 Task: Reply to email with the signature Brittany Collins with the subject Request for a proposal from softage.1@softage.net with the message Could you provide an update on the progress of the inventory management system implementation? with CC to softage.7@softage.net with an attached document Partnership_agreement.pdf
Action: Mouse moved to (426, 543)
Screenshot: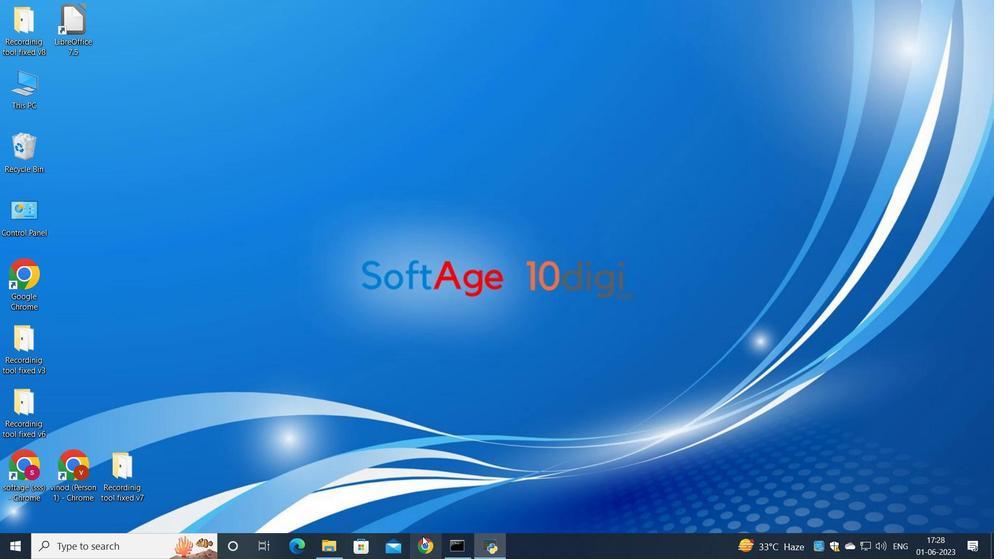 
Action: Mouse pressed left at (426, 543)
Screenshot: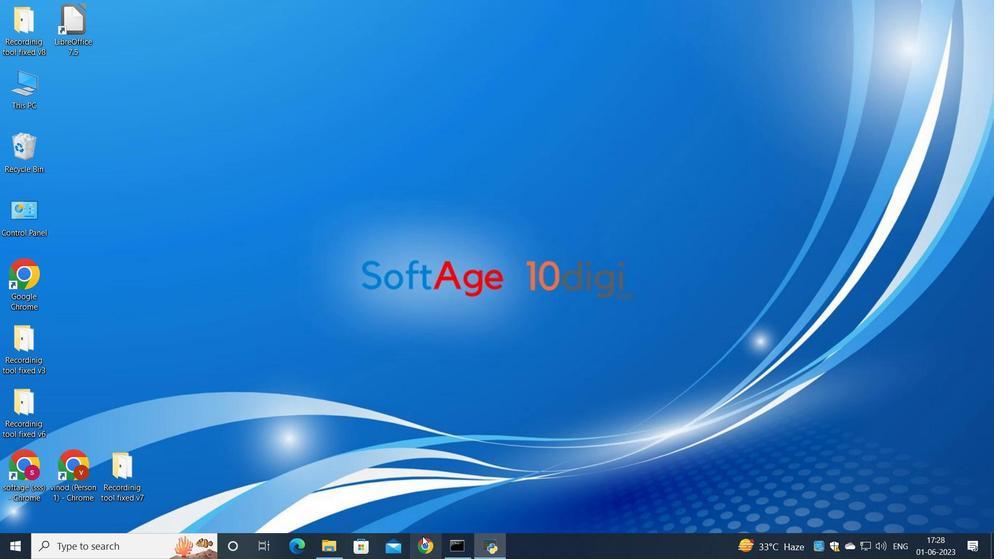 
Action: Mouse moved to (425, 340)
Screenshot: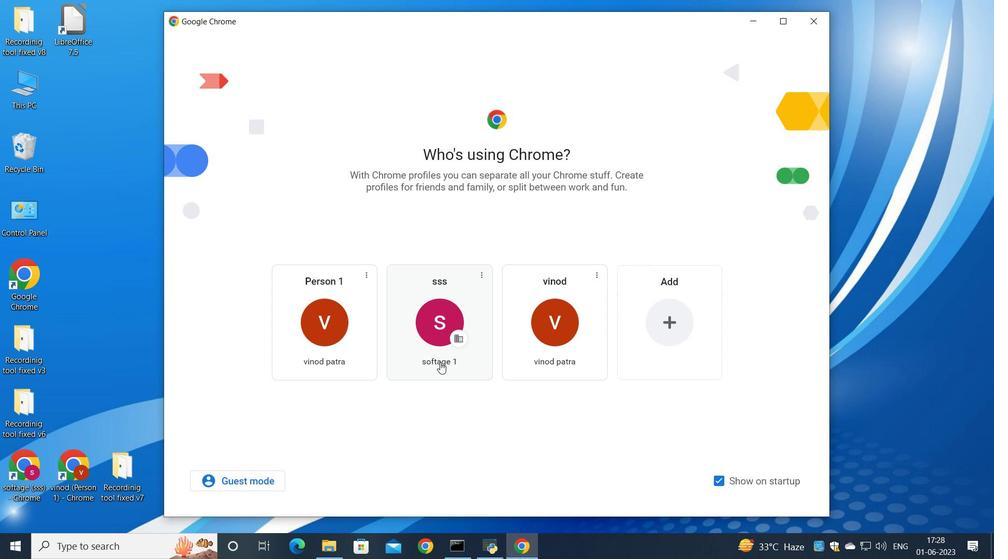 
Action: Mouse pressed left at (425, 340)
Screenshot: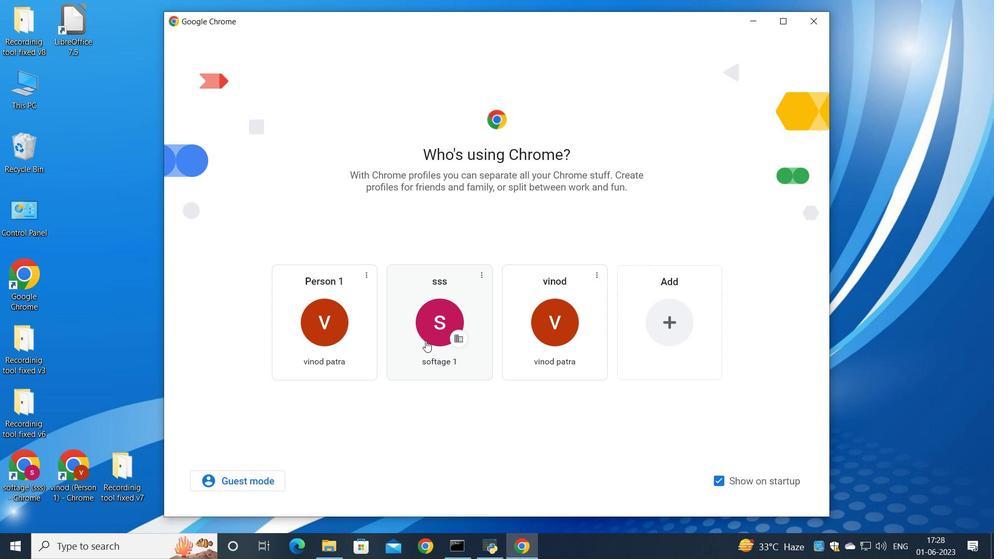 
Action: Mouse moved to (867, 90)
Screenshot: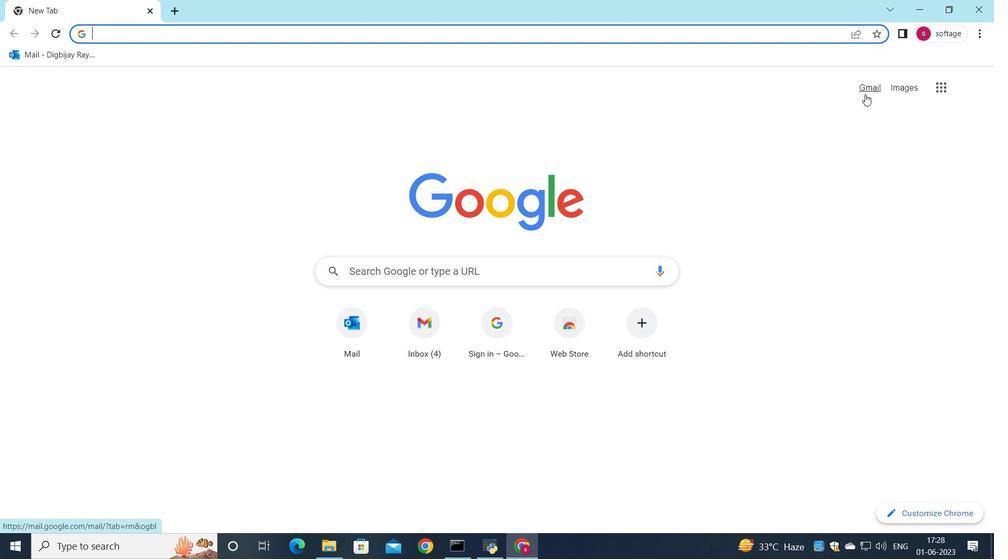 
Action: Mouse pressed left at (867, 90)
Screenshot: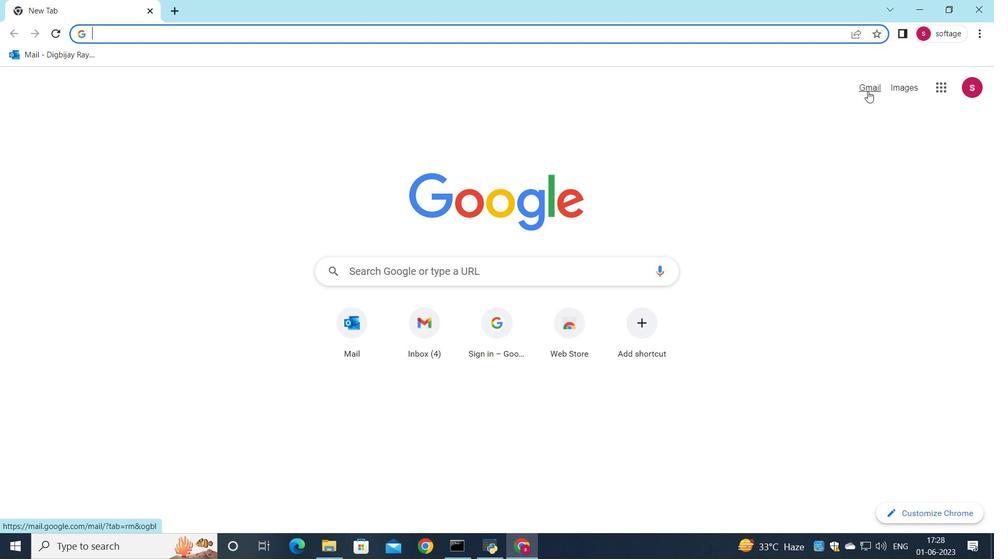 
Action: Mouse moved to (850, 93)
Screenshot: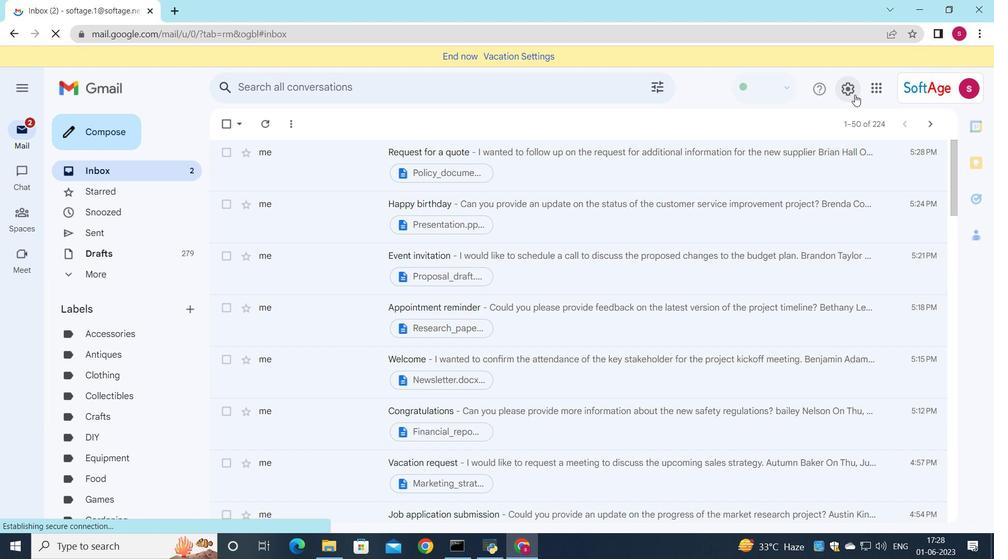
Action: Mouse pressed left at (850, 93)
Screenshot: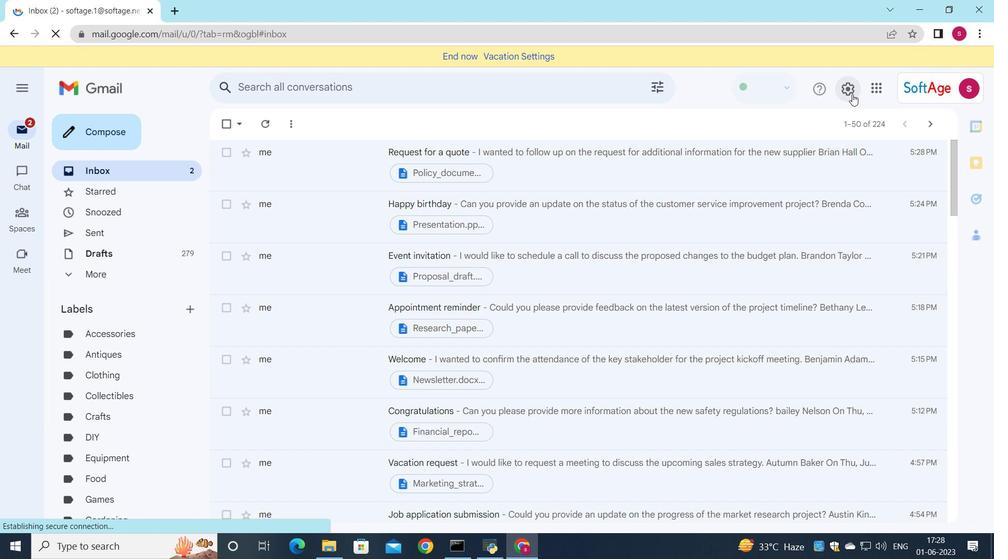 
Action: Mouse moved to (867, 153)
Screenshot: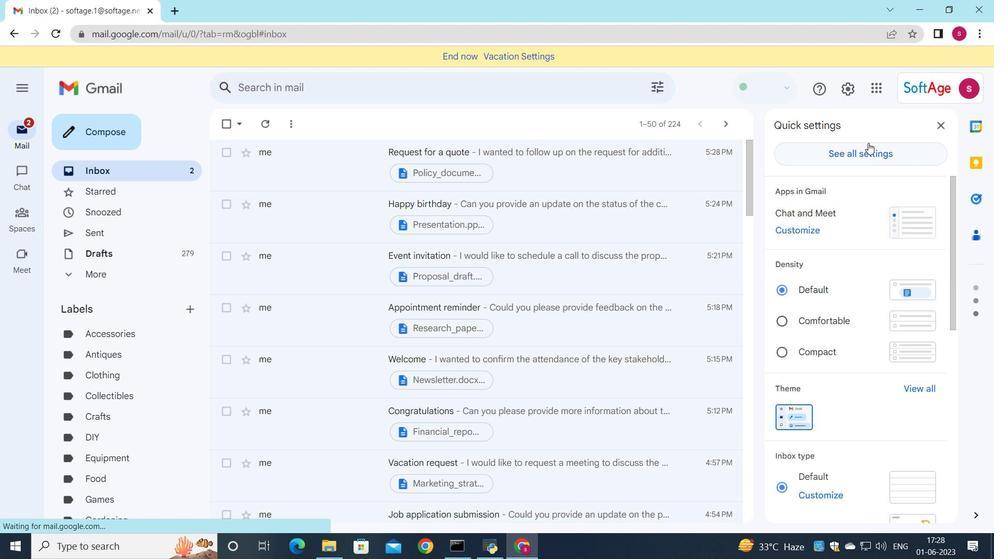 
Action: Mouse pressed left at (867, 153)
Screenshot: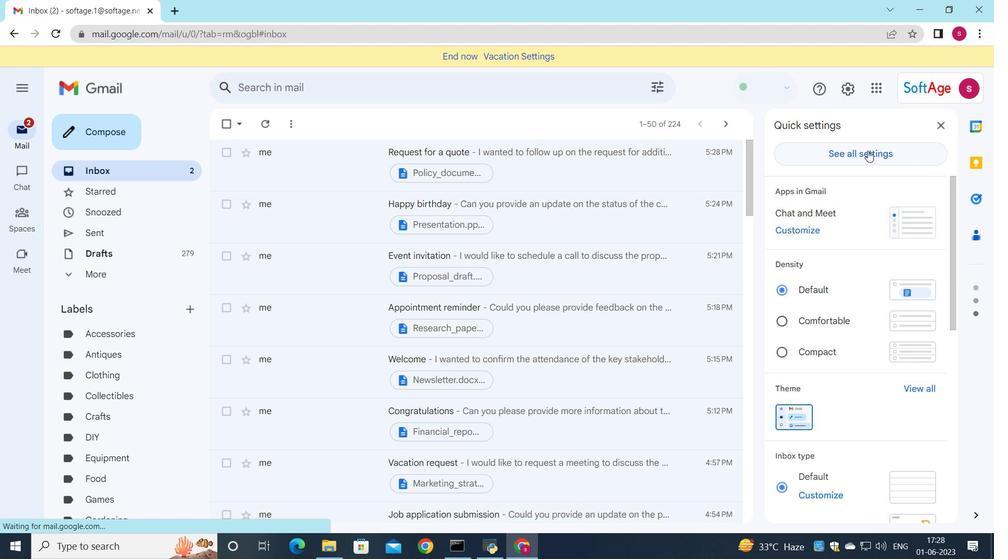 
Action: Mouse moved to (608, 206)
Screenshot: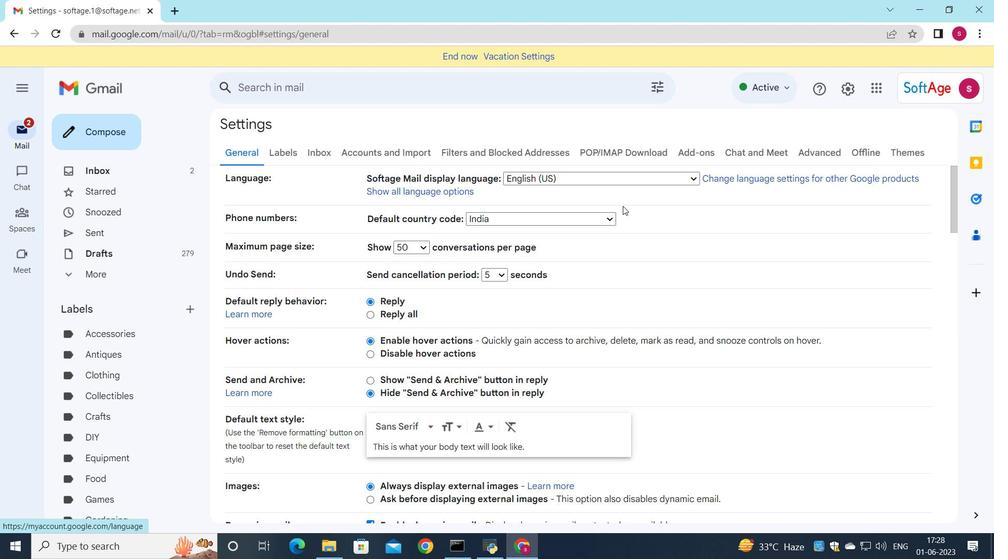 
Action: Mouse scrolled (608, 206) with delta (0, 0)
Screenshot: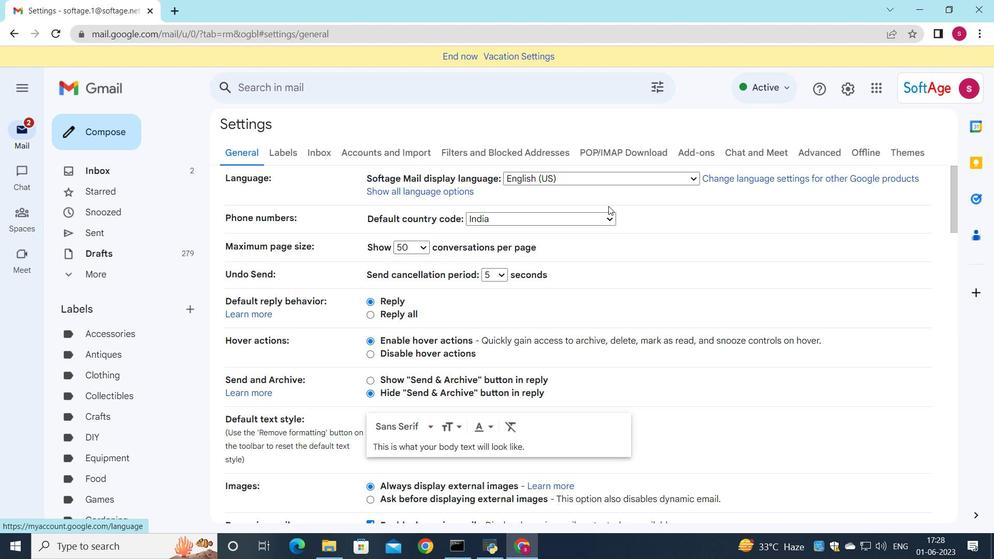 
Action: Mouse scrolled (608, 206) with delta (0, 0)
Screenshot: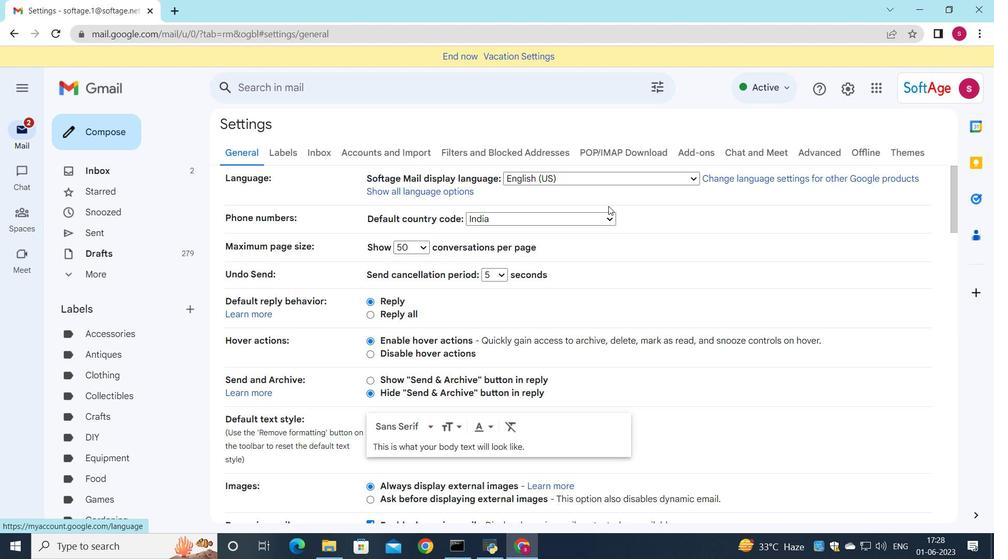 
Action: Mouse scrolled (608, 206) with delta (0, 0)
Screenshot: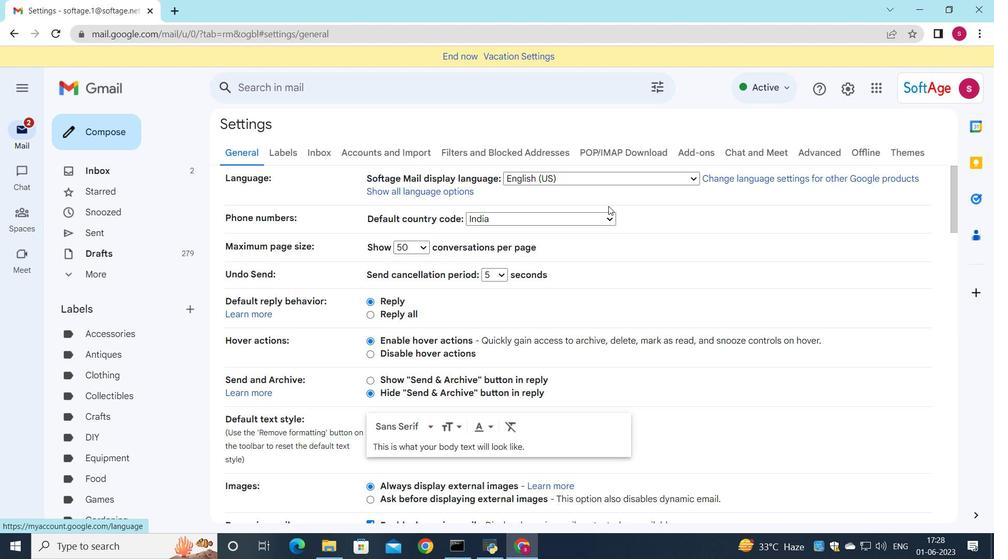 
Action: Mouse scrolled (608, 206) with delta (0, 0)
Screenshot: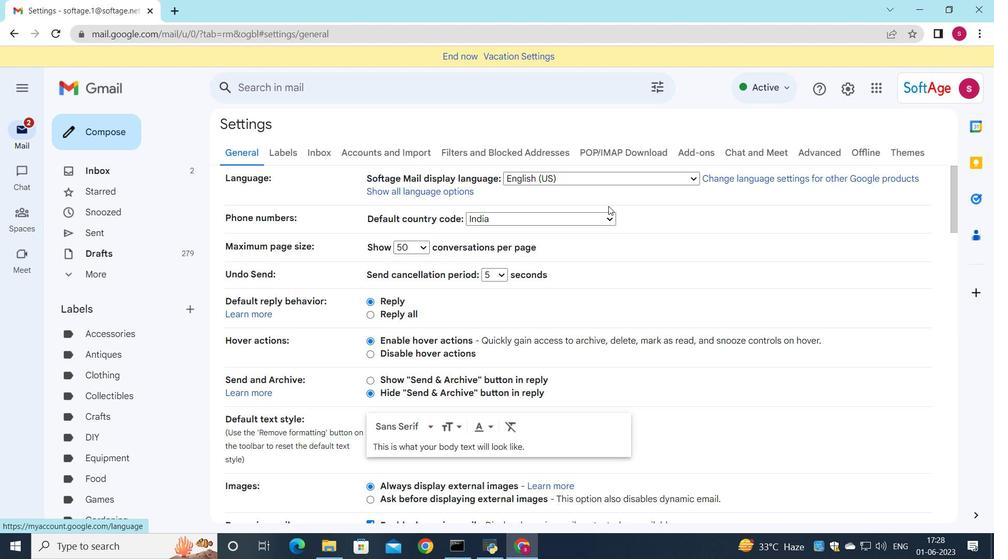 
Action: Mouse scrolled (608, 206) with delta (0, 0)
Screenshot: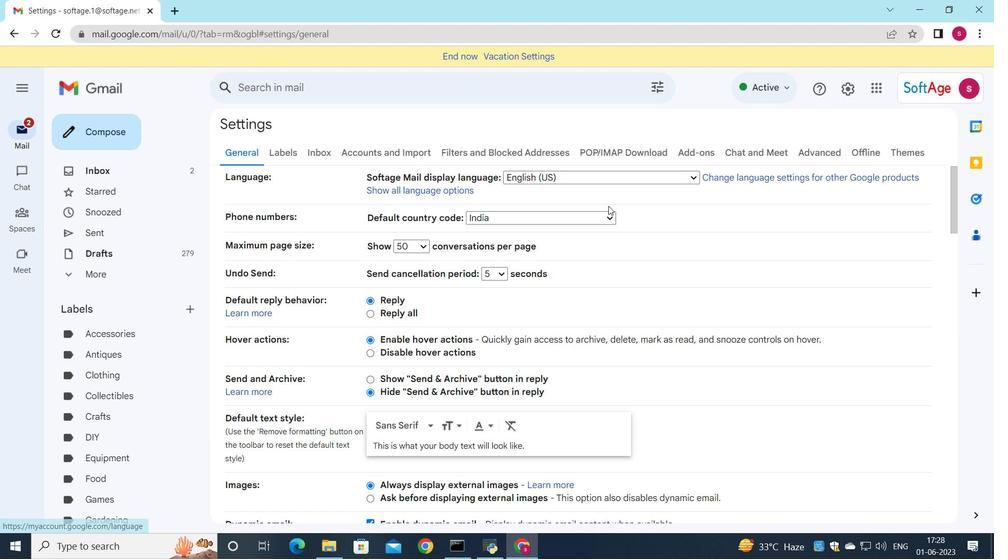 
Action: Mouse scrolled (608, 206) with delta (0, 0)
Screenshot: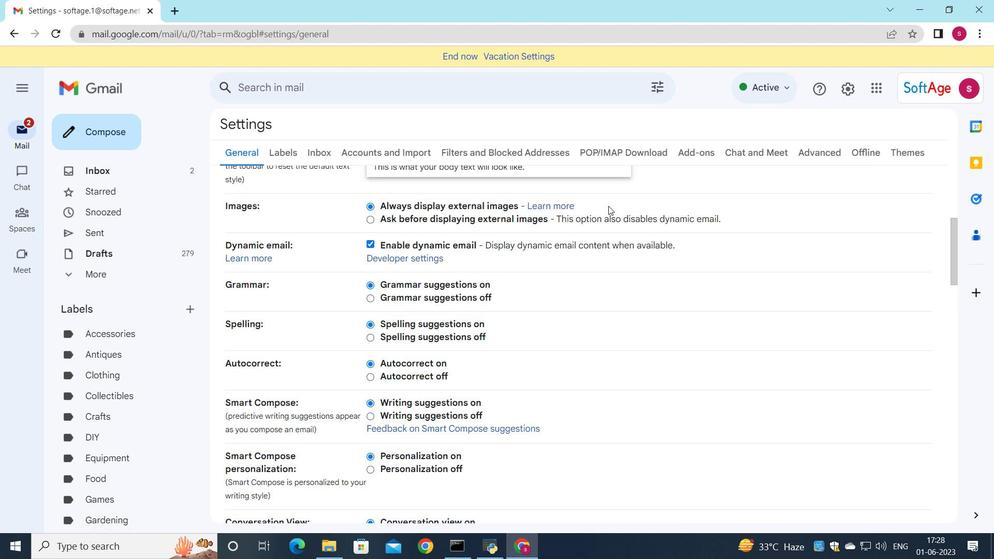 
Action: Mouse scrolled (608, 206) with delta (0, 0)
Screenshot: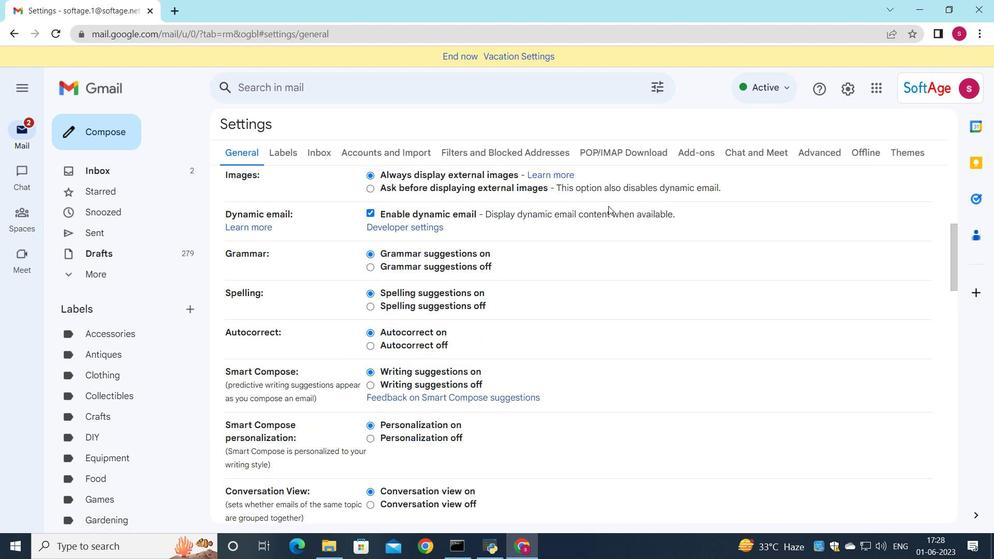 
Action: Mouse scrolled (608, 206) with delta (0, 0)
Screenshot: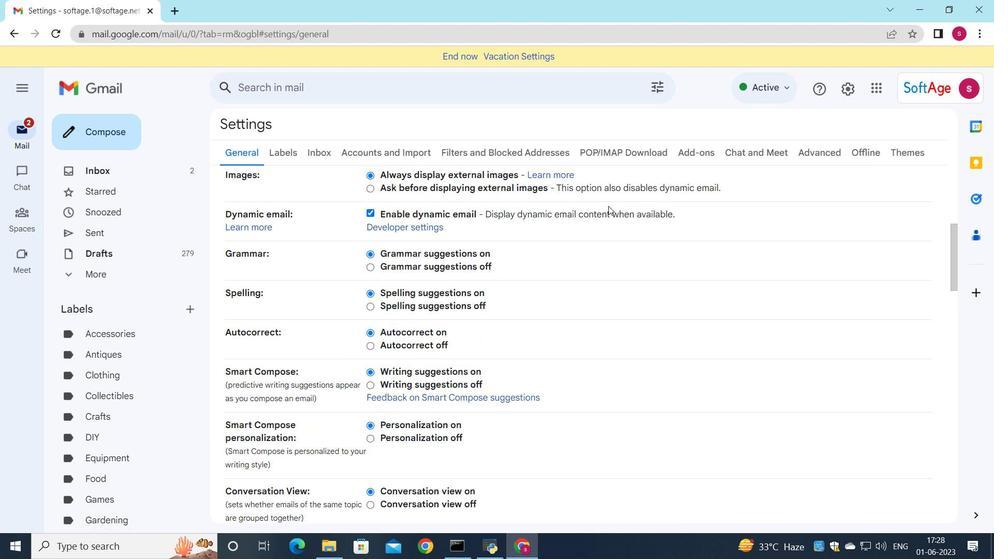 
Action: Mouse scrolled (608, 206) with delta (0, 0)
Screenshot: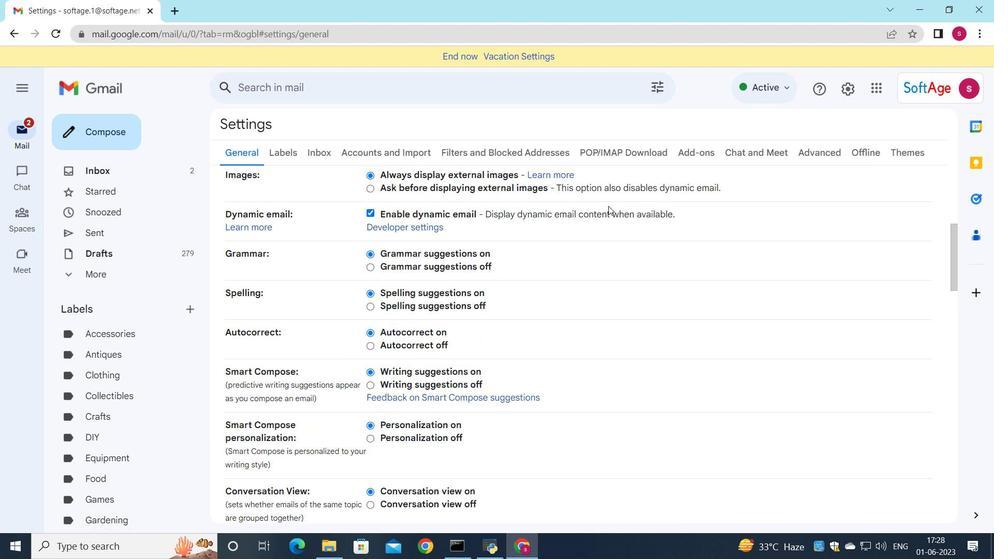 
Action: Mouse scrolled (608, 206) with delta (0, 0)
Screenshot: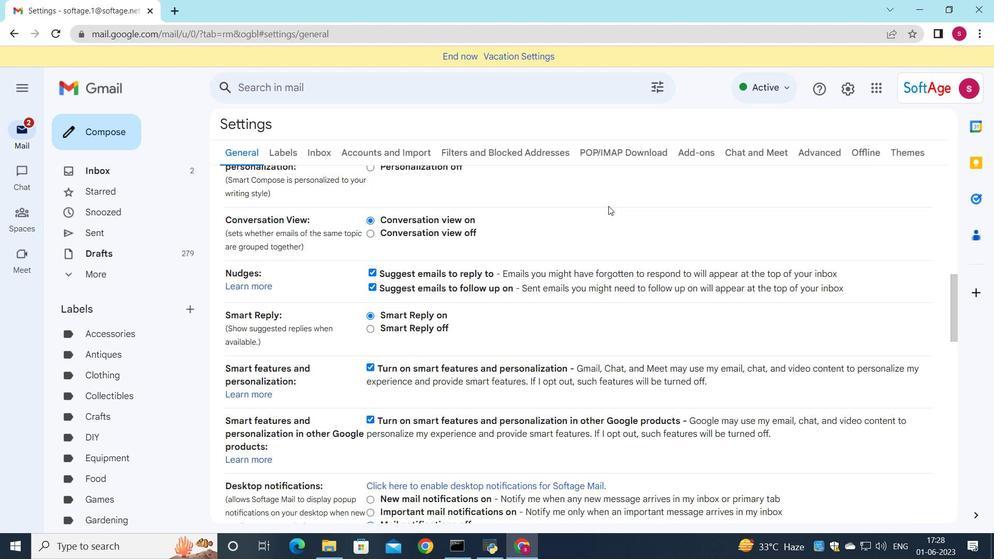 
Action: Mouse scrolled (608, 206) with delta (0, 0)
Screenshot: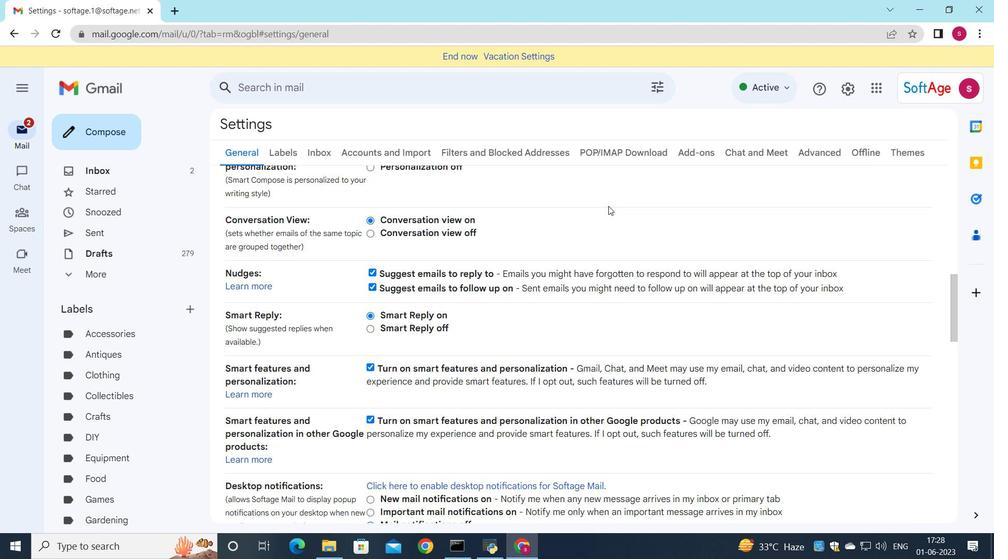 
Action: Mouse scrolled (608, 206) with delta (0, 0)
Screenshot: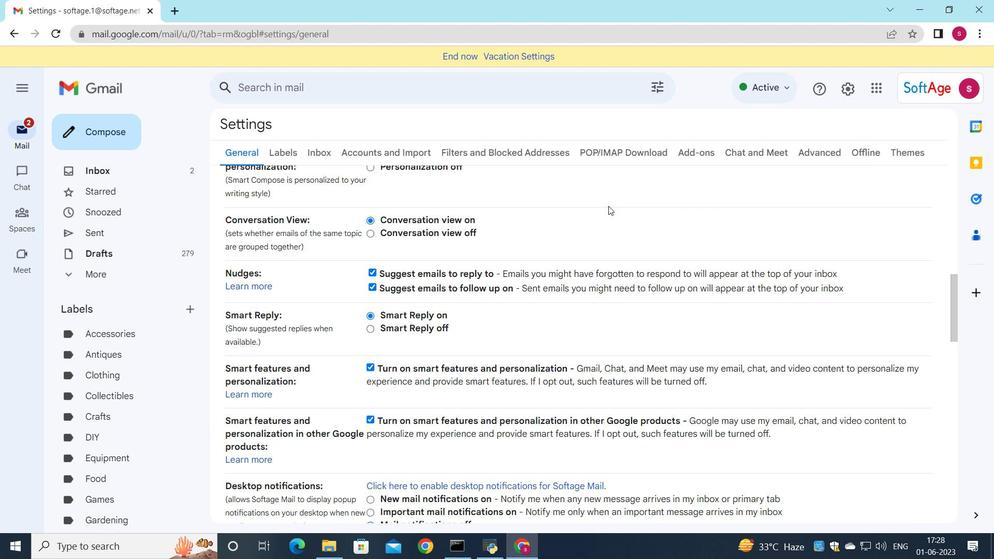 
Action: Mouse scrolled (608, 206) with delta (0, 0)
Screenshot: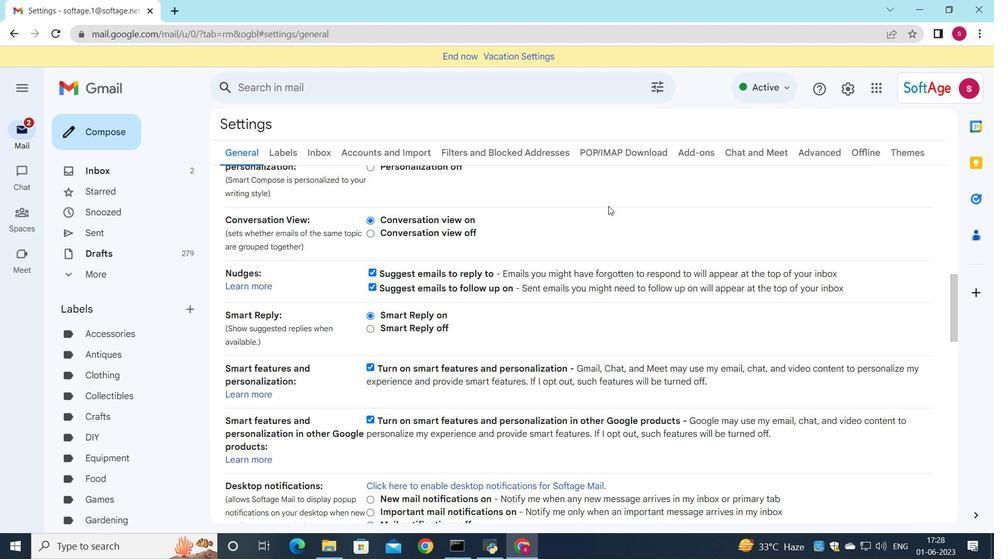 
Action: Mouse moved to (604, 211)
Screenshot: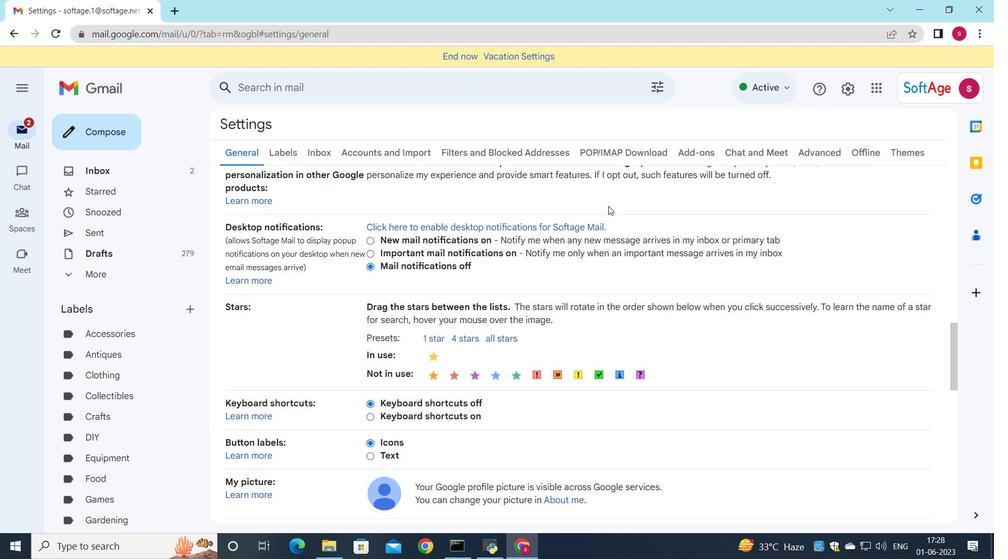 
Action: Mouse scrolled (604, 211) with delta (0, 0)
Screenshot: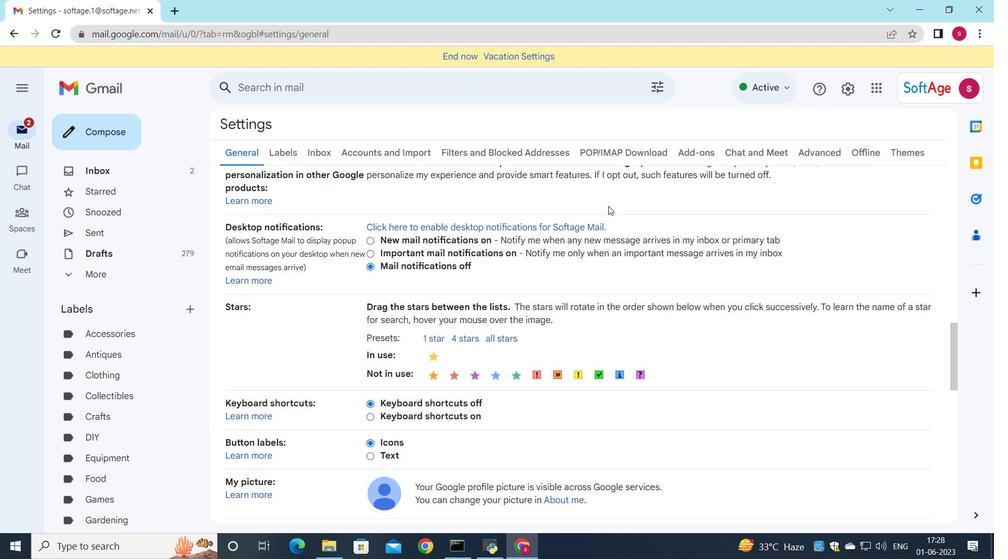 
Action: Mouse moved to (603, 214)
Screenshot: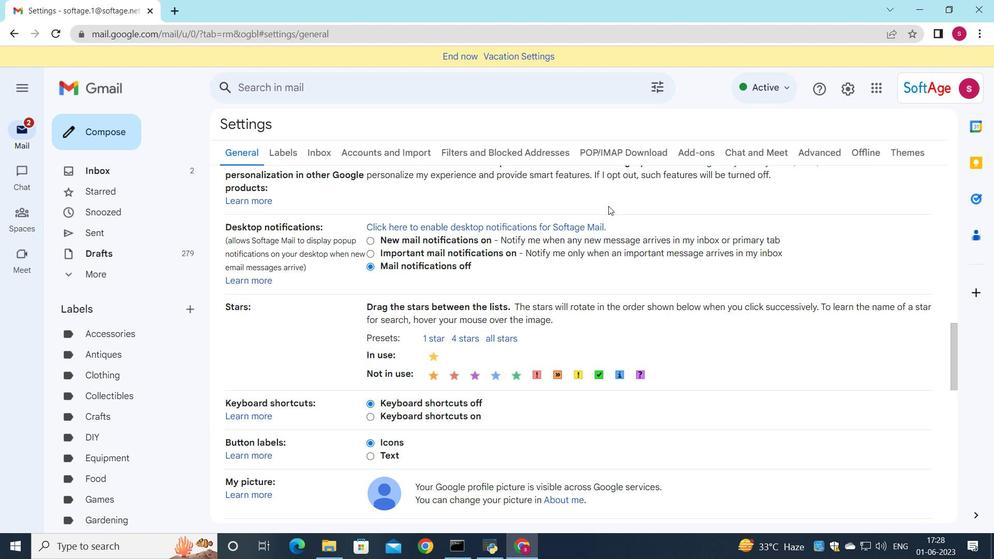 
Action: Mouse scrolled (603, 213) with delta (0, 0)
Screenshot: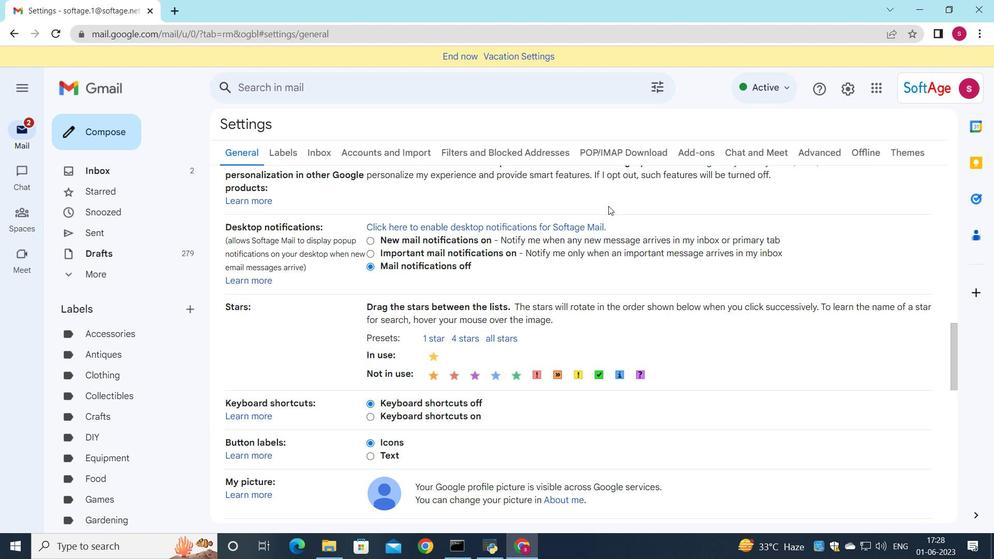 
Action: Mouse moved to (602, 215)
Screenshot: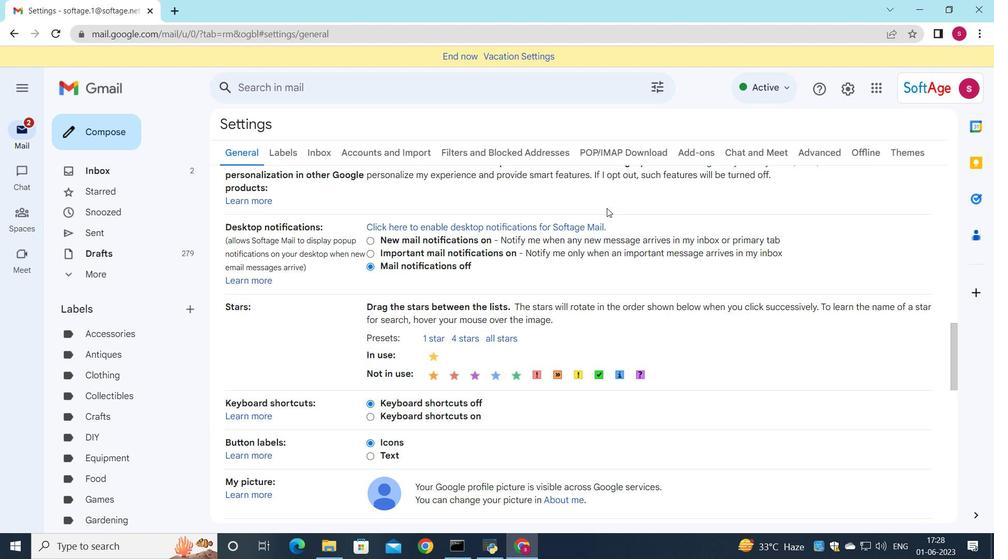 
Action: Mouse scrolled (602, 215) with delta (0, 0)
Screenshot: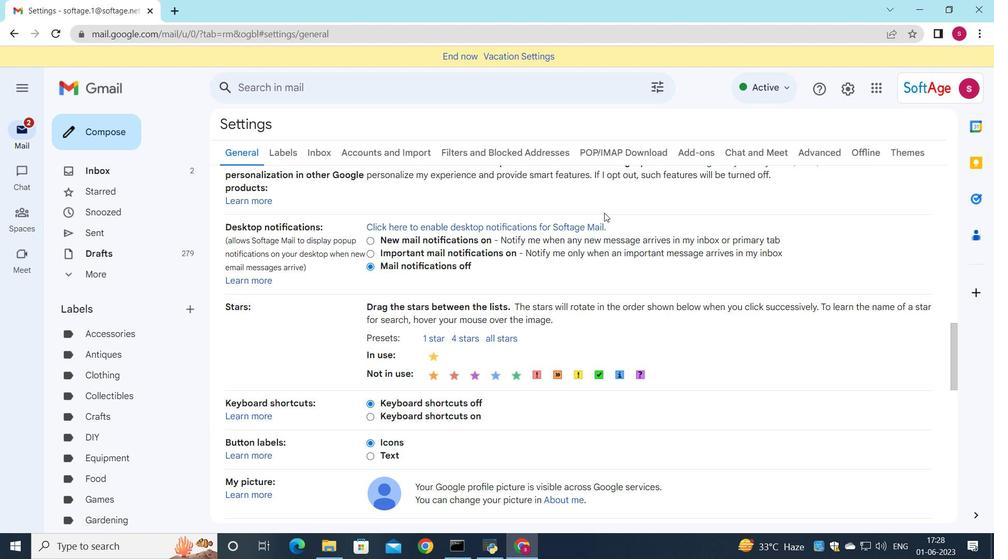 
Action: Mouse moved to (599, 219)
Screenshot: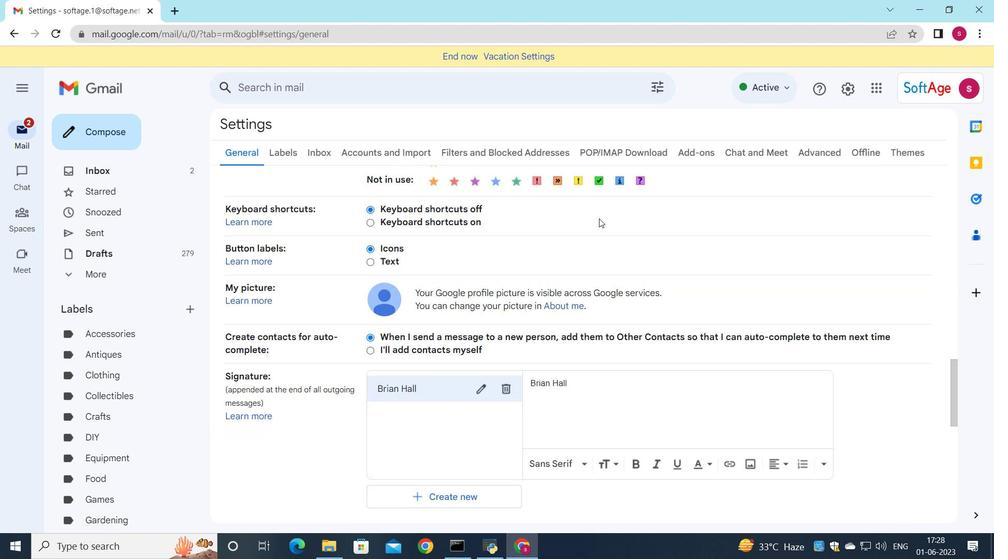 
Action: Mouse scrolled (599, 218) with delta (0, 0)
Screenshot: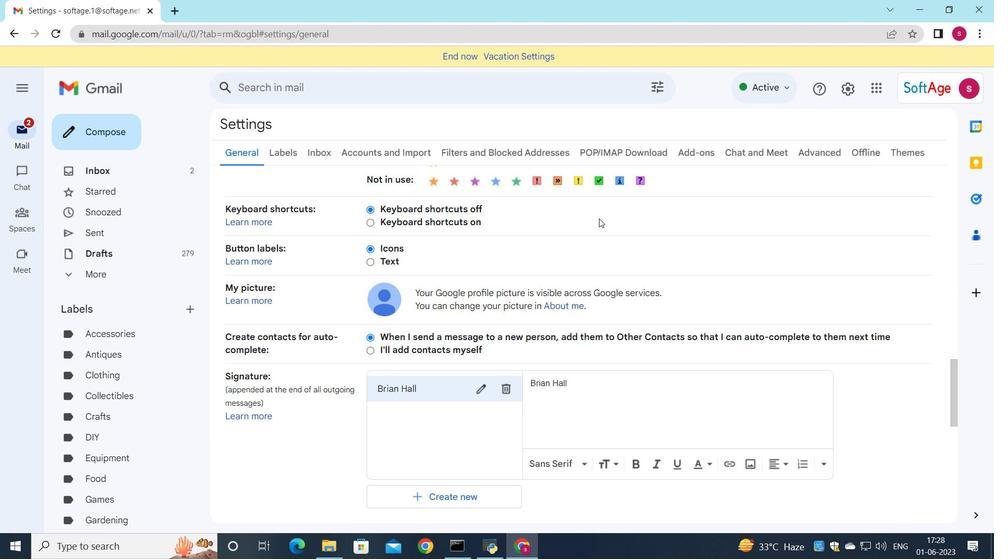 
Action: Mouse scrolled (599, 218) with delta (0, 0)
Screenshot: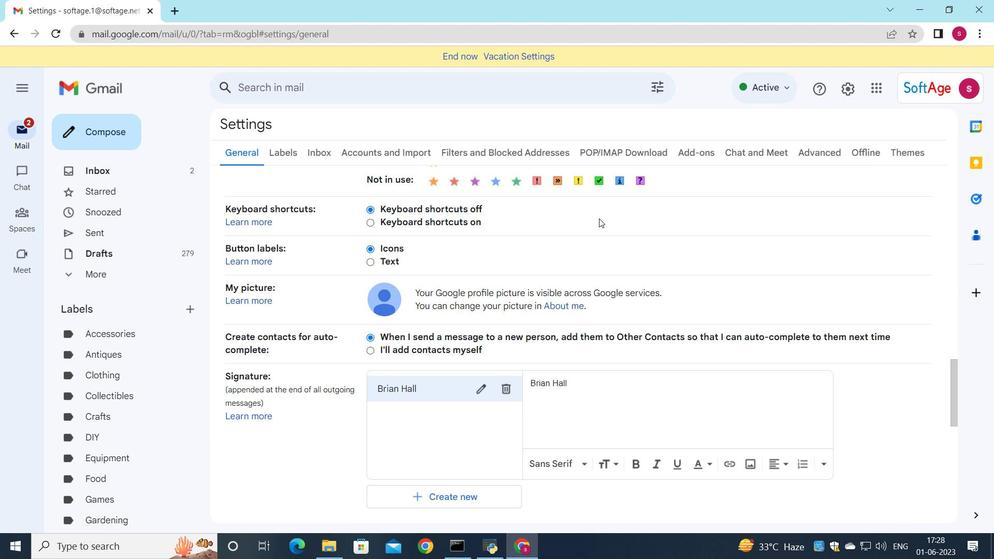 
Action: Mouse moved to (596, 223)
Screenshot: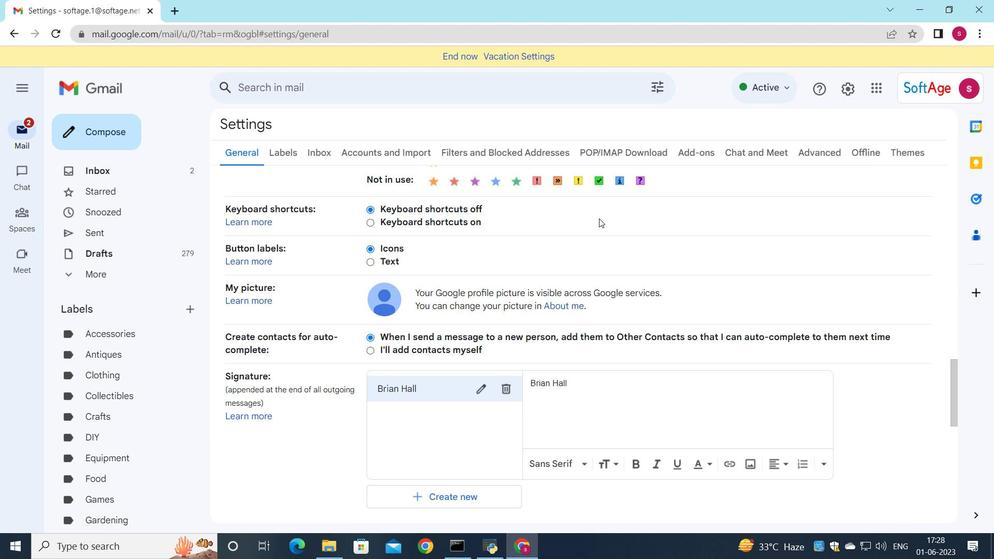 
Action: Mouse scrolled (596, 222) with delta (0, 0)
Screenshot: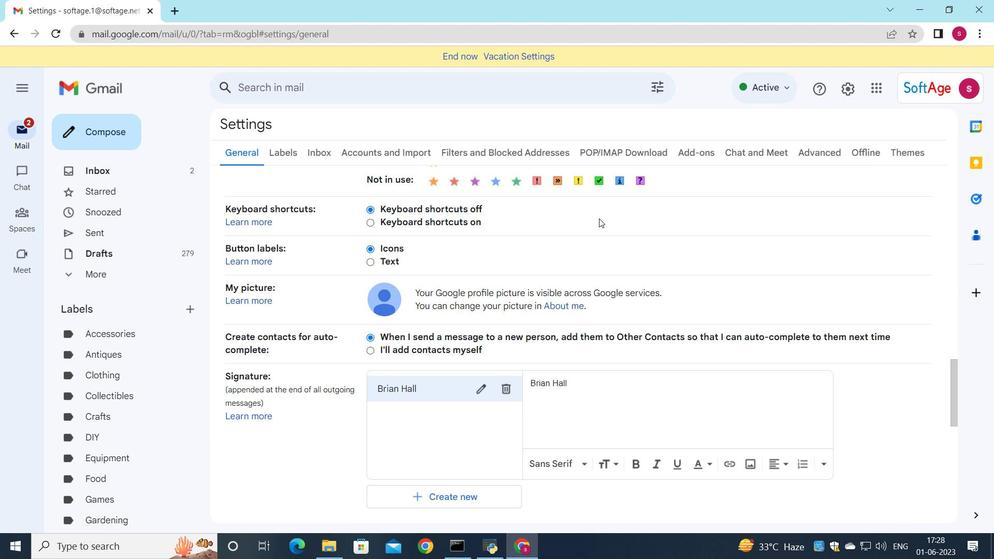 
Action: Mouse moved to (507, 194)
Screenshot: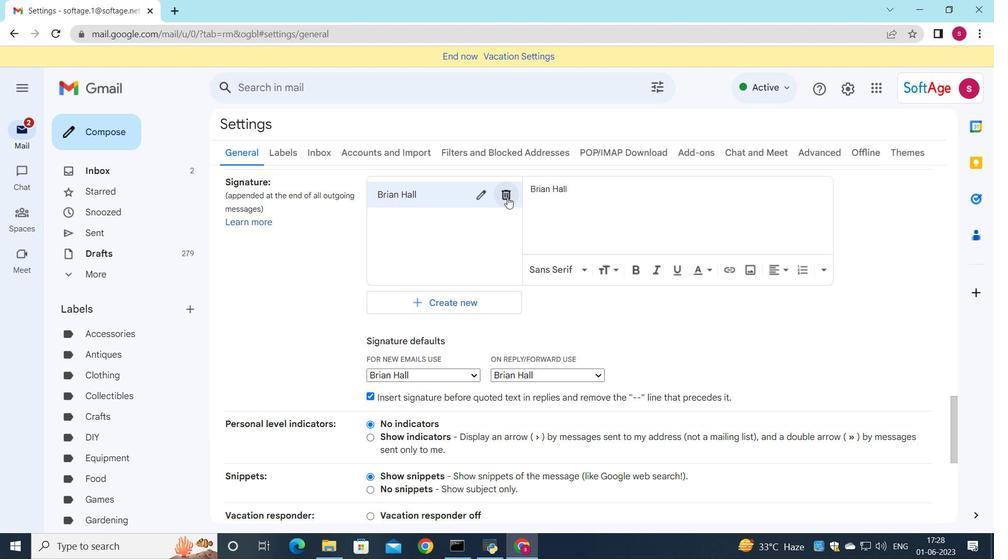 
Action: Mouse pressed left at (507, 194)
Screenshot: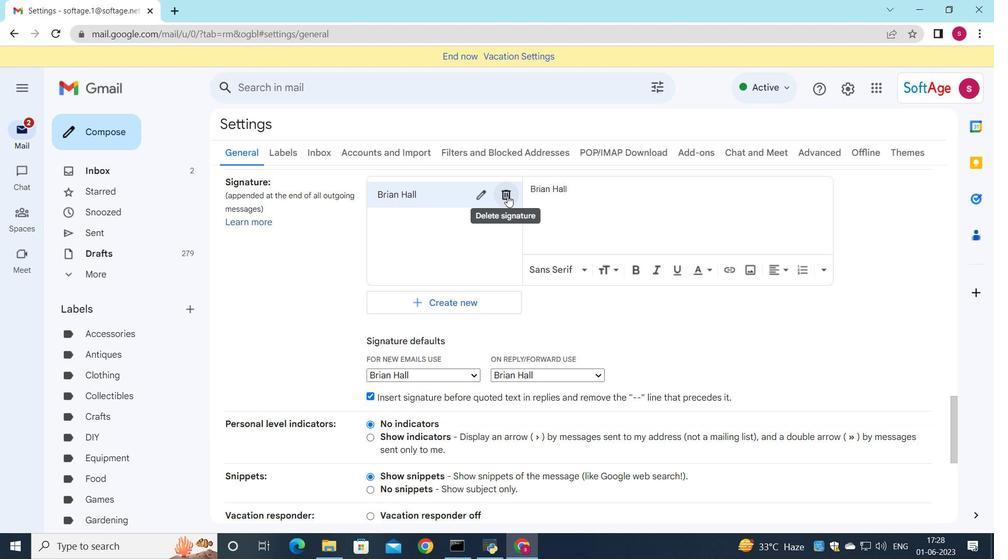 
Action: Mouse moved to (592, 314)
Screenshot: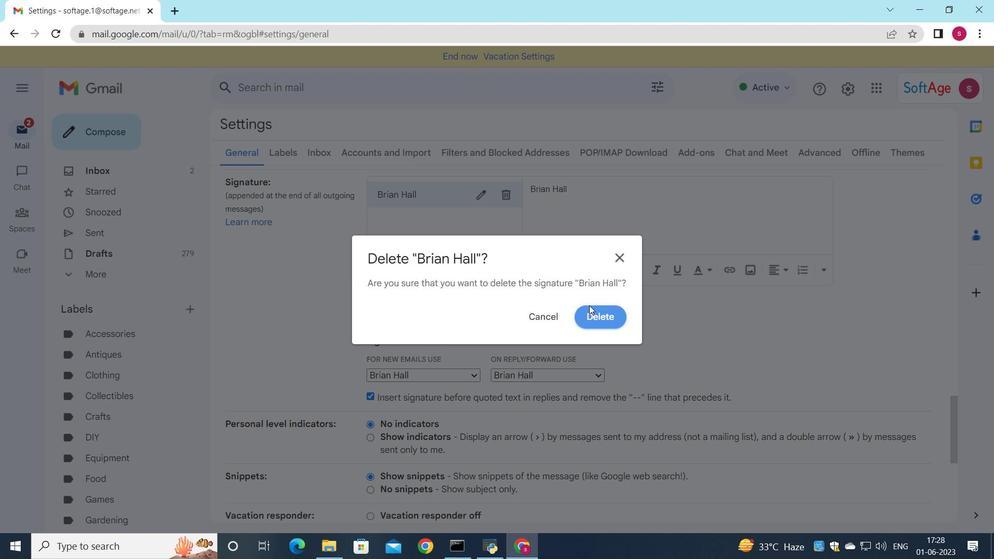 
Action: Mouse pressed left at (592, 314)
Screenshot: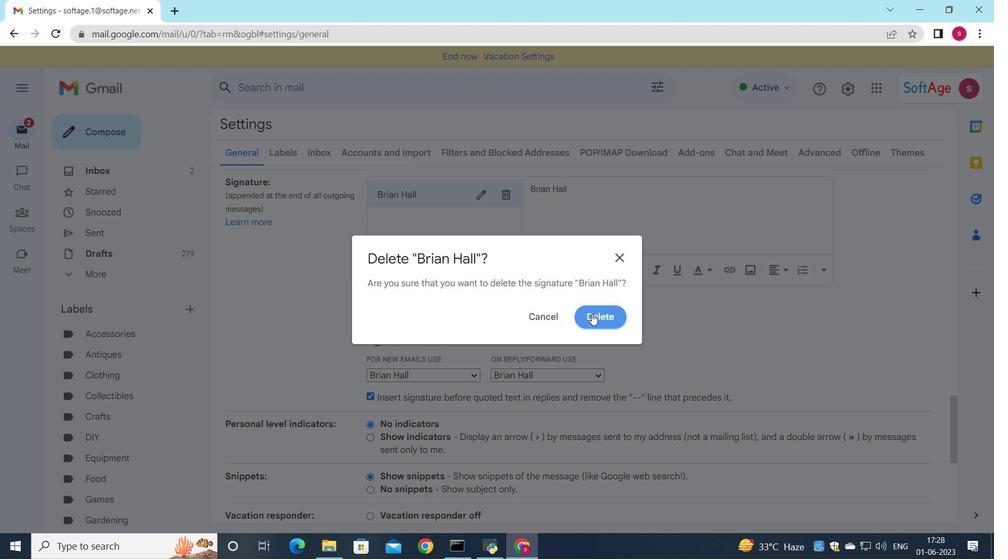 
Action: Mouse moved to (446, 208)
Screenshot: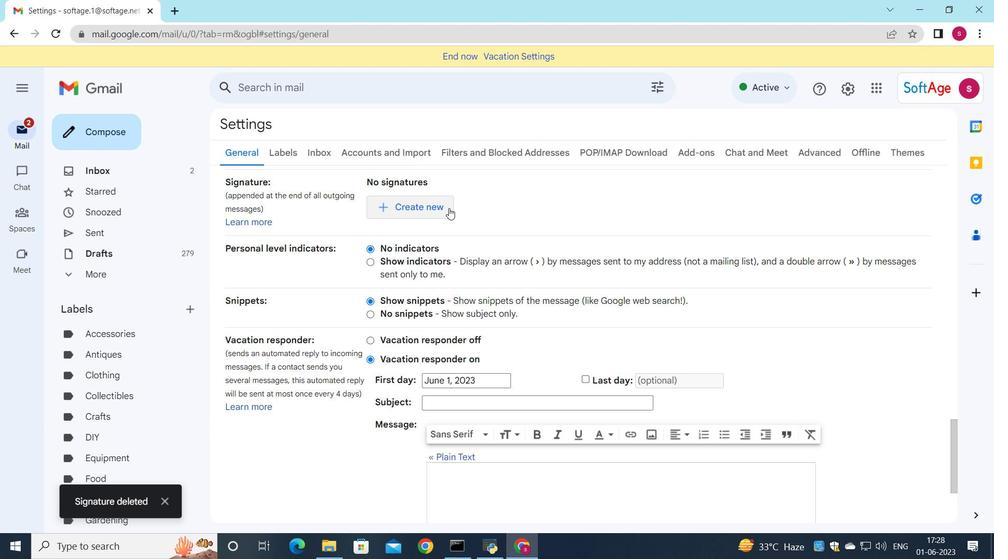 
Action: Mouse pressed left at (446, 208)
Screenshot: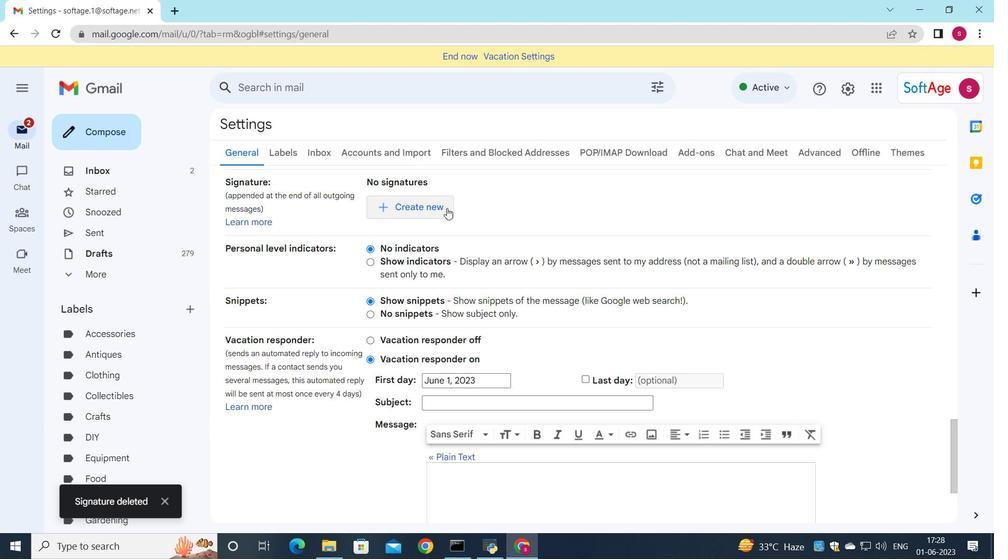 
Action: Mouse moved to (595, 263)
Screenshot: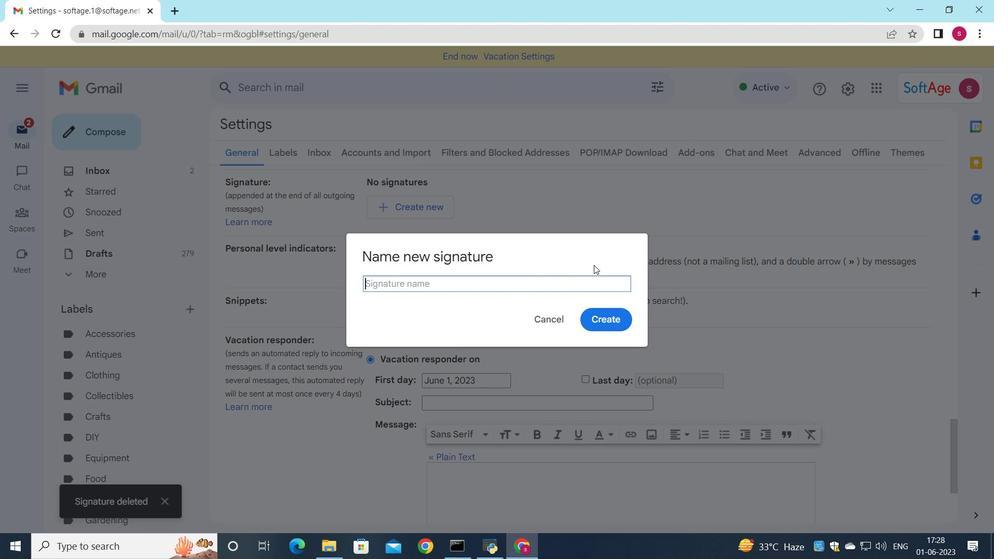 
Action: Key pressed <Key.shift>Brittany<Key.space><Key.shift>Collins
Screenshot: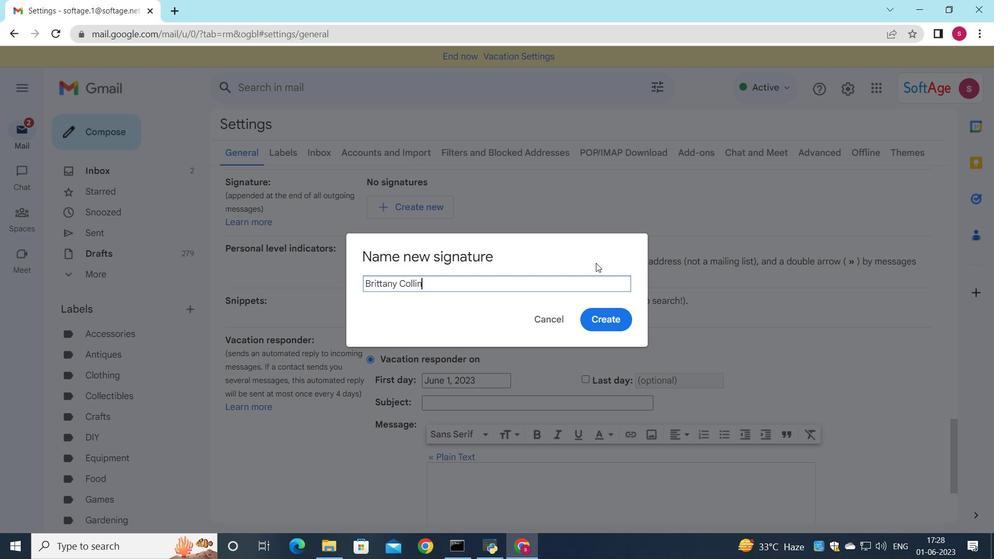 
Action: Mouse moved to (610, 315)
Screenshot: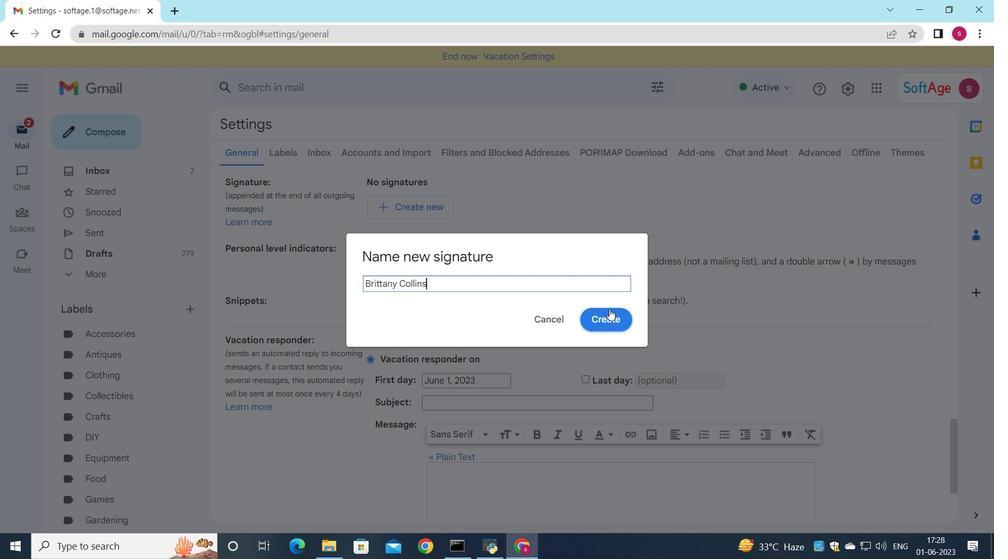 
Action: Mouse pressed left at (610, 315)
Screenshot: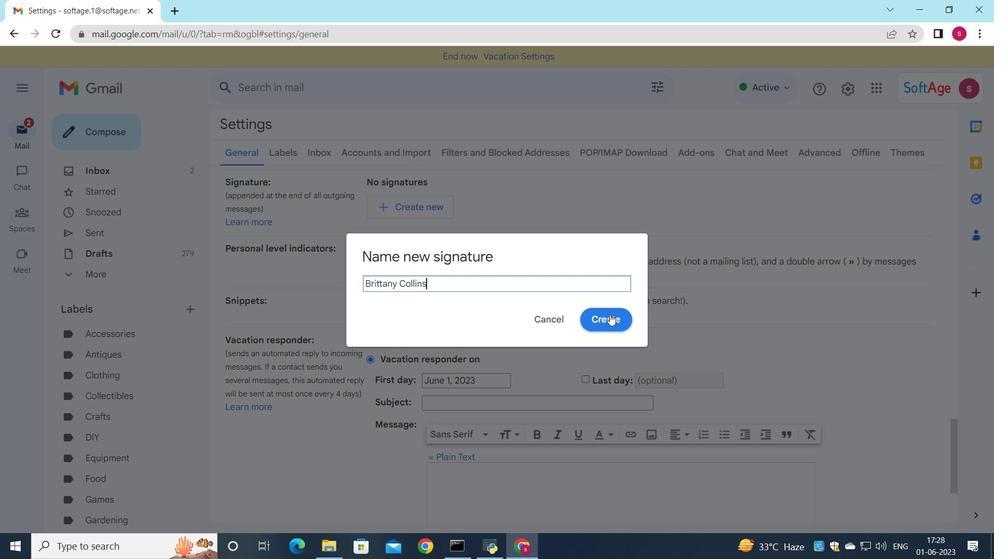 
Action: Mouse moved to (613, 209)
Screenshot: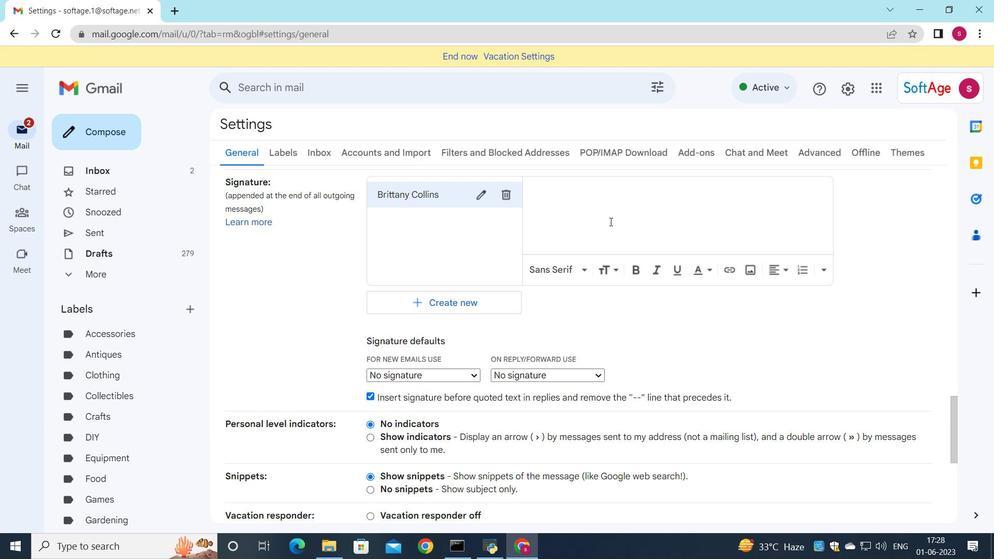 
Action: Mouse pressed left at (613, 209)
Screenshot: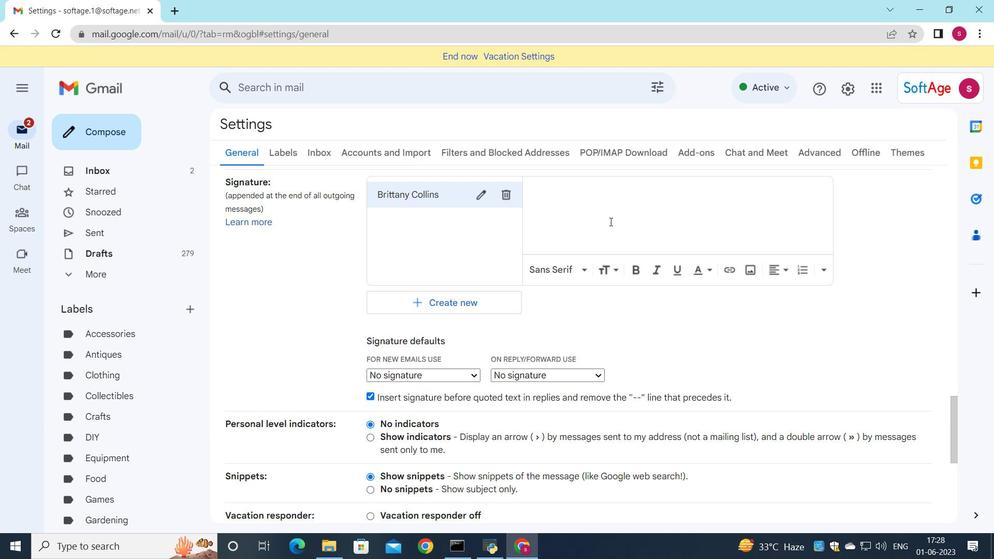 
Action: Key pressed <Key.shift>Brittany<Key.space><Key.shift>Collins
Screenshot: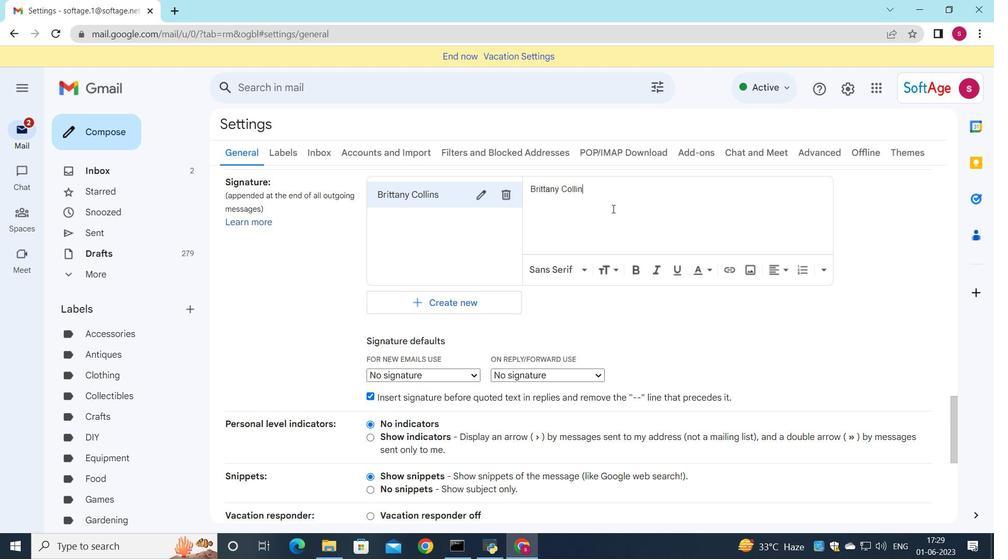 
Action: Mouse moved to (461, 369)
Screenshot: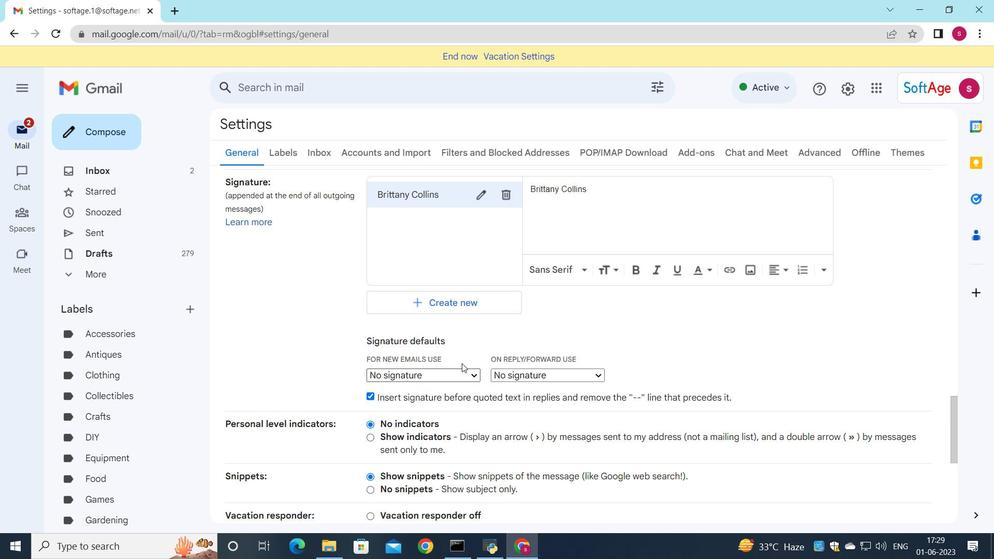 
Action: Mouse pressed left at (461, 369)
Screenshot: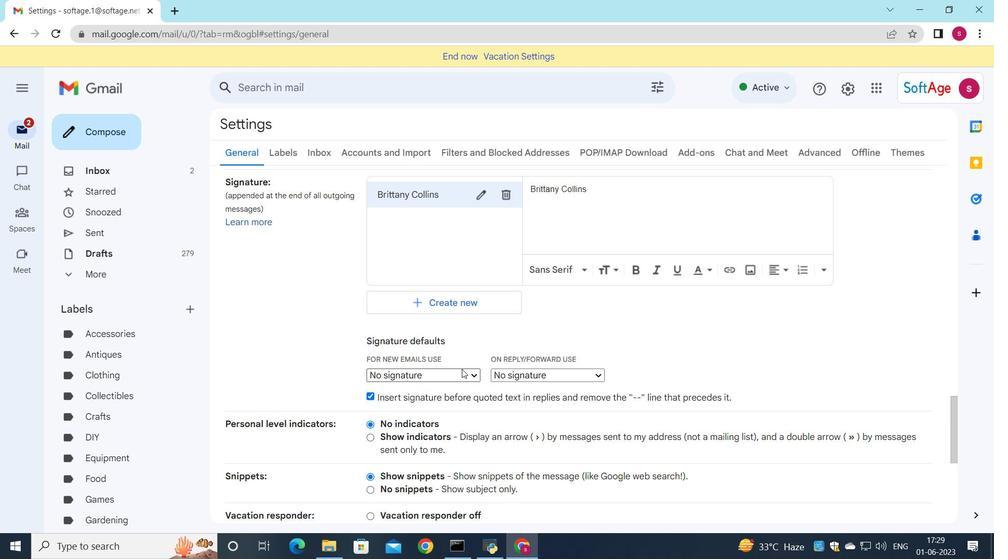 
Action: Mouse moved to (453, 399)
Screenshot: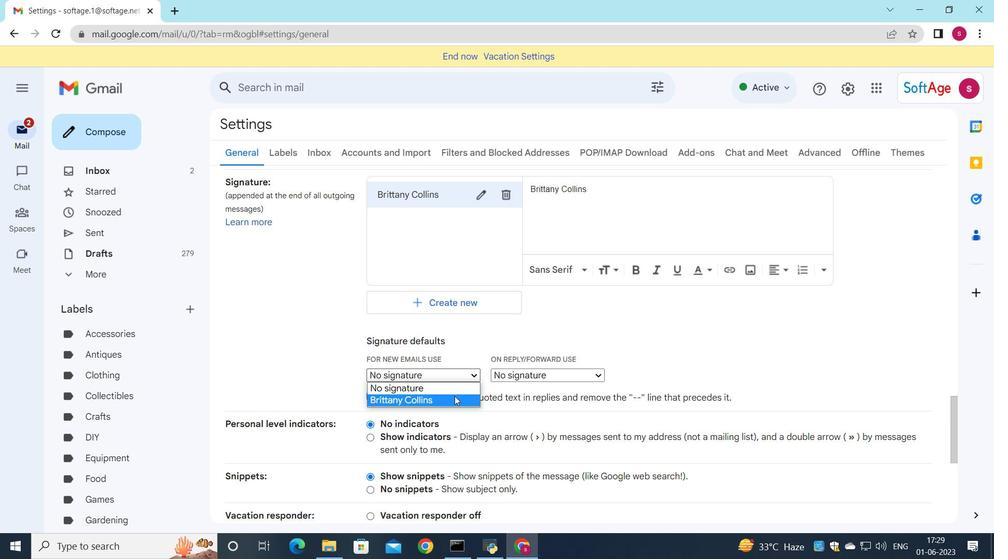 
Action: Mouse pressed left at (453, 399)
Screenshot: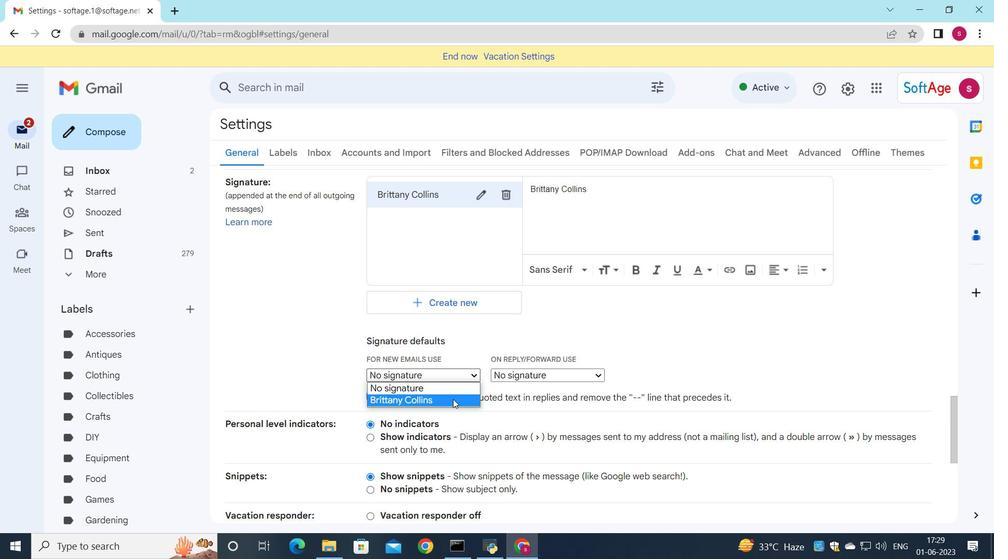 
Action: Mouse moved to (501, 373)
Screenshot: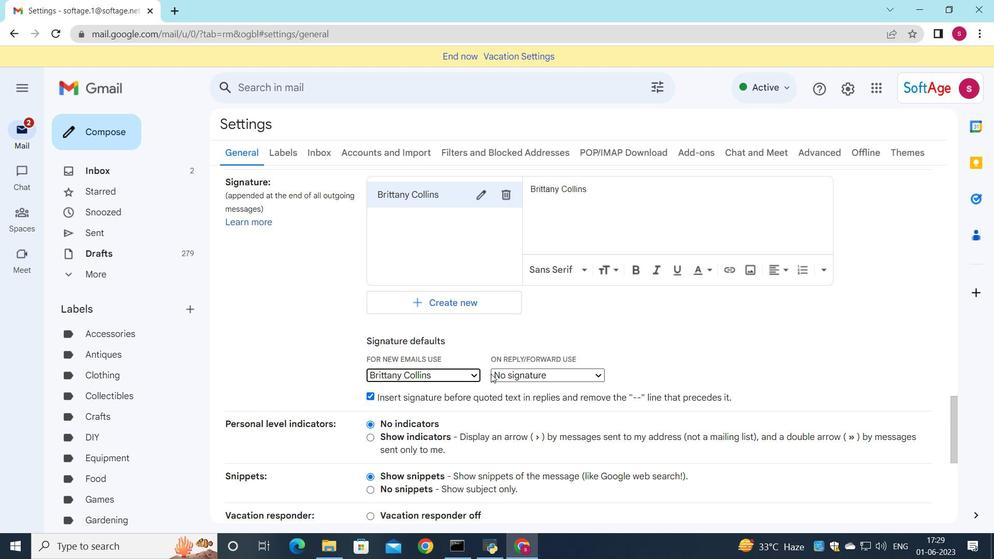 
Action: Mouse pressed left at (501, 373)
Screenshot: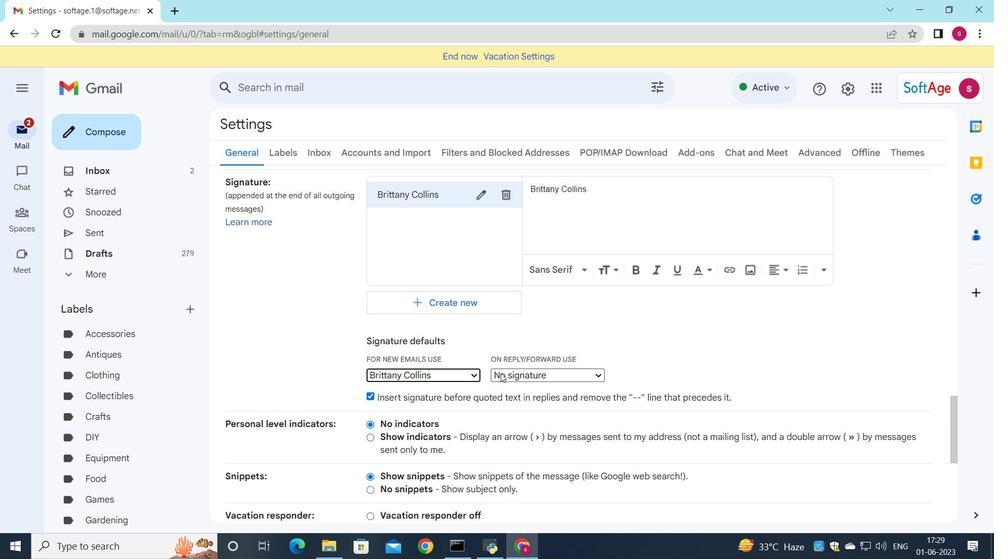 
Action: Mouse moved to (500, 396)
Screenshot: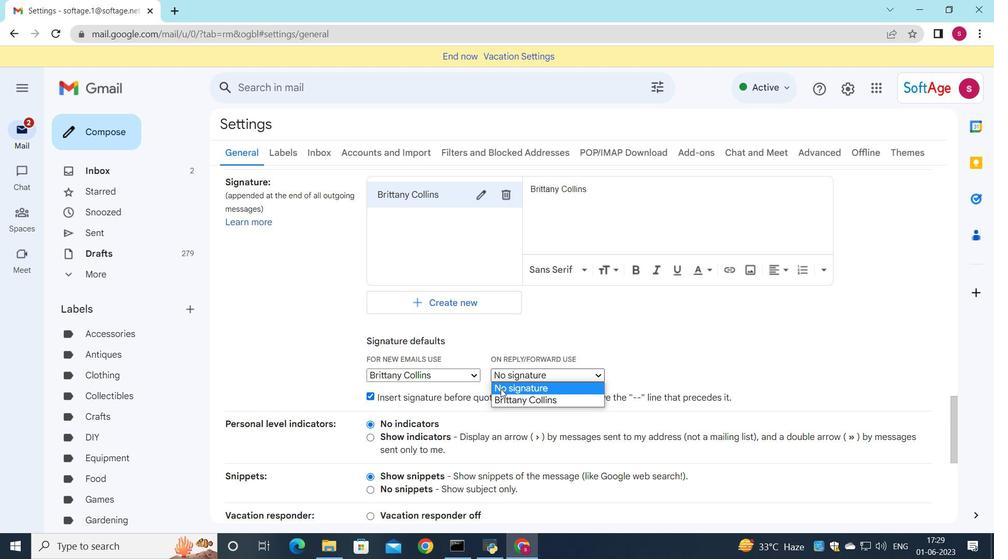 
Action: Mouse pressed left at (500, 396)
Screenshot: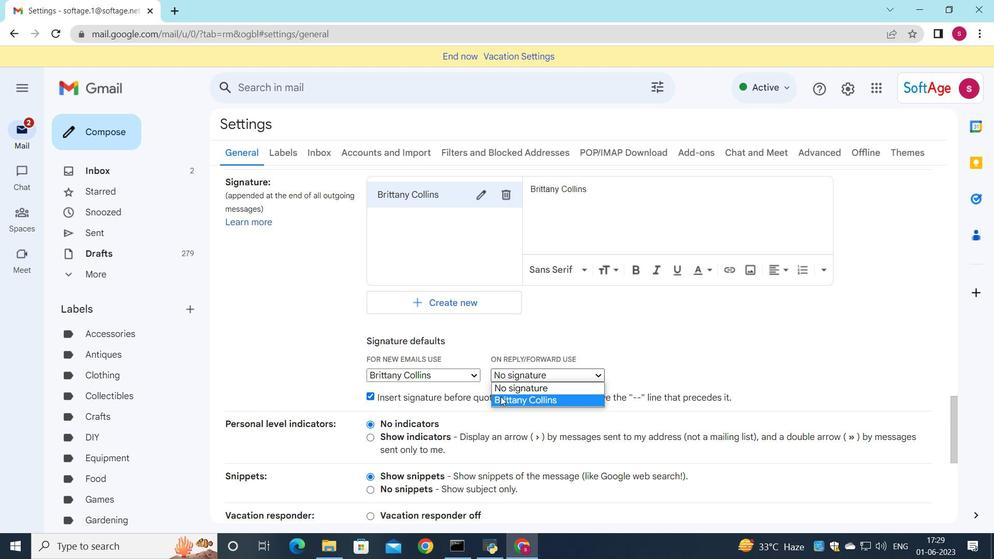 
Action: Mouse moved to (514, 363)
Screenshot: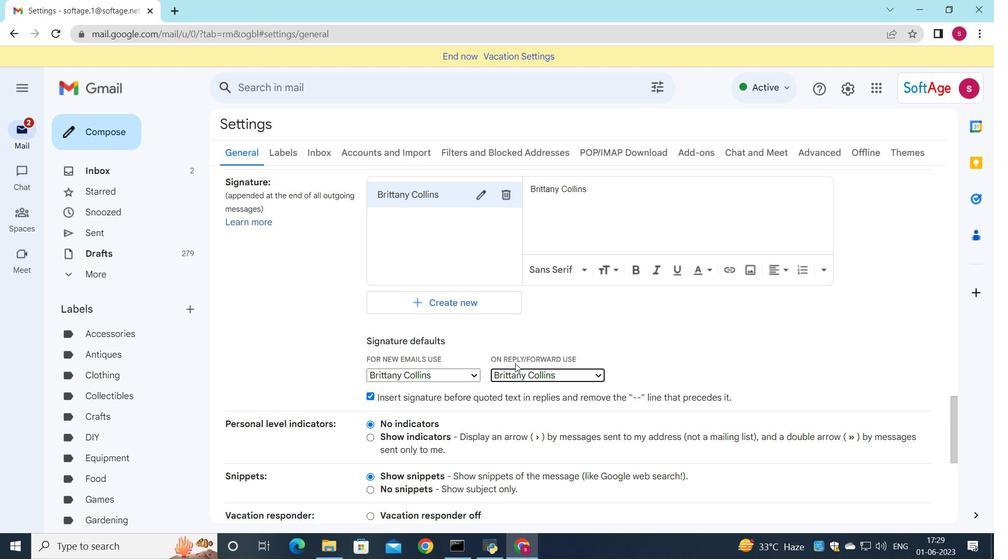 
Action: Mouse scrolled (514, 362) with delta (0, 0)
Screenshot: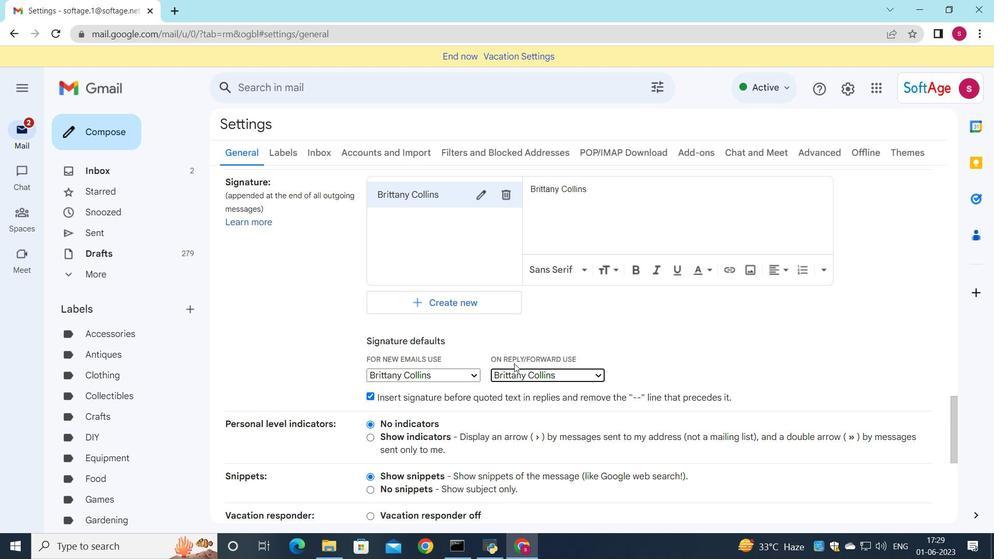 
Action: Mouse scrolled (514, 362) with delta (0, 0)
Screenshot: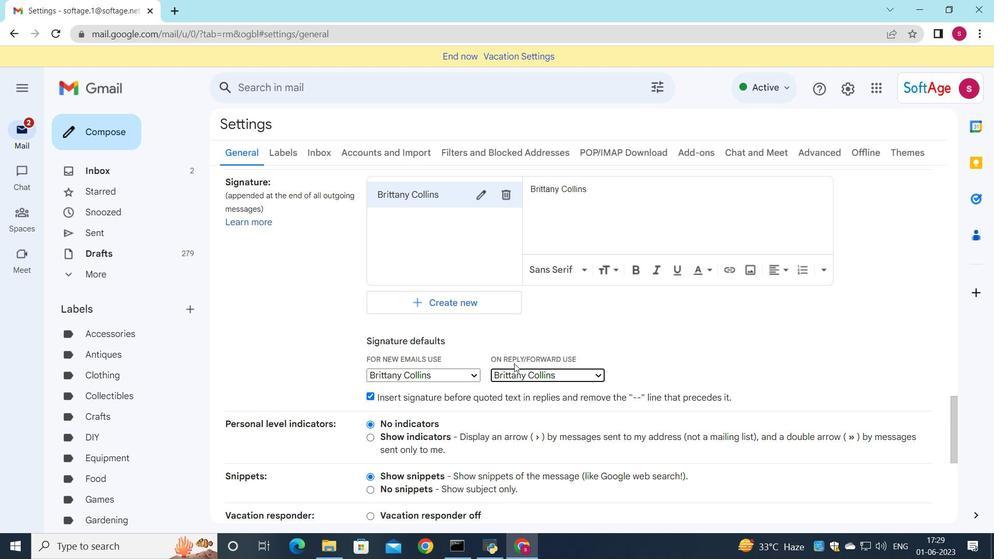 
Action: Mouse scrolled (514, 362) with delta (0, 0)
Screenshot: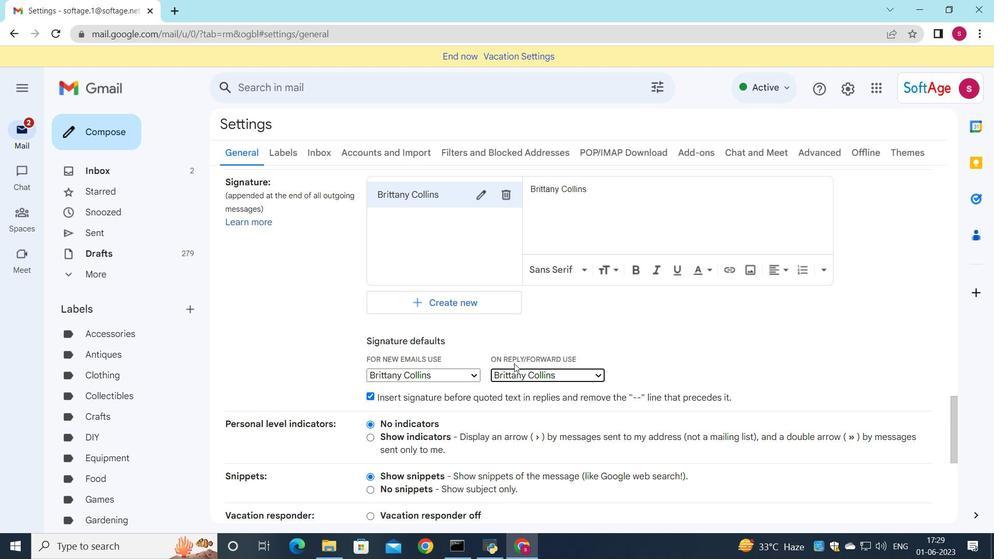 
Action: Mouse scrolled (514, 362) with delta (0, 0)
Screenshot: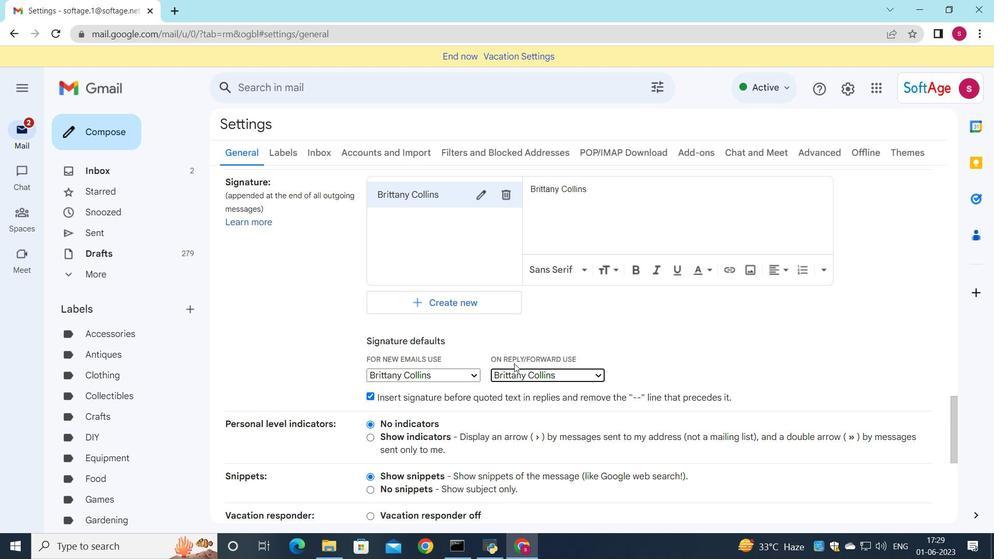 
Action: Mouse scrolled (514, 362) with delta (0, 0)
Screenshot: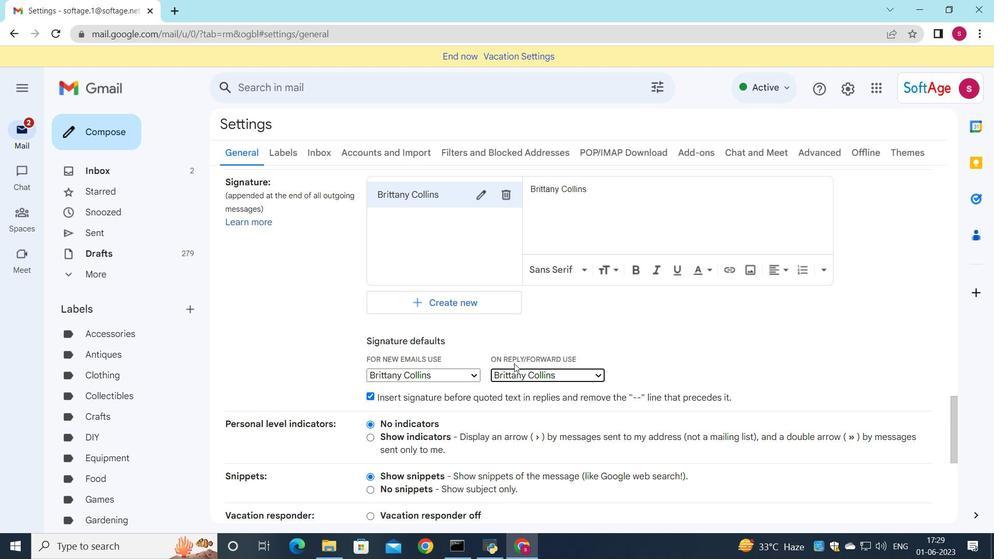 
Action: Mouse moved to (509, 357)
Screenshot: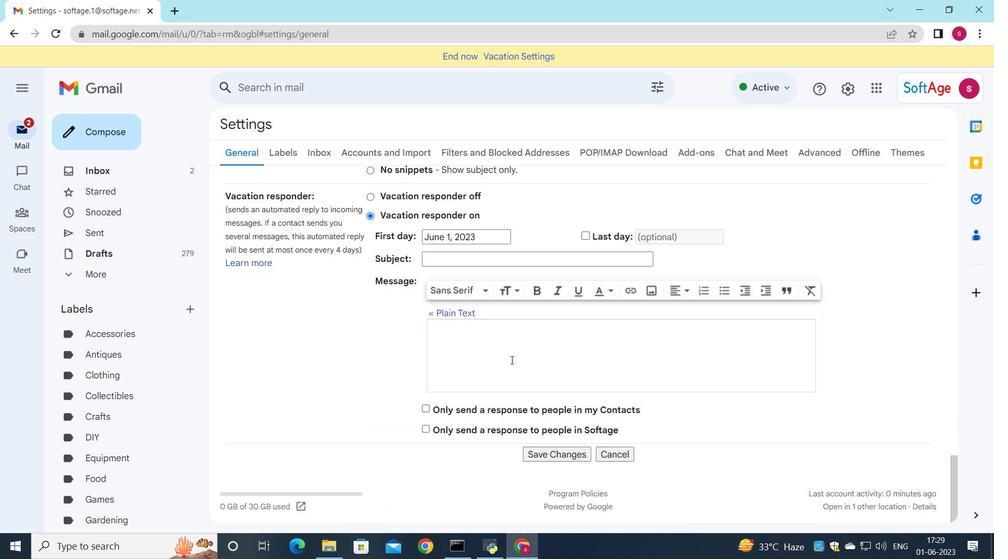 
Action: Mouse scrolled (509, 356) with delta (0, 0)
Screenshot: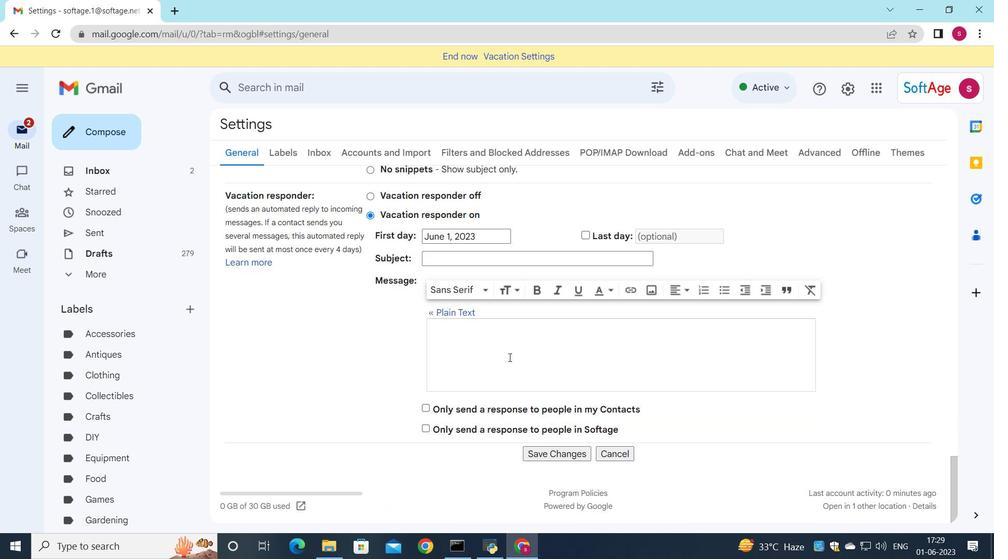 
Action: Mouse scrolled (509, 356) with delta (0, 0)
Screenshot: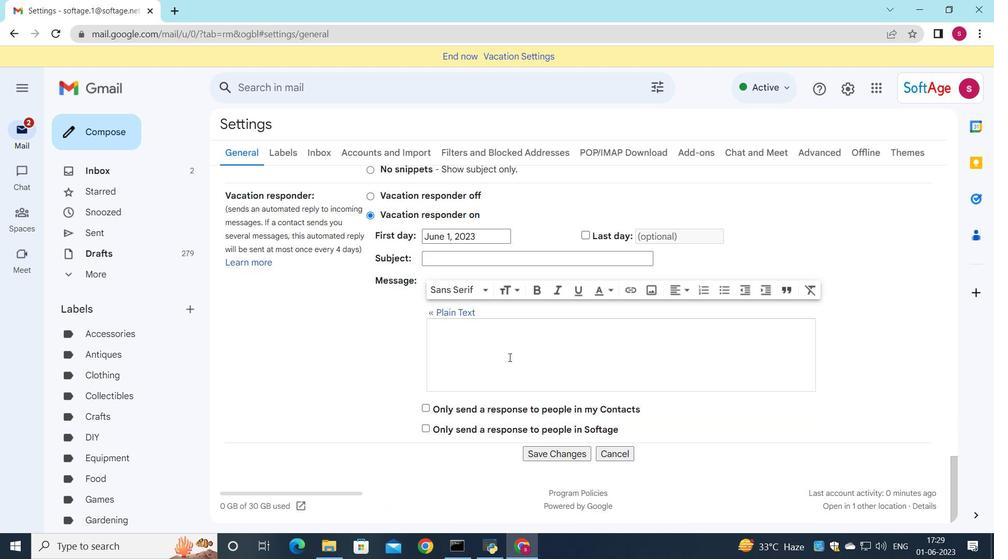 
Action: Mouse scrolled (509, 356) with delta (0, 0)
Screenshot: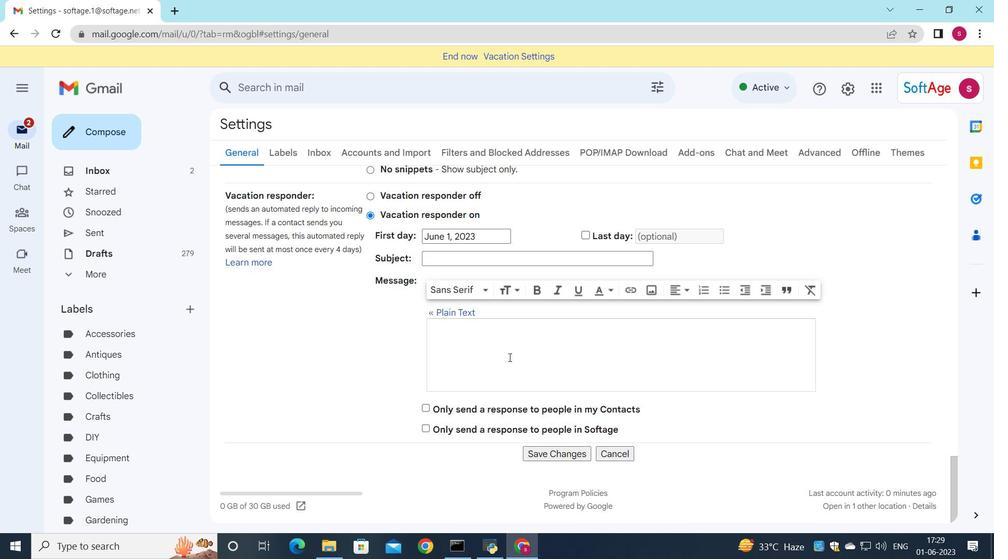 
Action: Mouse moved to (509, 357)
Screenshot: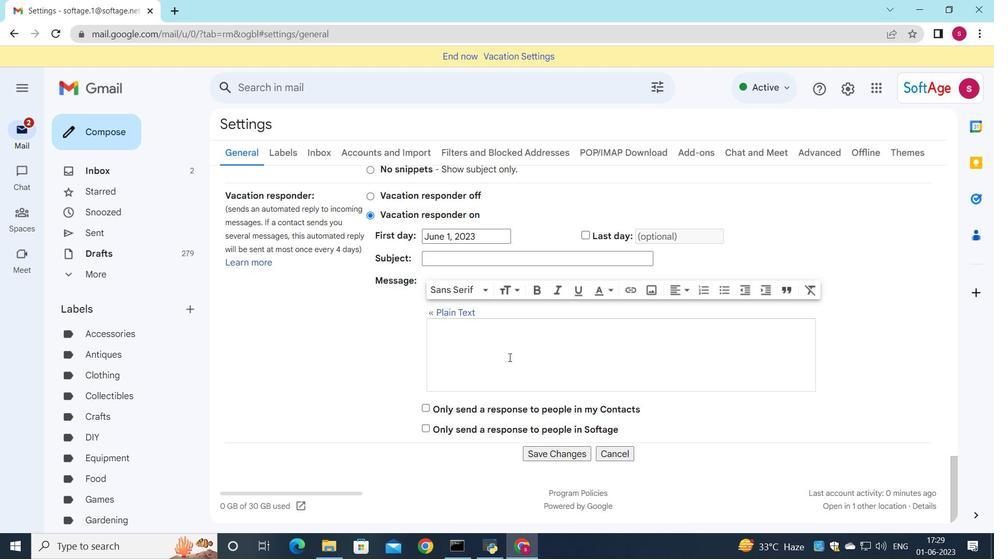 
Action: Mouse scrolled (509, 356) with delta (0, 0)
Screenshot: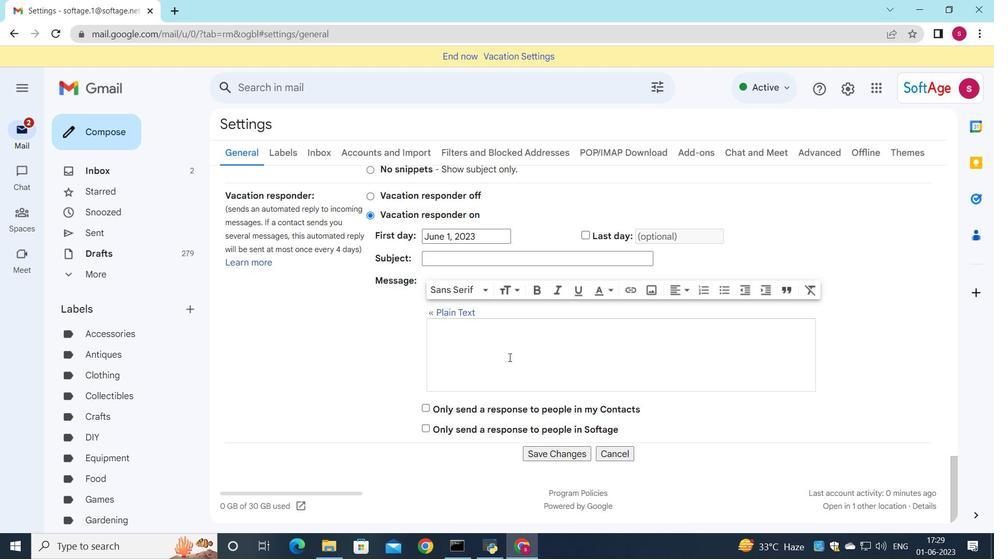 
Action: Mouse moved to (541, 453)
Screenshot: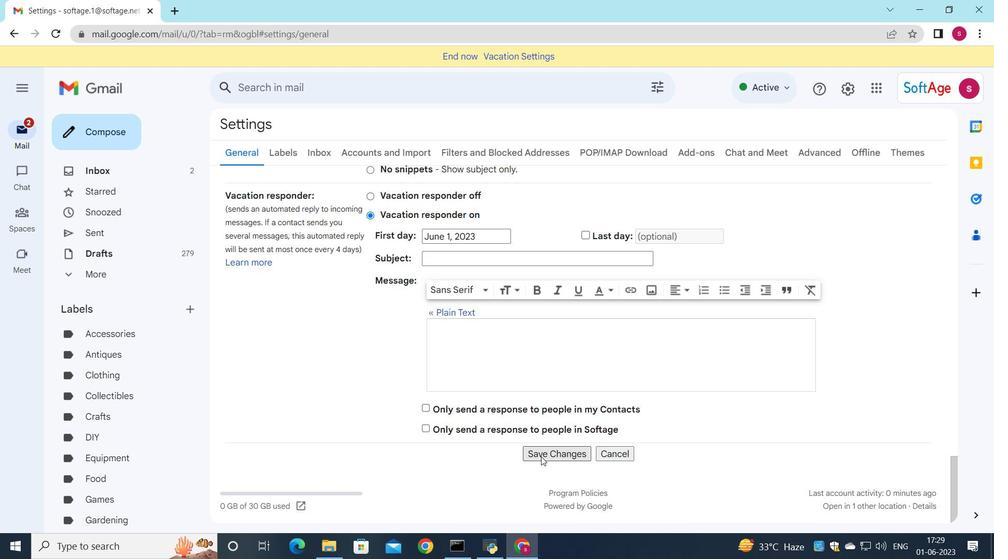 
Action: Mouse pressed left at (541, 453)
Screenshot: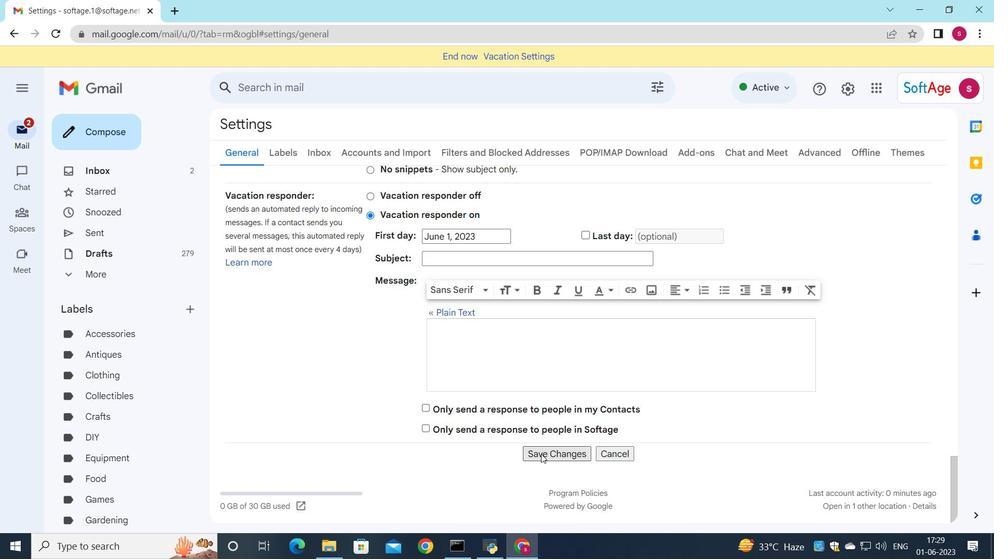 
Action: Mouse moved to (448, 401)
Screenshot: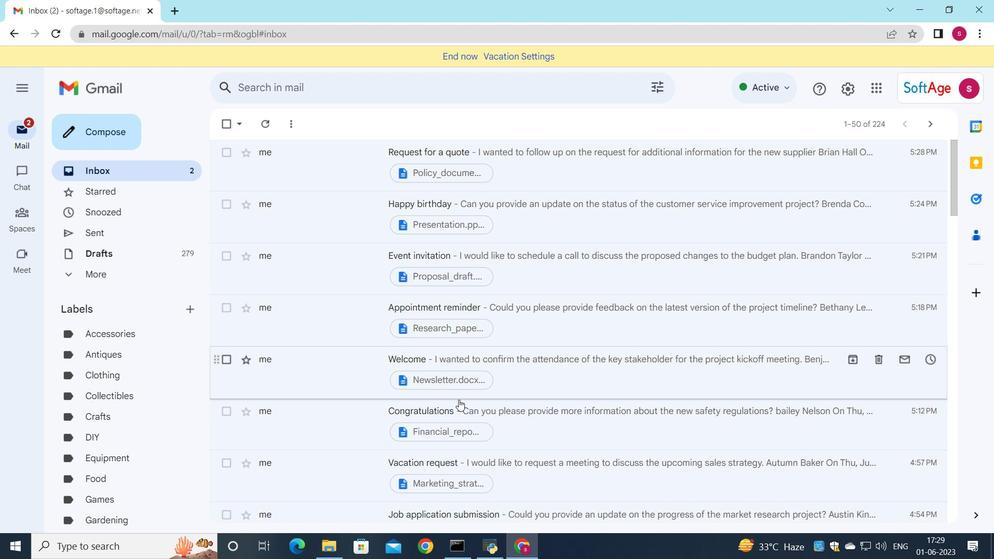 
Action: Mouse scrolled (448, 401) with delta (0, 0)
Screenshot: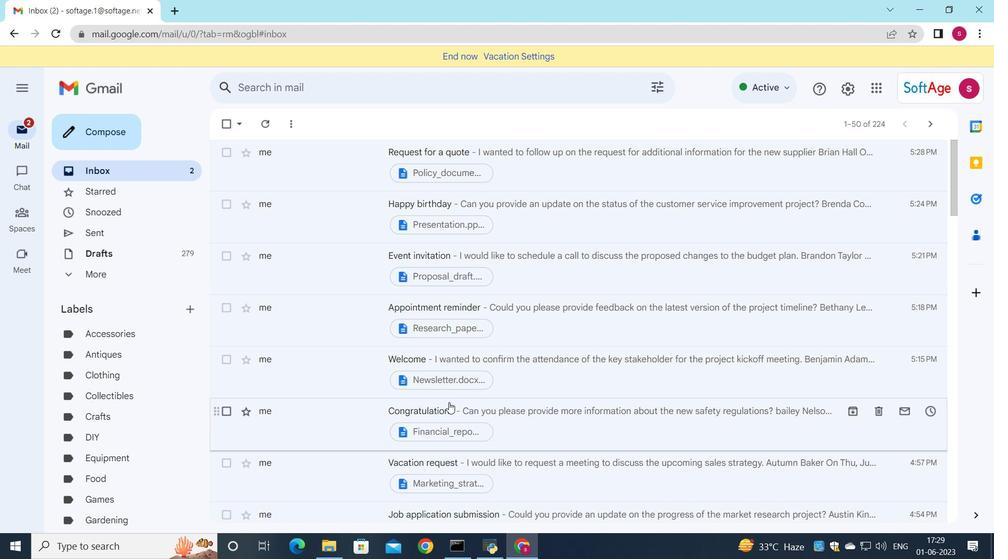 
Action: Mouse scrolled (448, 401) with delta (0, 0)
Screenshot: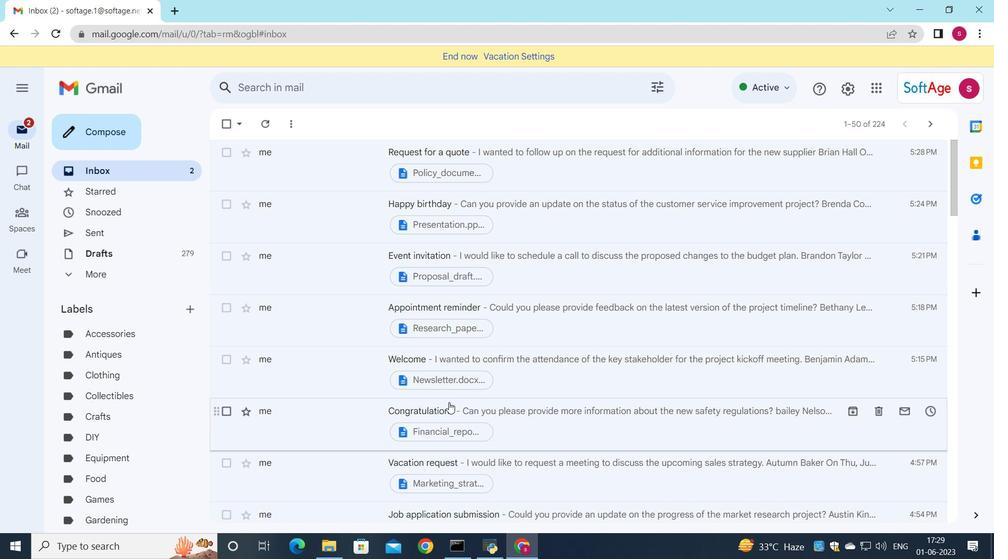 
Action: Mouse scrolled (448, 401) with delta (0, 0)
Screenshot: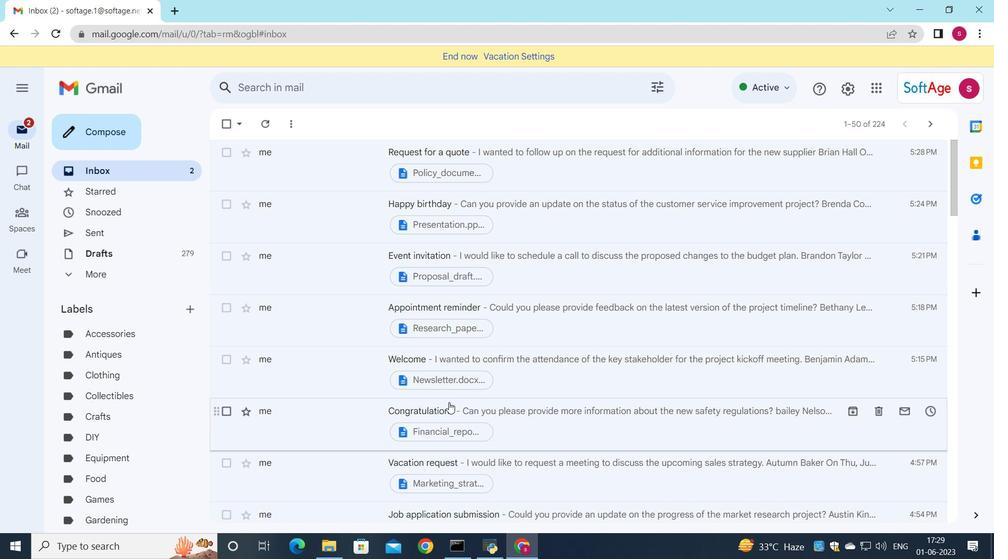 
Action: Mouse scrolled (448, 401) with delta (0, 0)
Screenshot: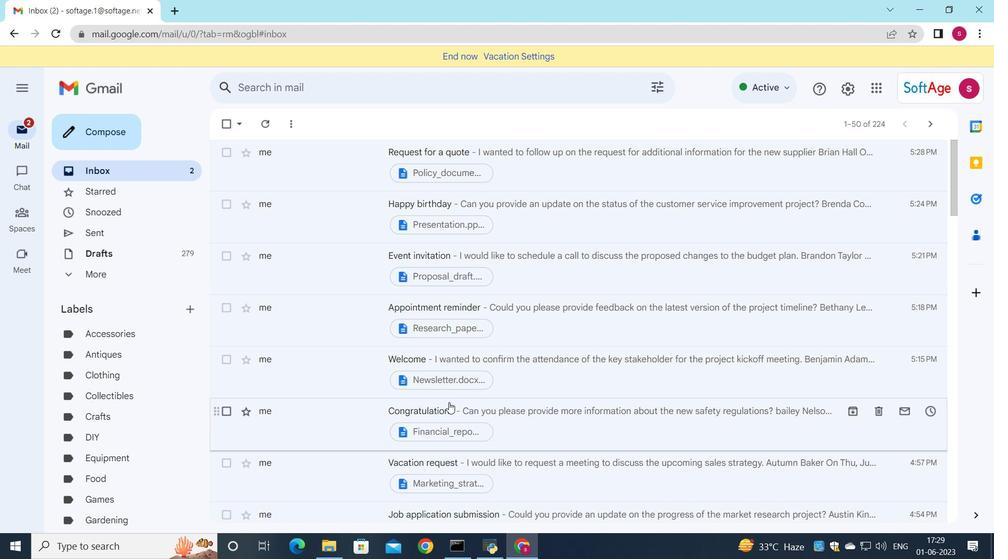
Action: Mouse moved to (422, 366)
Screenshot: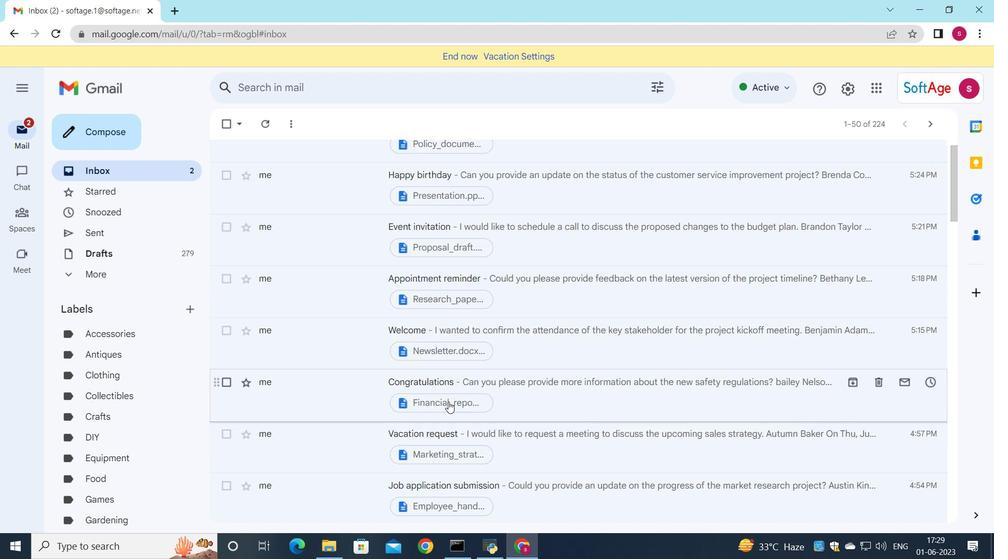 
Action: Mouse scrolled (422, 366) with delta (0, 0)
Screenshot: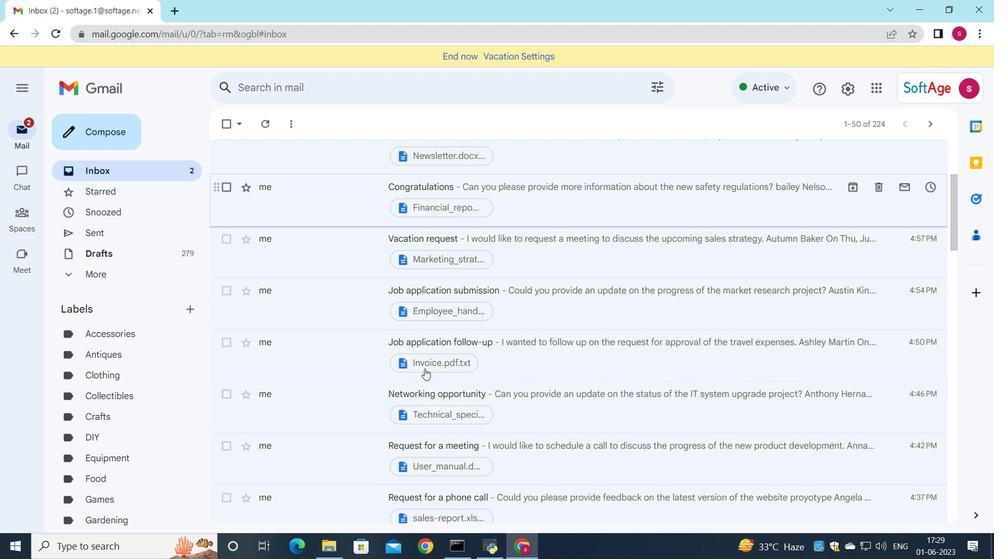 
Action: Mouse scrolled (422, 366) with delta (0, 0)
Screenshot: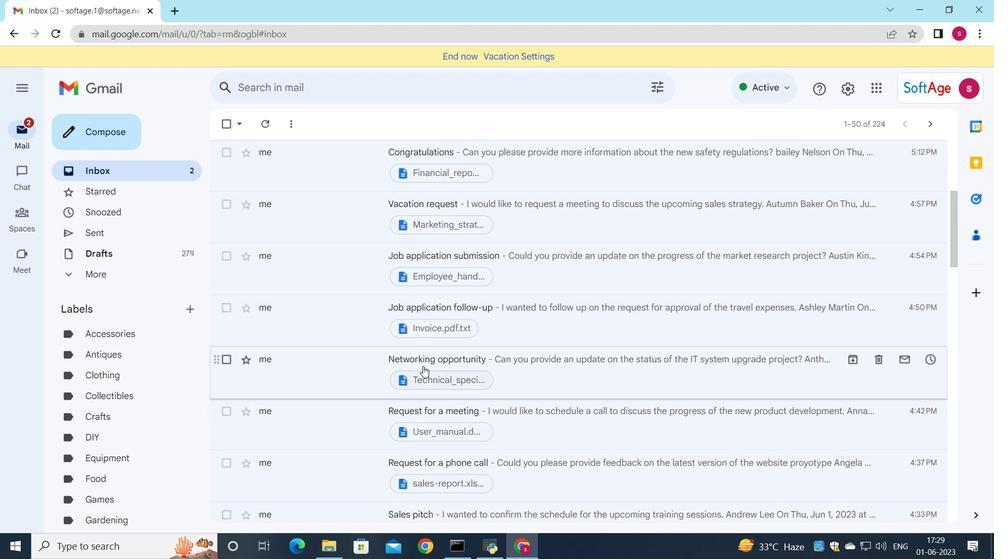 
Action: Mouse scrolled (422, 366) with delta (0, 0)
Screenshot: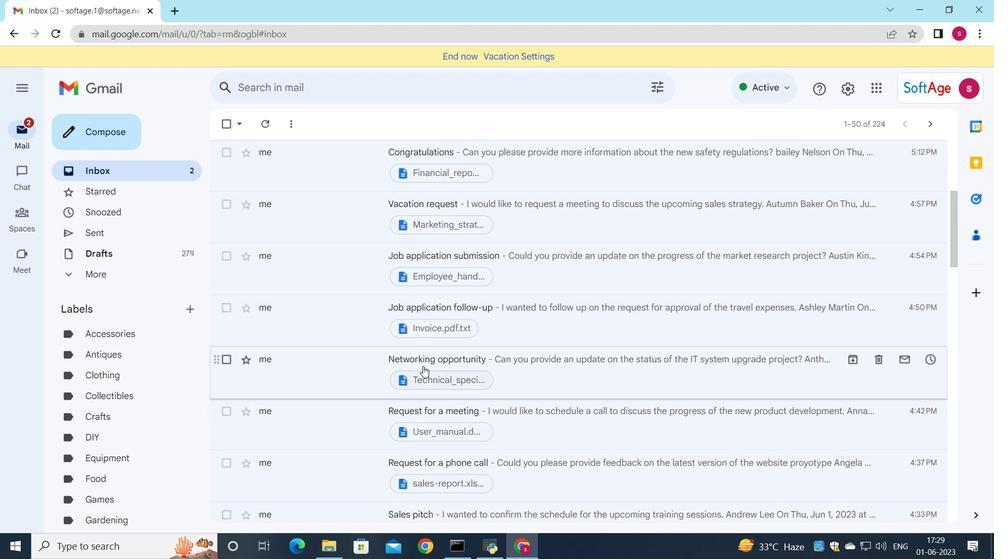 
Action: Mouse moved to (421, 362)
Screenshot: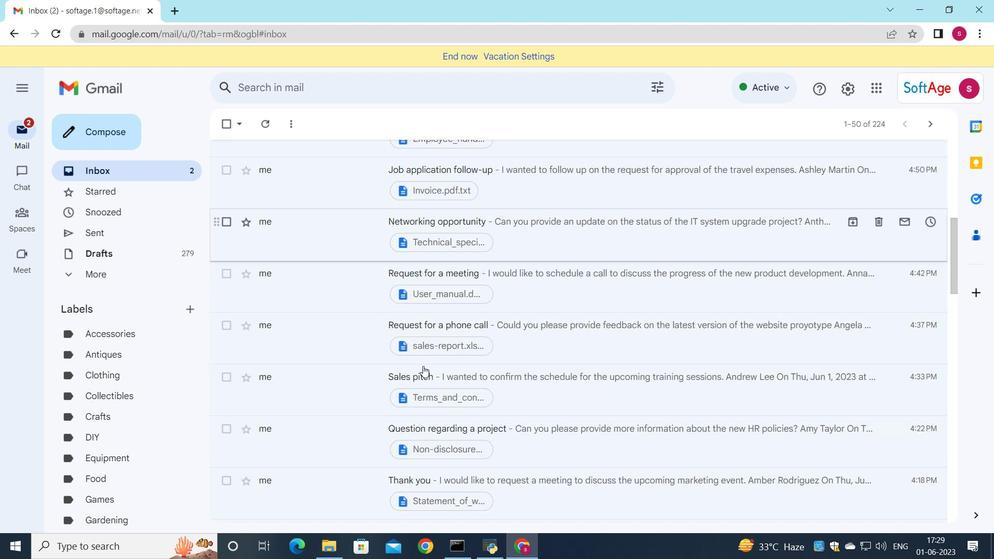 
Action: Mouse scrolled (421, 362) with delta (0, 0)
Screenshot: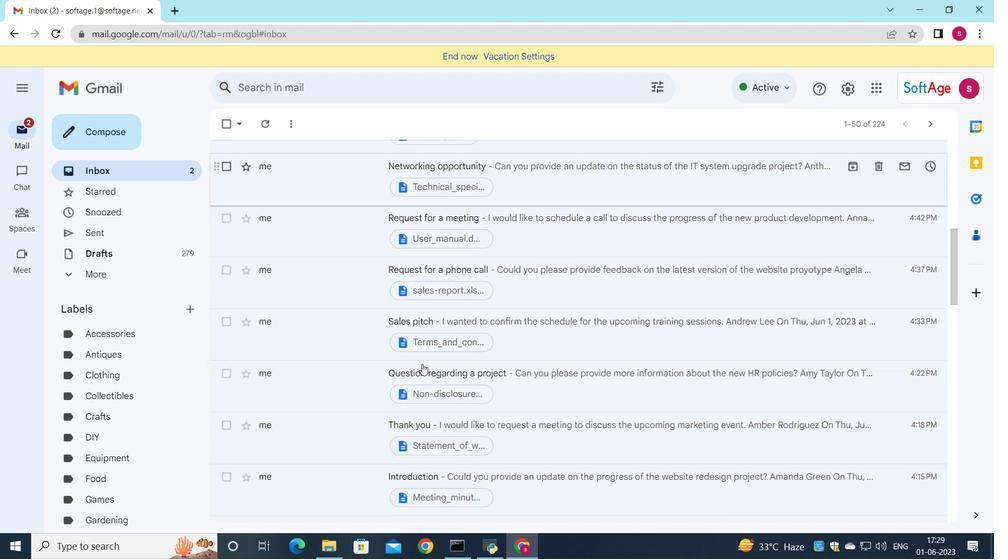 
Action: Mouse scrolled (421, 362) with delta (0, 0)
Screenshot: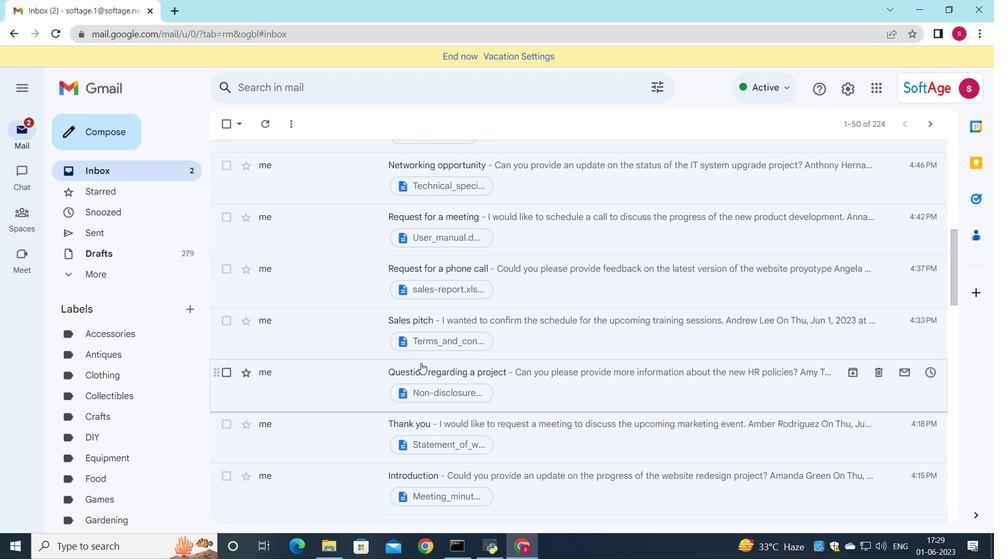
Action: Mouse scrolled (421, 362) with delta (0, 0)
Screenshot: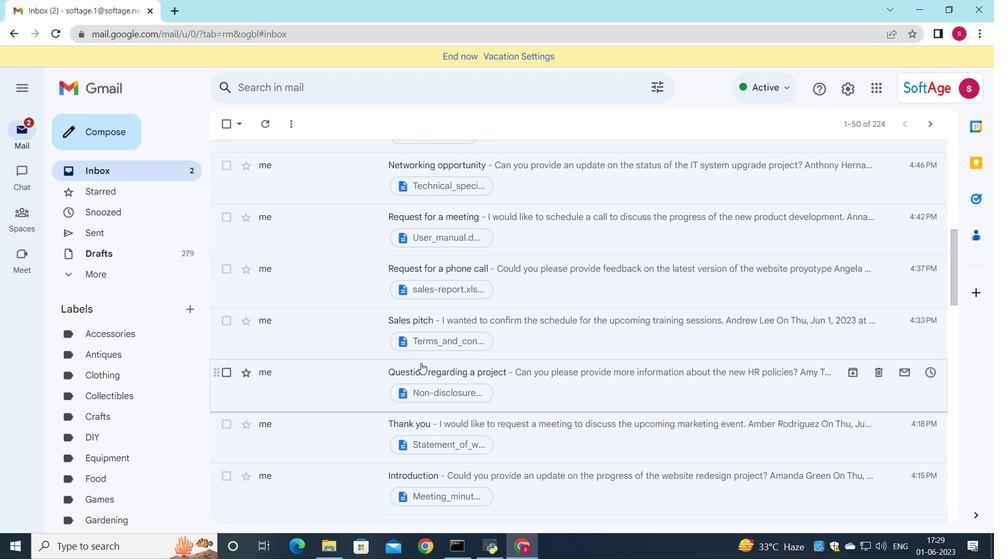 
Action: Mouse scrolled (421, 362) with delta (0, 0)
Screenshot: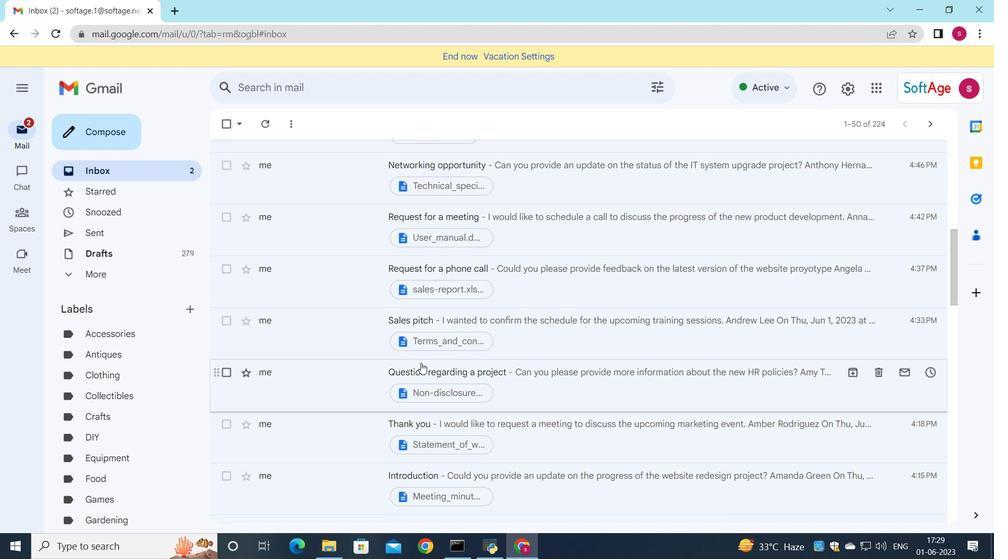 
Action: Mouse scrolled (421, 362) with delta (0, 0)
Screenshot: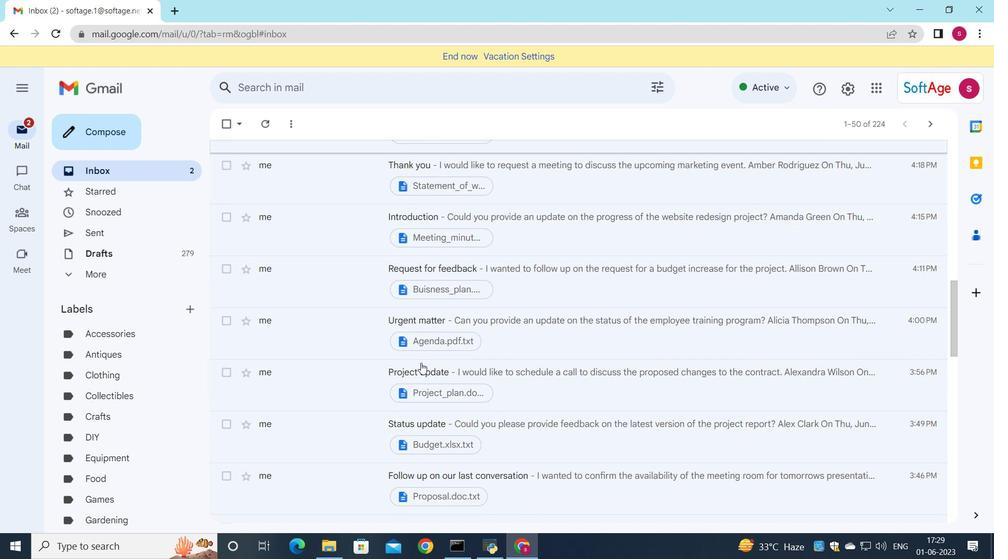 
Action: Mouse scrolled (421, 362) with delta (0, 0)
Screenshot: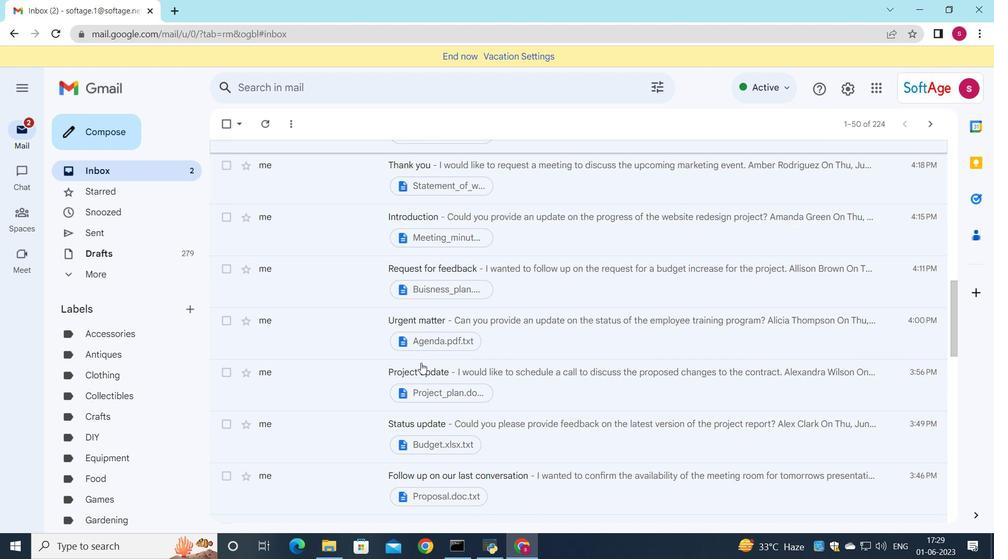 
Action: Mouse scrolled (421, 362) with delta (0, 0)
Screenshot: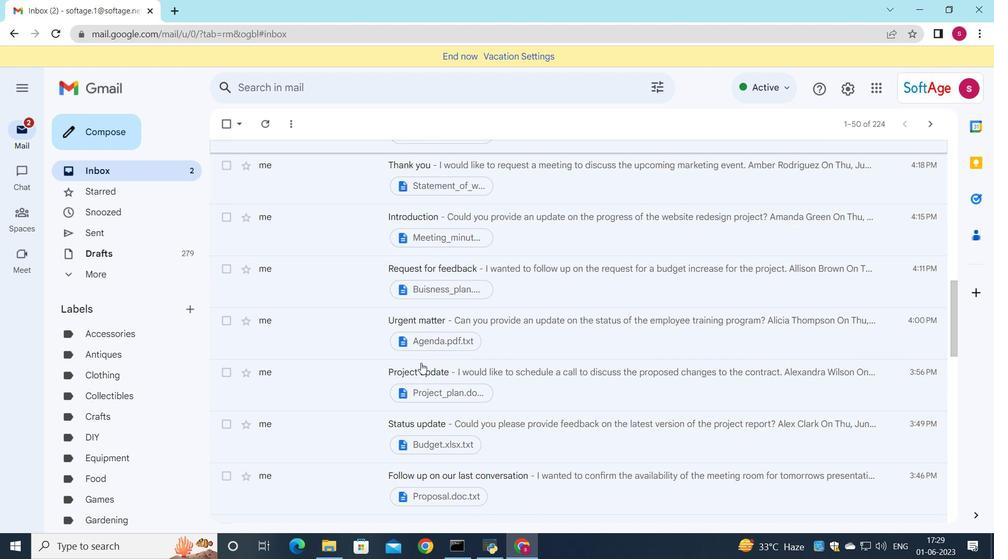 
Action: Mouse scrolled (421, 362) with delta (0, 0)
Screenshot: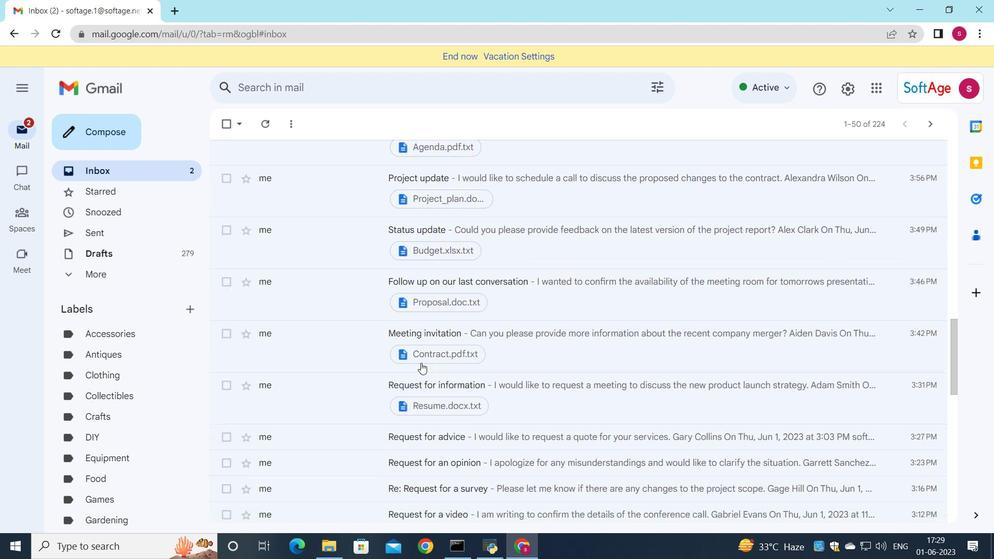 
Action: Mouse scrolled (421, 362) with delta (0, 0)
Screenshot: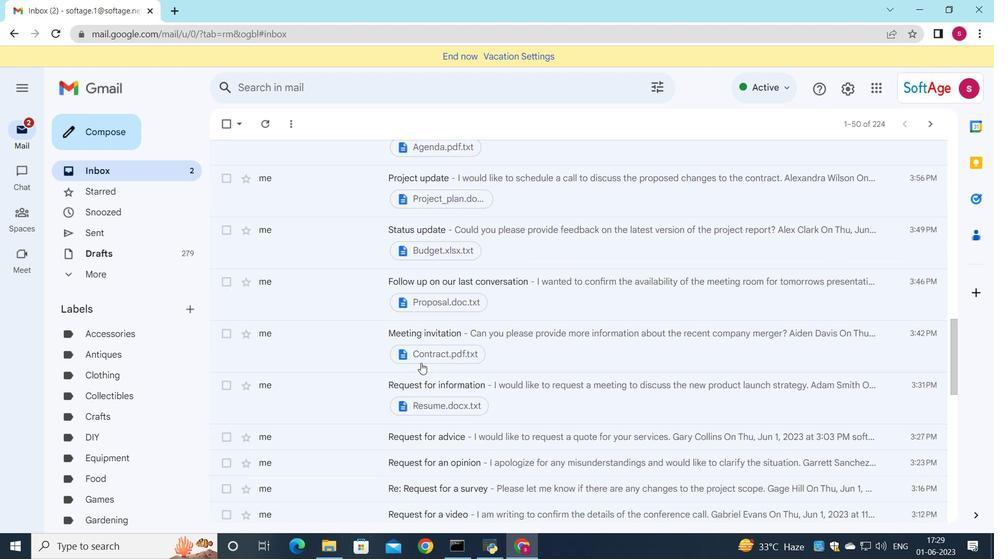 
Action: Mouse scrolled (421, 362) with delta (0, 0)
Screenshot: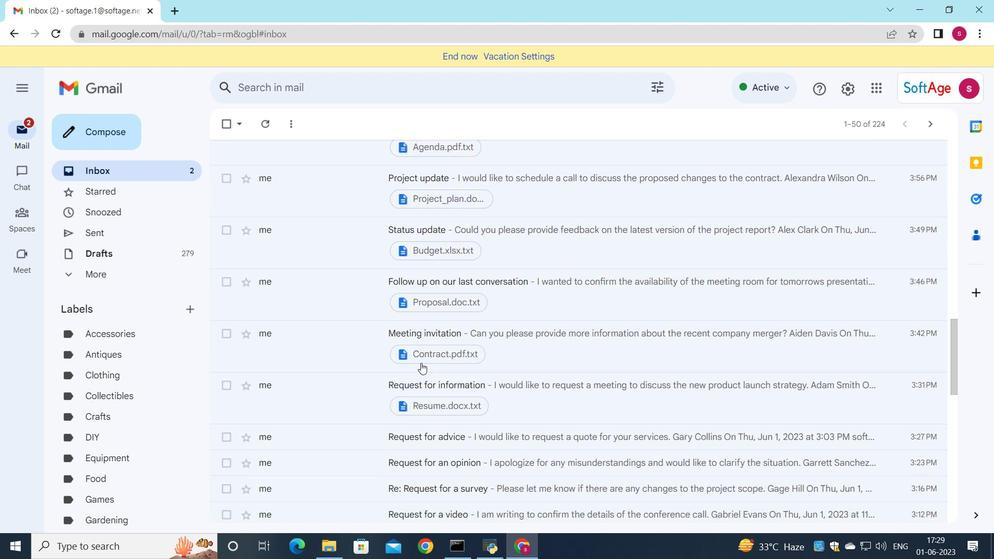 
Action: Mouse moved to (471, 246)
Screenshot: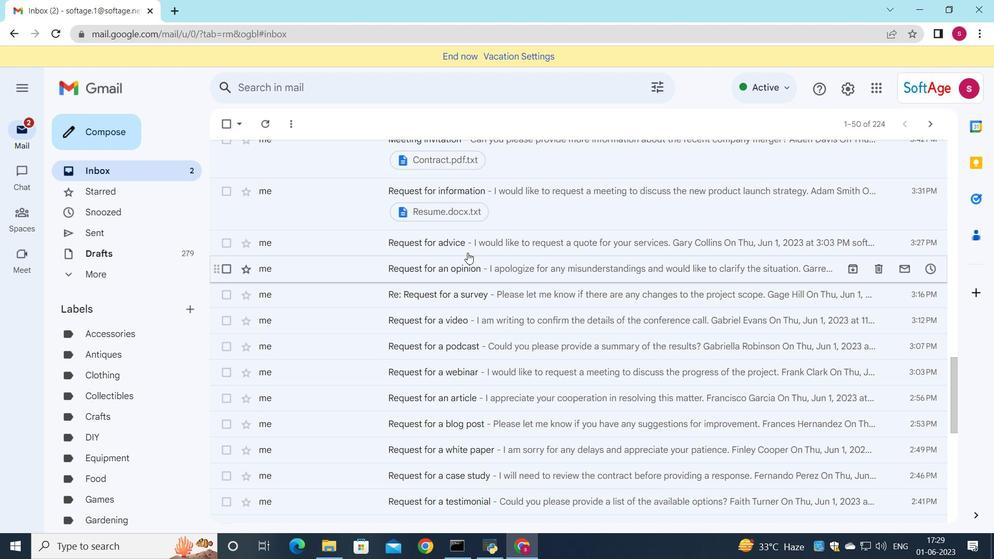 
Action: Mouse pressed left at (471, 246)
Screenshot: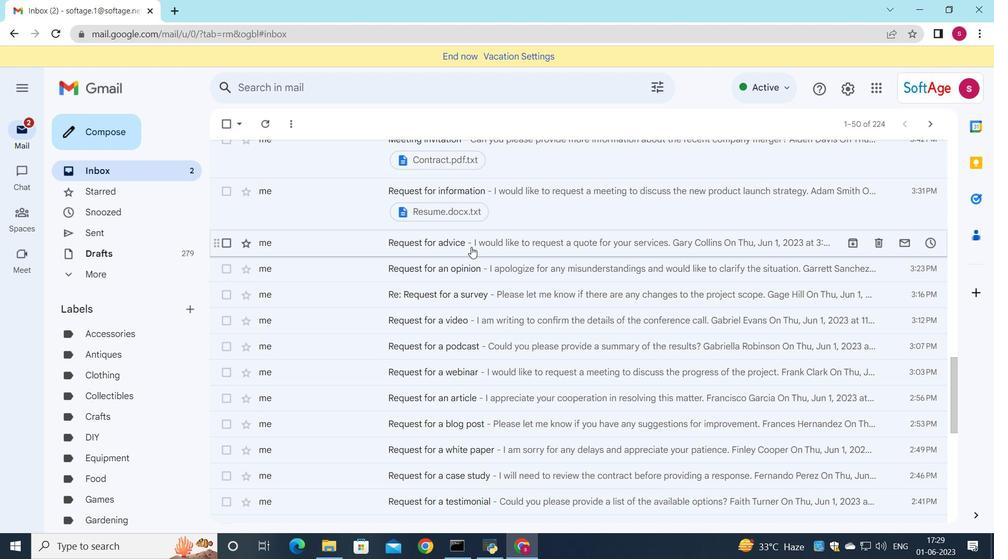 
Action: Mouse moved to (668, 271)
Screenshot: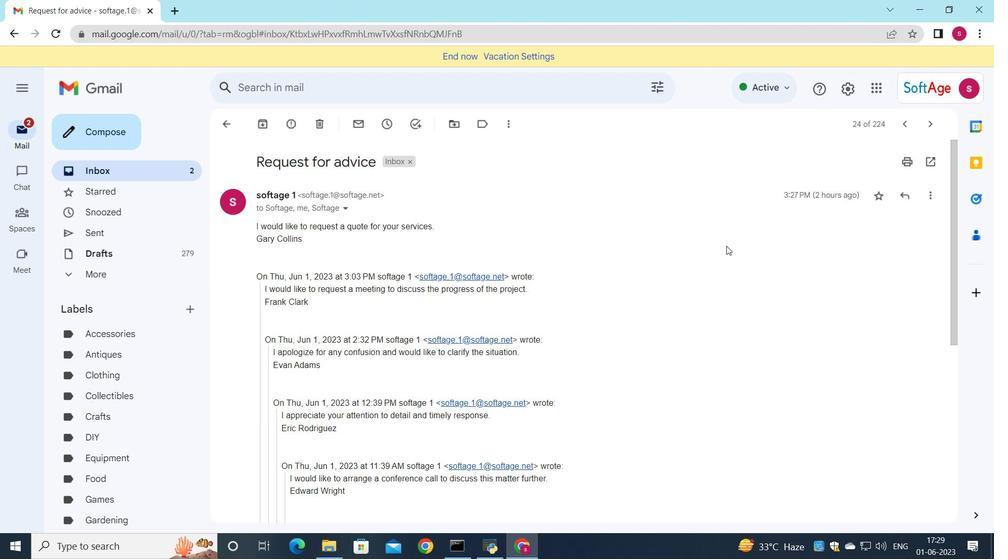 
Action: Mouse scrolled (668, 270) with delta (0, 0)
Screenshot: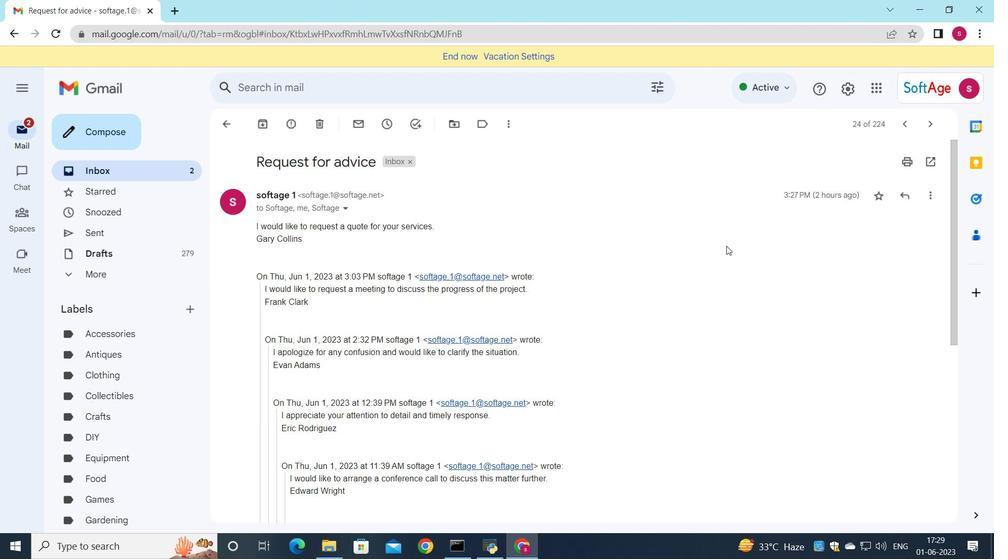 
Action: Mouse moved to (641, 284)
Screenshot: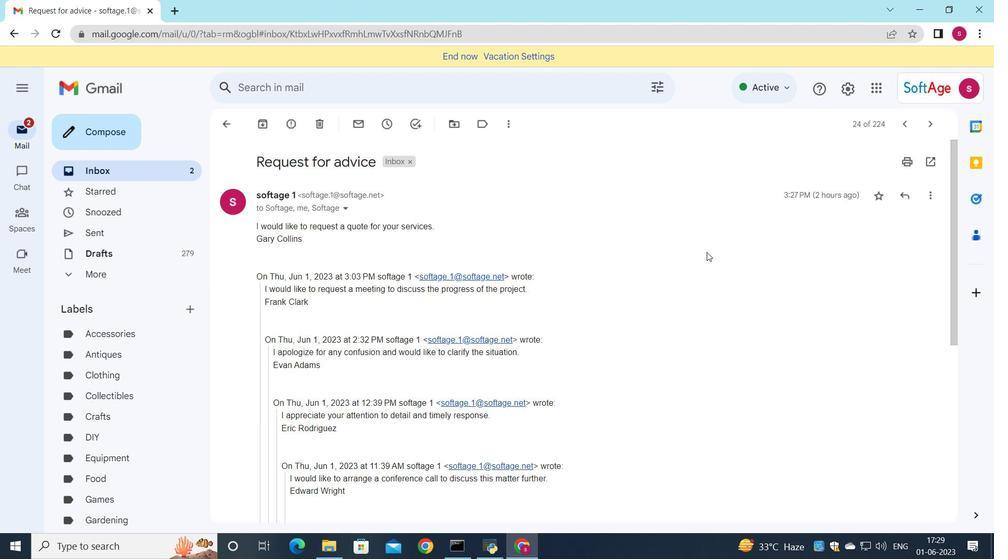 
Action: Mouse scrolled (641, 284) with delta (0, 0)
Screenshot: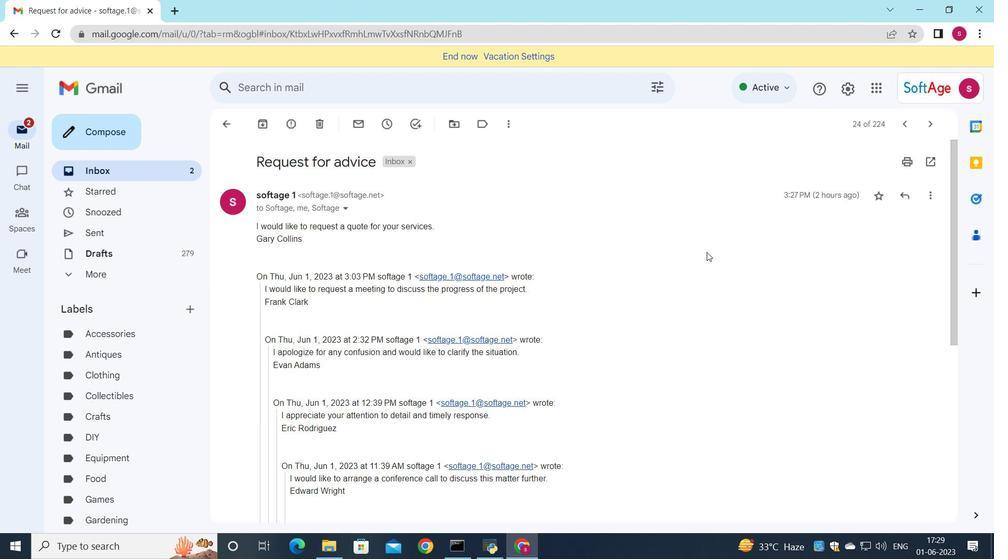 
Action: Mouse moved to (617, 295)
Screenshot: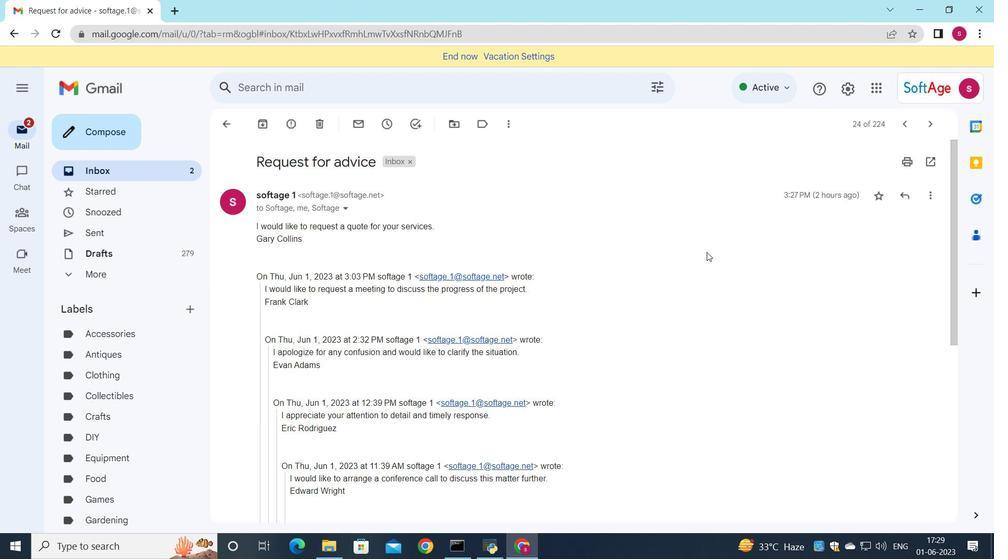 
Action: Mouse scrolled (617, 295) with delta (0, 0)
Screenshot: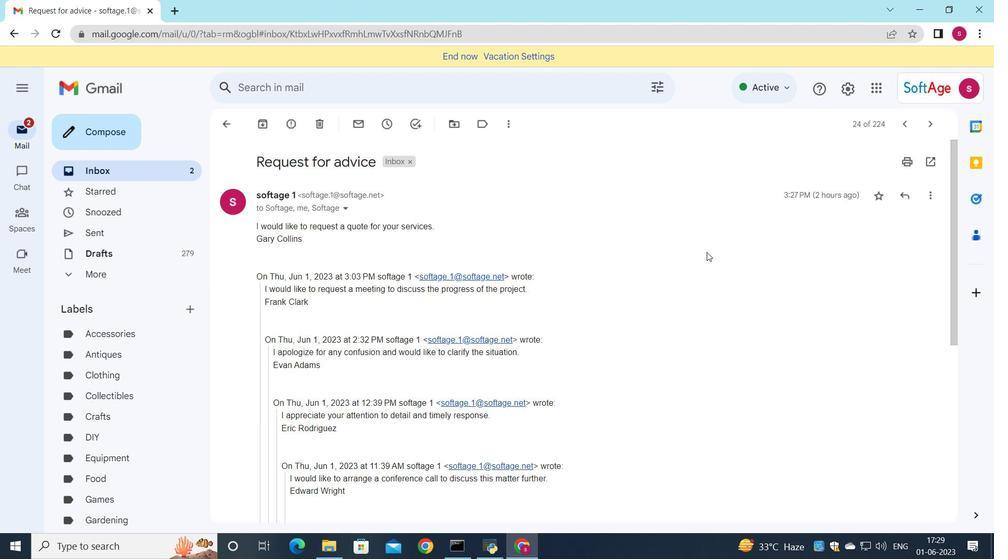 
Action: Mouse moved to (522, 345)
Screenshot: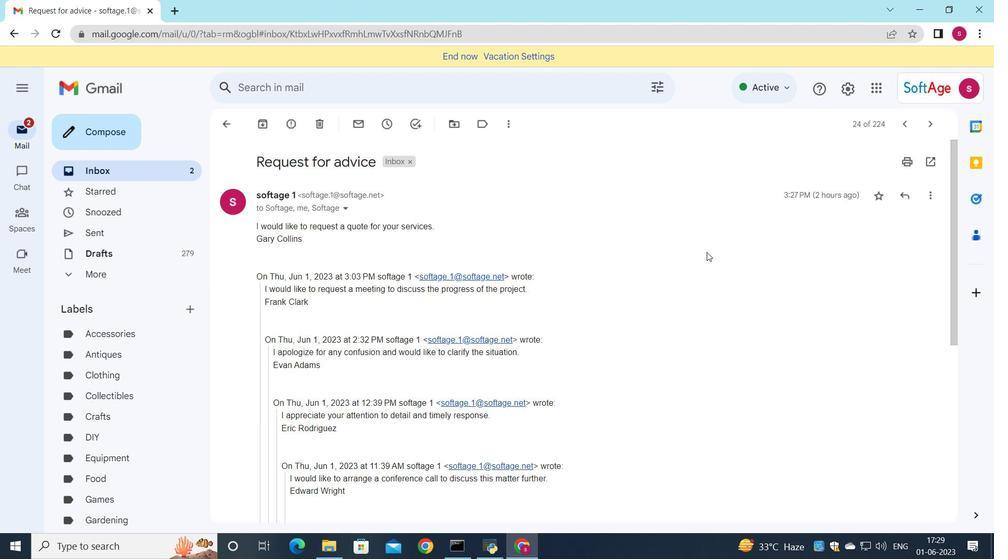 
Action: Mouse scrolled (522, 344) with delta (0, 0)
Screenshot: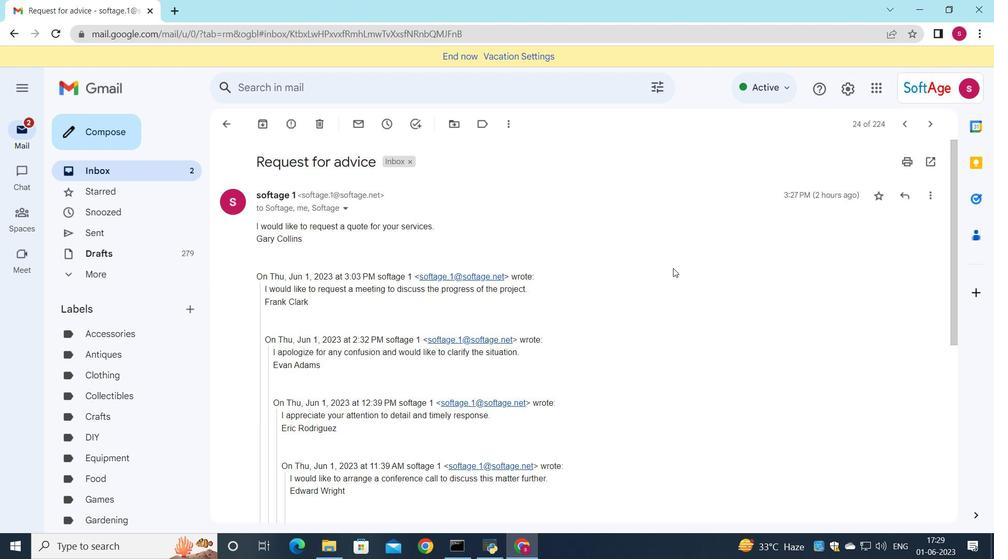 
Action: Mouse moved to (438, 362)
Screenshot: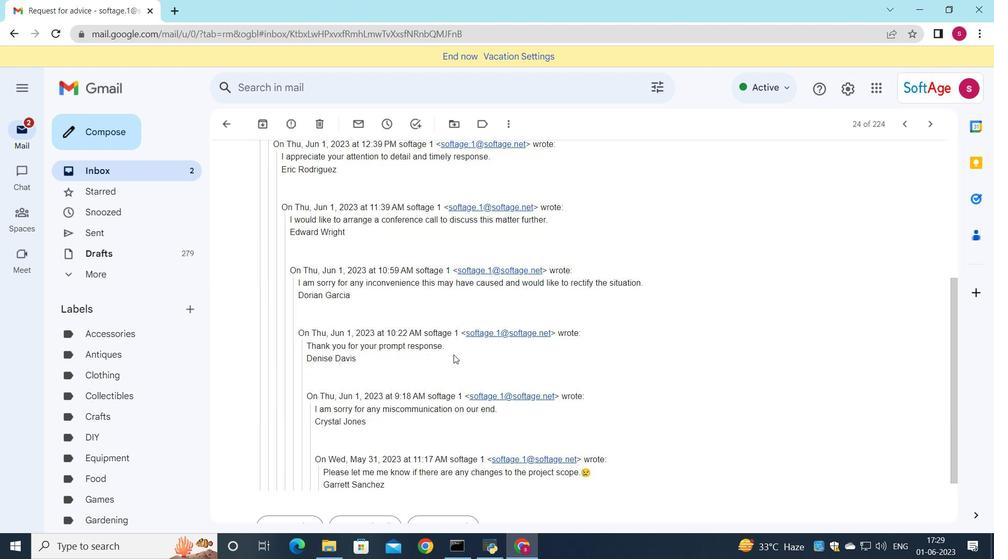 
Action: Mouse scrolled (438, 361) with delta (0, 0)
Screenshot: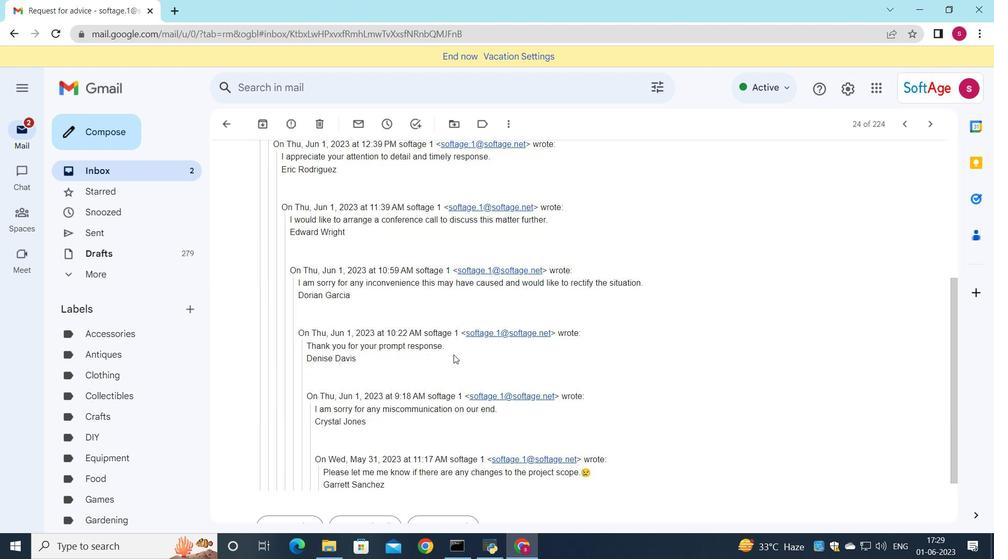 
Action: Mouse moved to (435, 365)
Screenshot: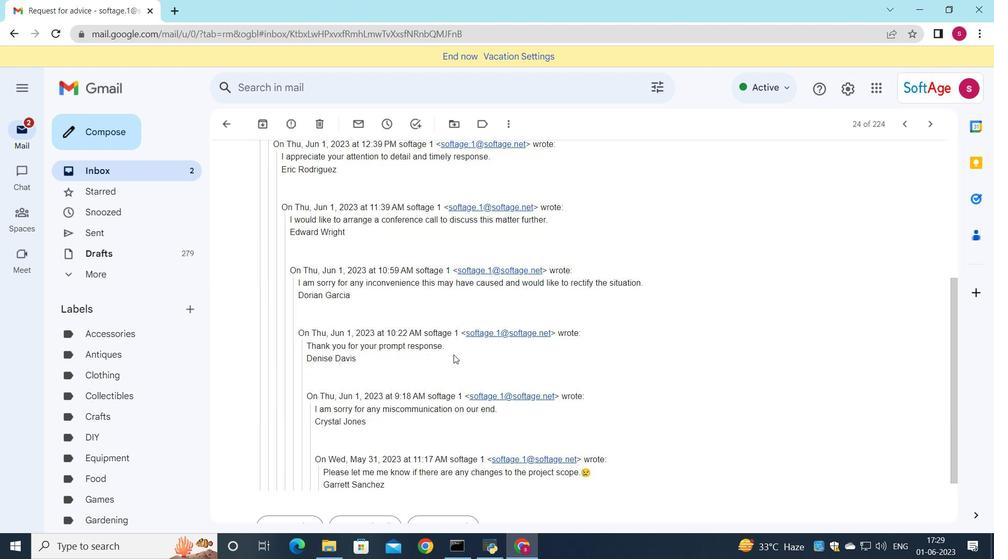 
Action: Mouse scrolled (435, 365) with delta (0, 0)
Screenshot: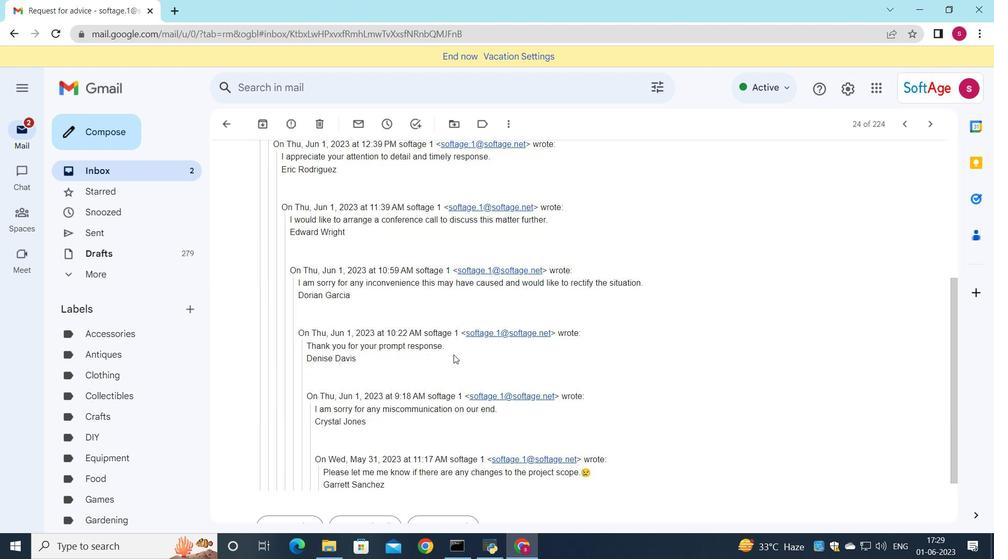 
Action: Mouse moved to (433, 366)
Screenshot: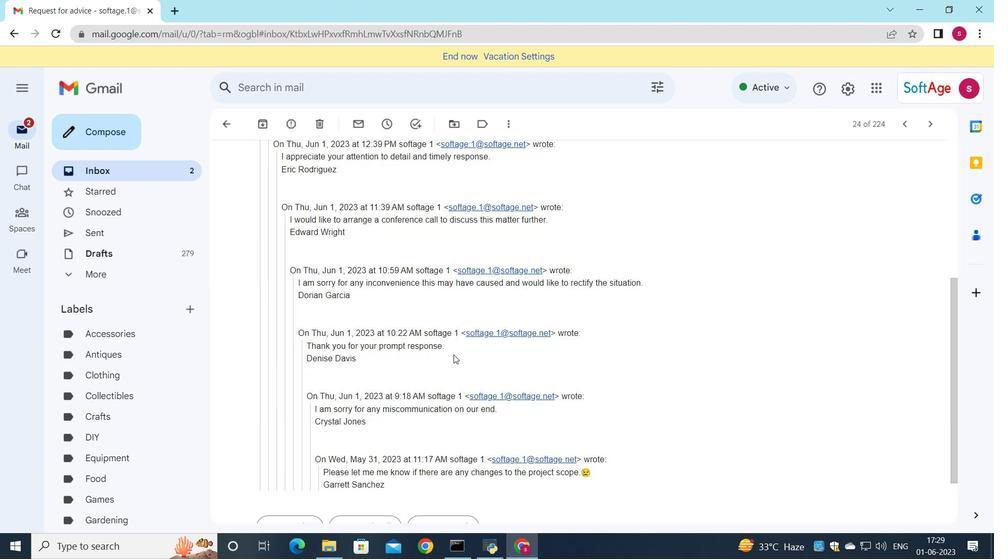 
Action: Mouse scrolled (433, 366) with delta (0, 0)
Screenshot: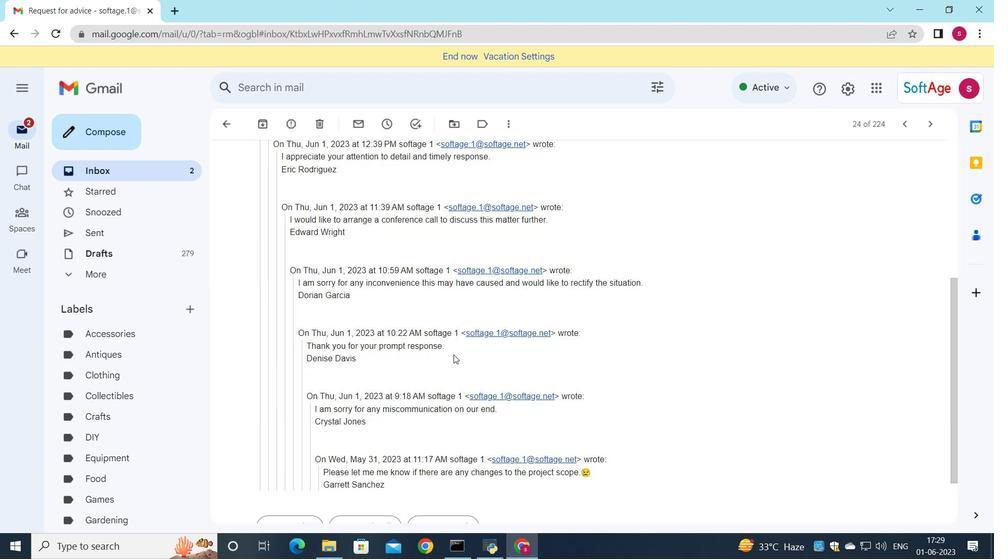
Action: Mouse moved to (291, 445)
Screenshot: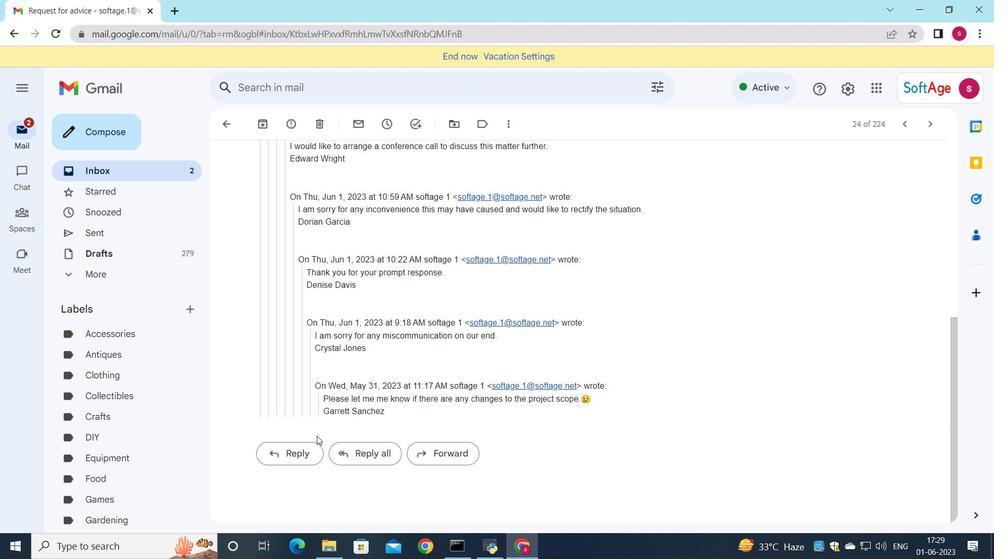 
Action: Mouse pressed left at (291, 445)
Screenshot: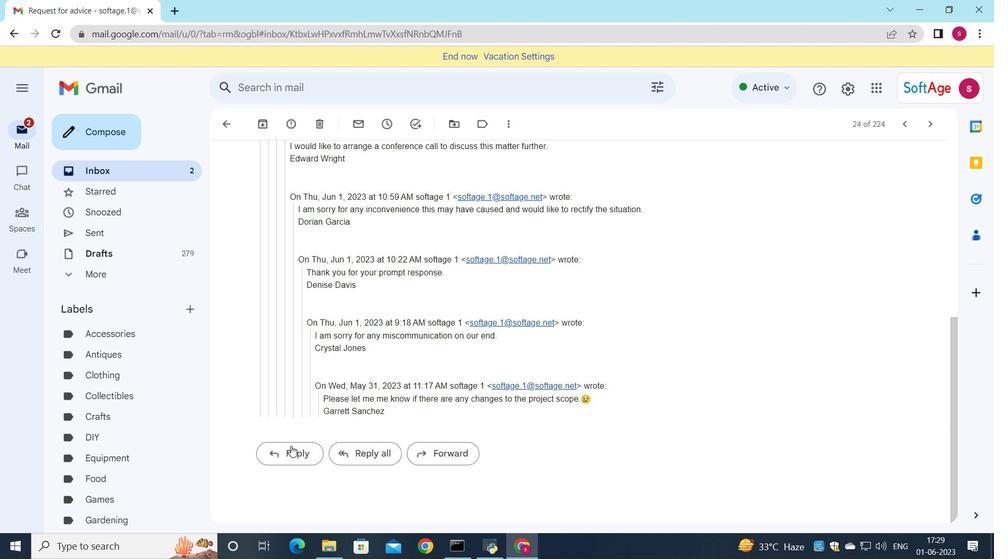 
Action: Mouse moved to (285, 350)
Screenshot: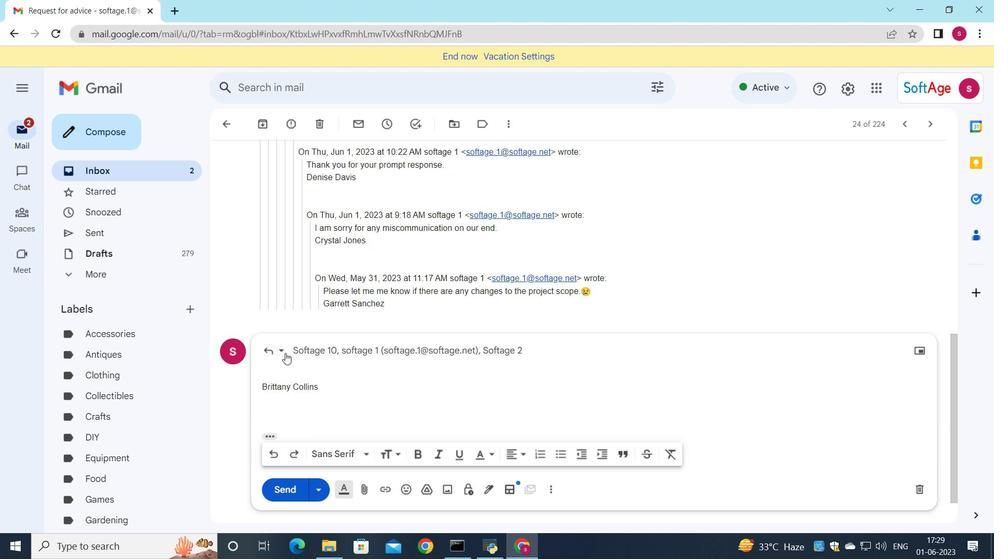 
Action: Mouse pressed left at (285, 350)
Screenshot: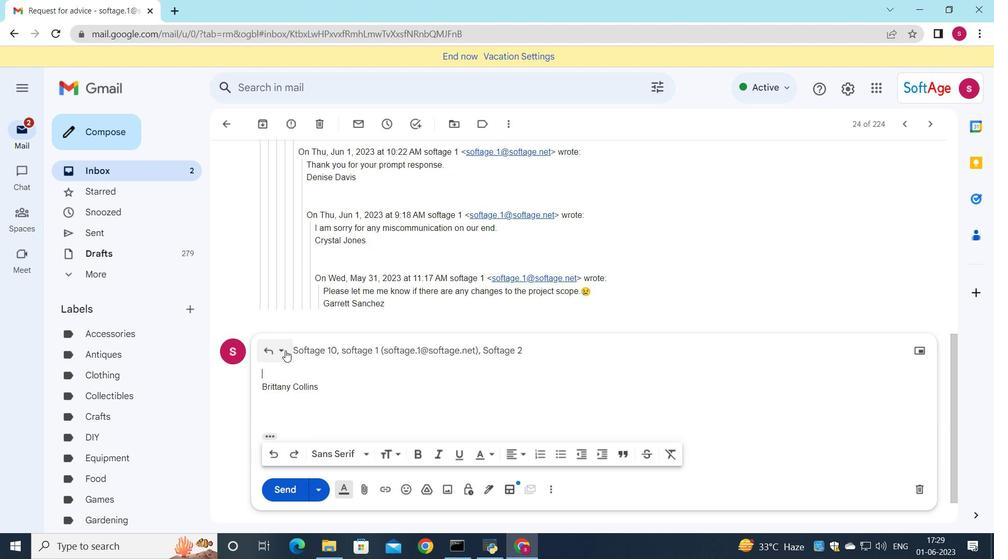 
Action: Mouse moved to (320, 444)
Screenshot: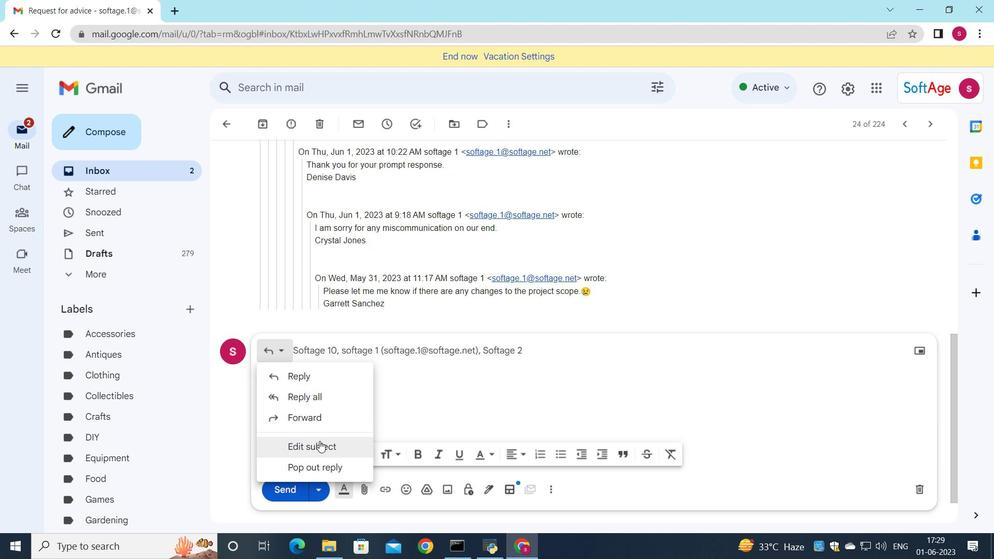 
Action: Mouse pressed left at (320, 444)
Screenshot: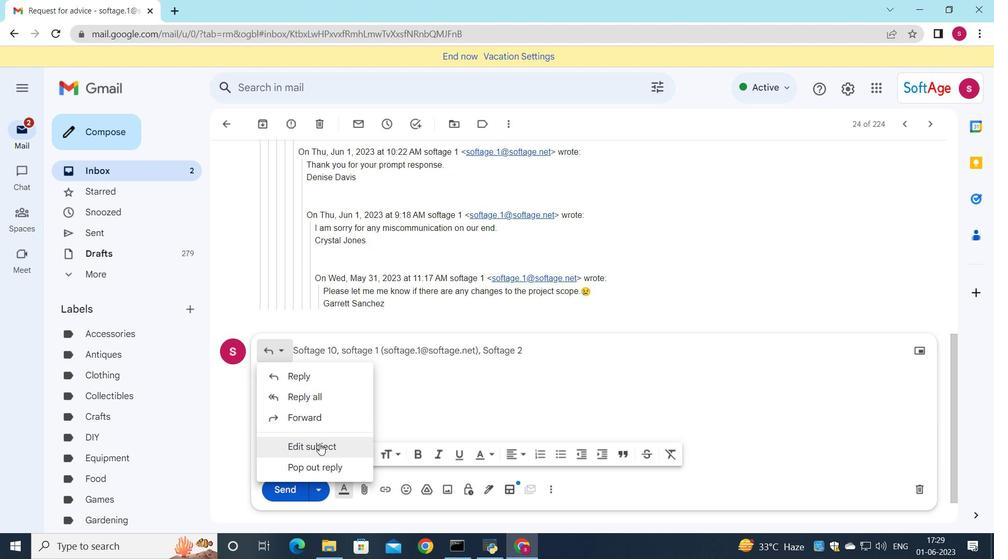 
Action: Mouse moved to (730, 240)
Screenshot: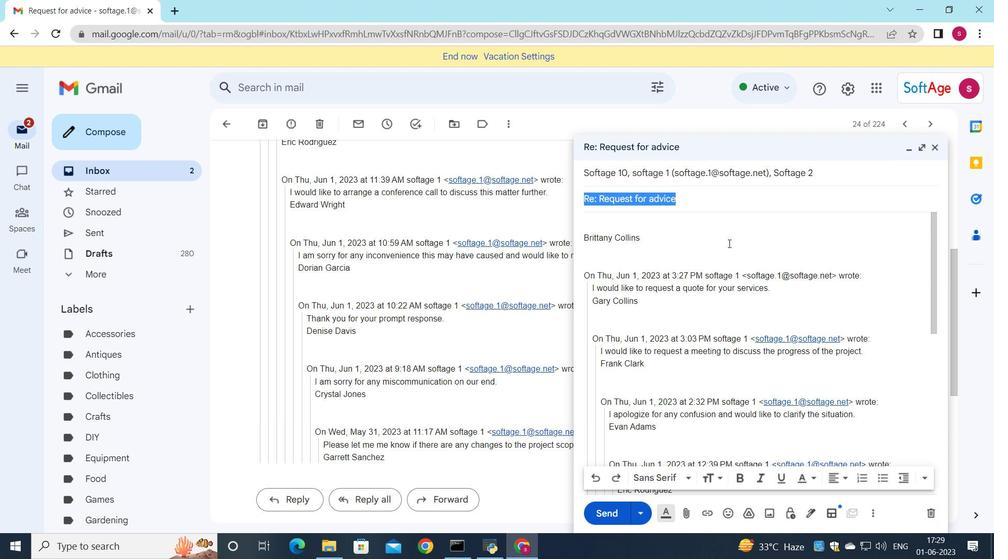 
Action: Key pressed <Key.shift>Request<Key.space>for<Key.space>a<Key.space>proposal
Screenshot: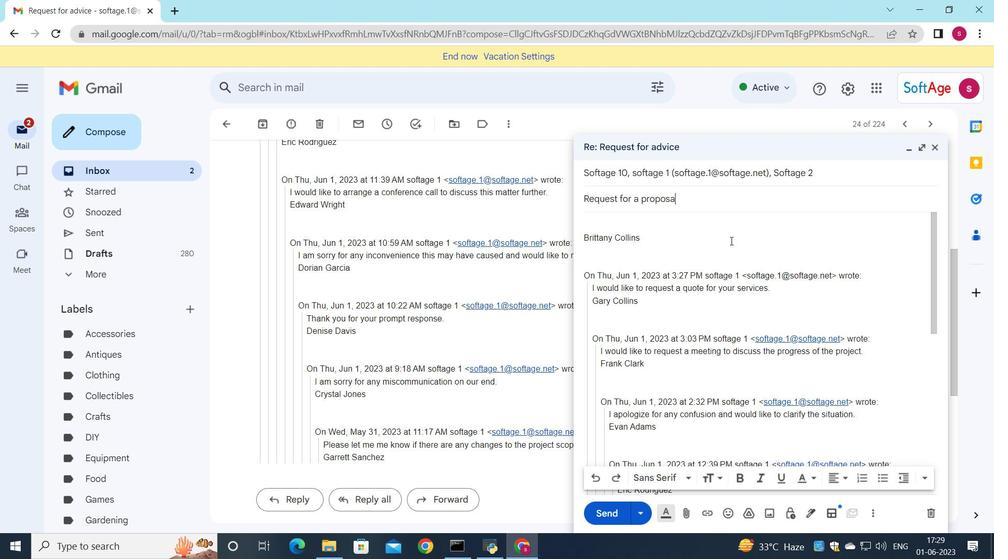 
Action: Mouse moved to (616, 219)
Screenshot: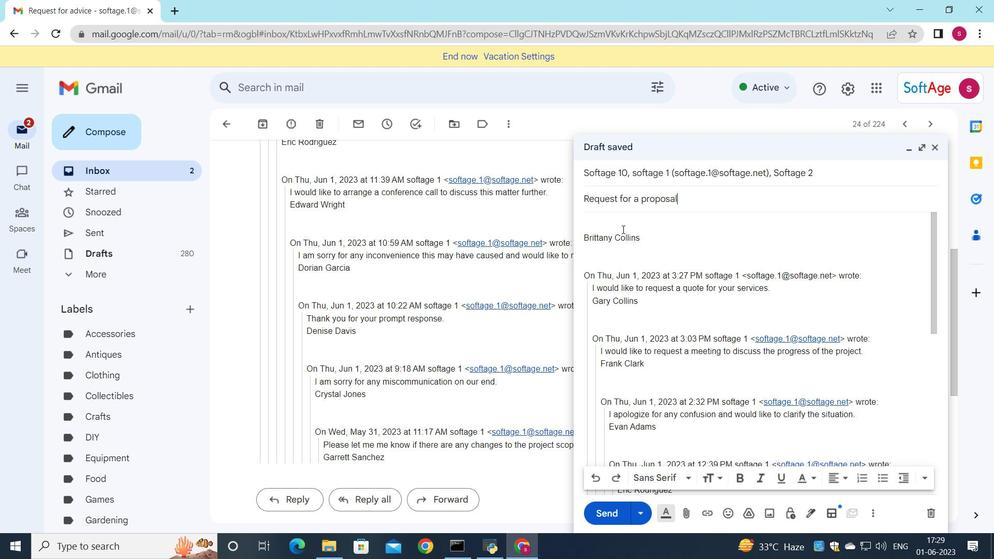 
Action: Mouse pressed left at (616, 219)
Screenshot: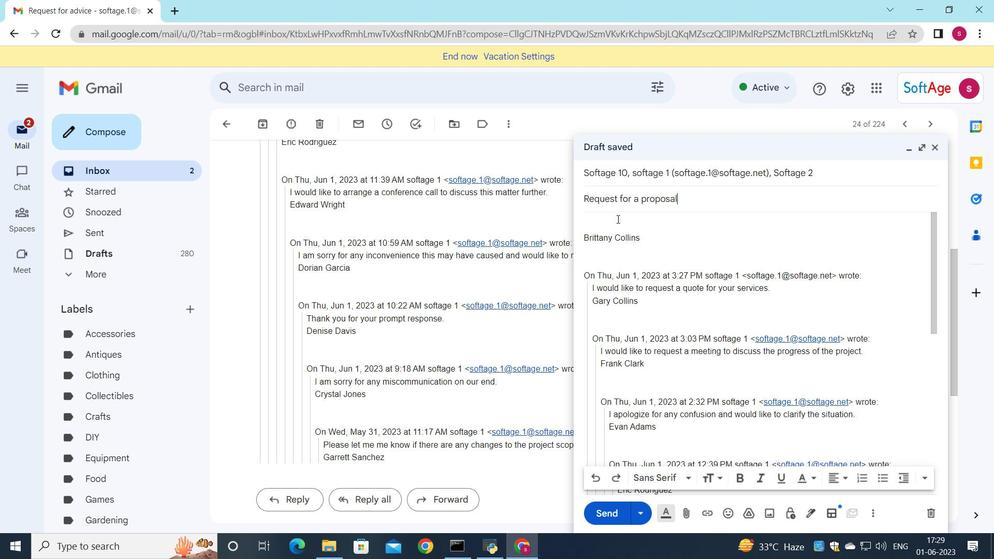
Action: Mouse moved to (616, 219)
Screenshot: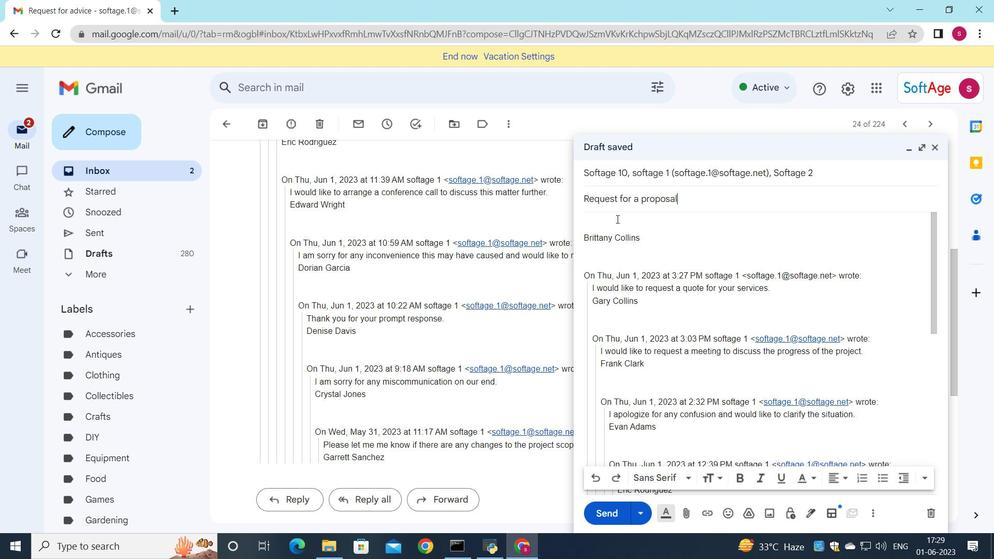 
Action: Key pressed <Key.shift>Could<Key.space>you<Key.space>provide<Key.space>an<Key.space>update<Key.space>on<Key.space>the<Key.space>progress<Key.space>of<Key.space>the<Key.space>inventory<Key.space>management<Key.space>system<Key.space>implemena<Key.backspace>tation<Key.shift_r><Key.shift_r><Key.shift_r><Key.shift_r><Key.shift_r><Key.shift_r><Key.shift_r><Key.shift_r><Key.shift_r><Key.shift_r><Key.shift_r><Key.shift_r><Key.shift_r><Key.shift_r><Key.shift_r><Key.shift_r><Key.shift_r><Key.shift_r><Key.shift_r><Key.shift_r><Key.shift_r><Key.shift_r><Key.shift_r><Key.shift_r><Key.shift_r><Key.shift_r><Key.shift_r><Key.shift_r>?
Screenshot: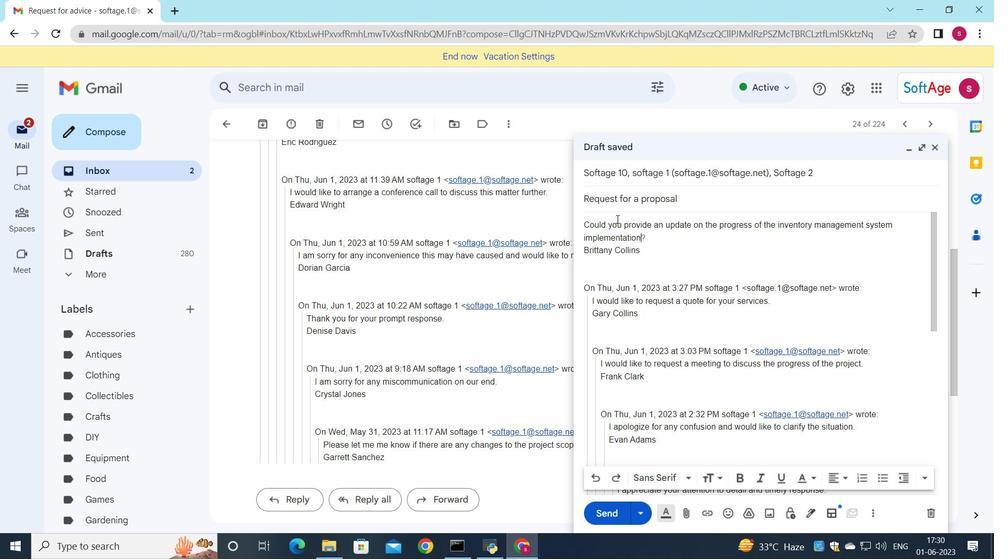 
Action: Mouse scrolled (616, 220) with delta (0, 0)
Screenshot: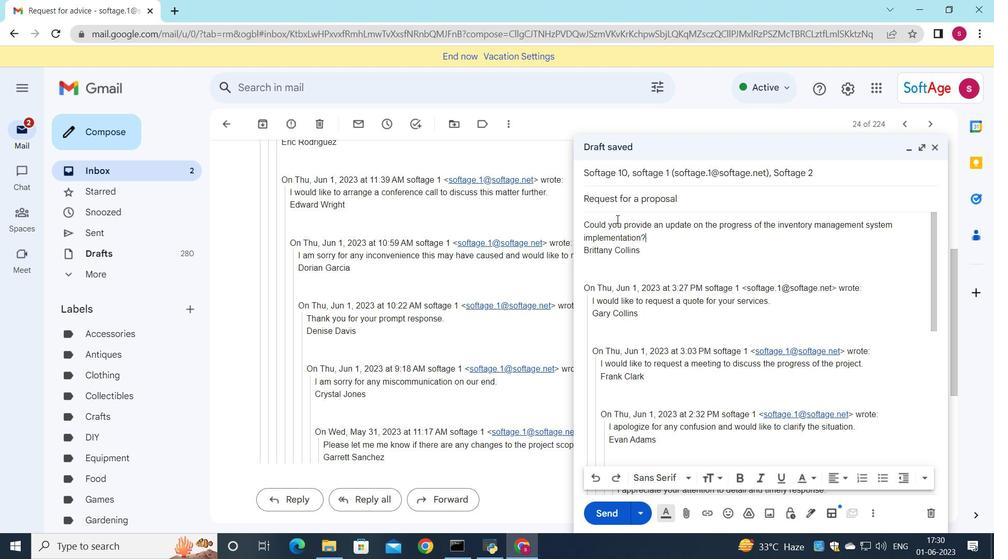 
Action: Mouse moved to (827, 172)
Screenshot: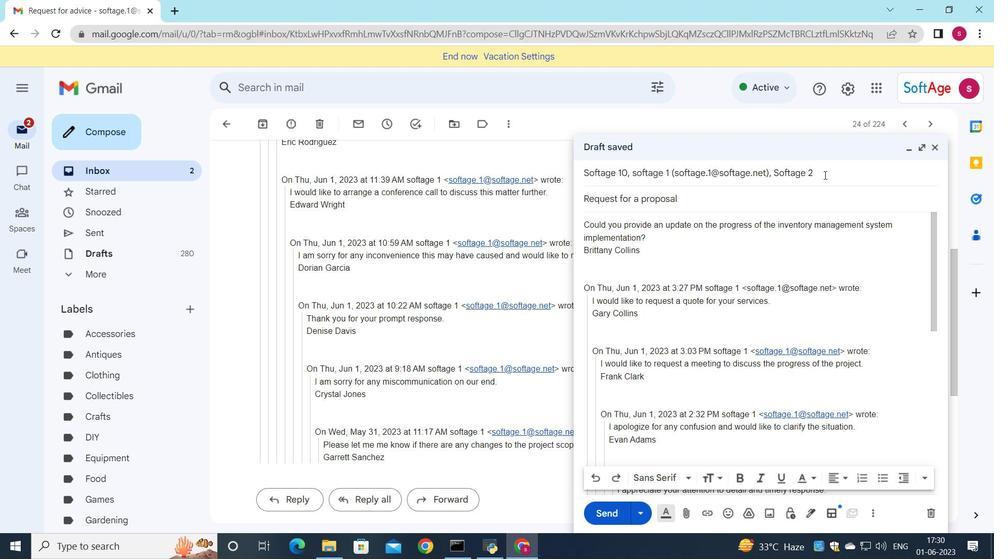 
Action: Mouse pressed left at (827, 172)
Screenshot: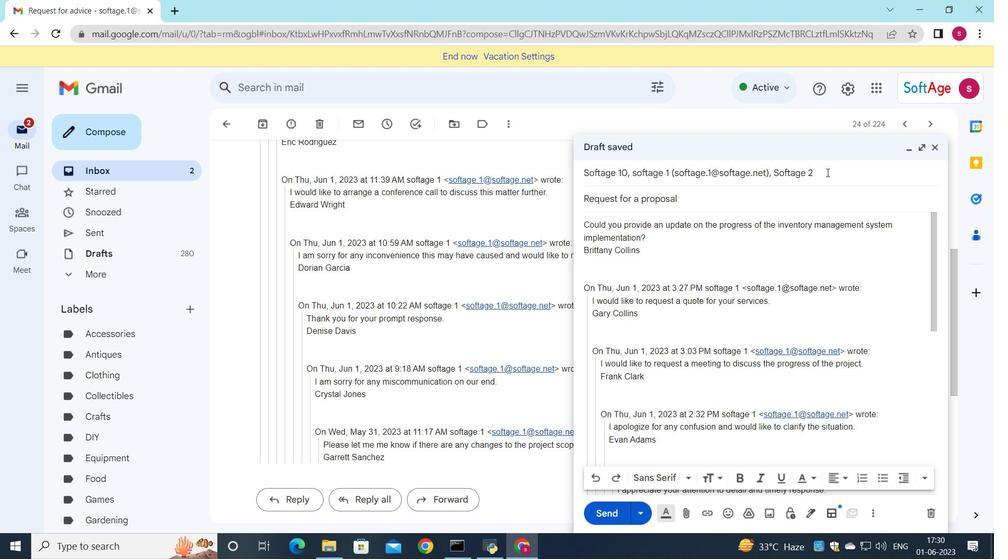 
Action: Mouse moved to (910, 192)
Screenshot: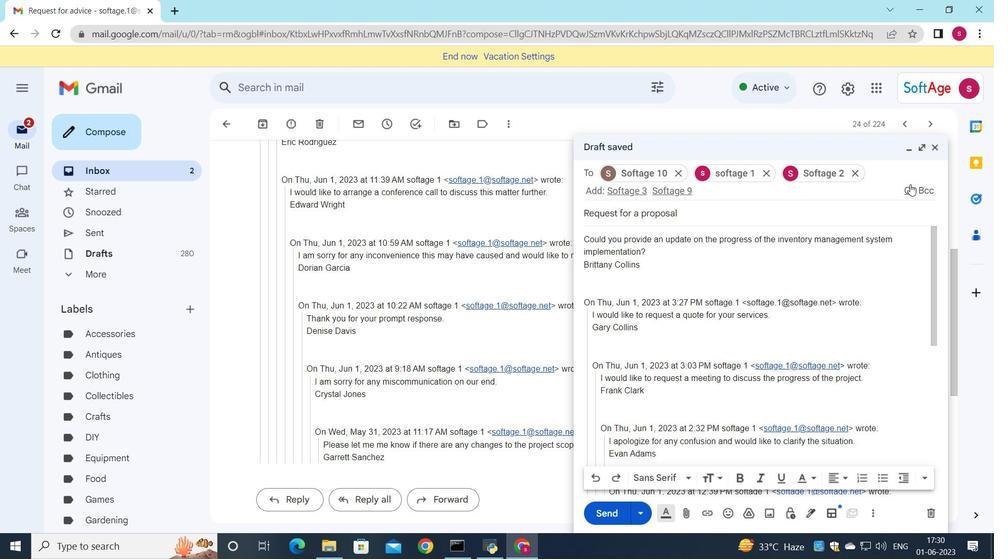 
Action: Mouse pressed left at (910, 192)
Screenshot: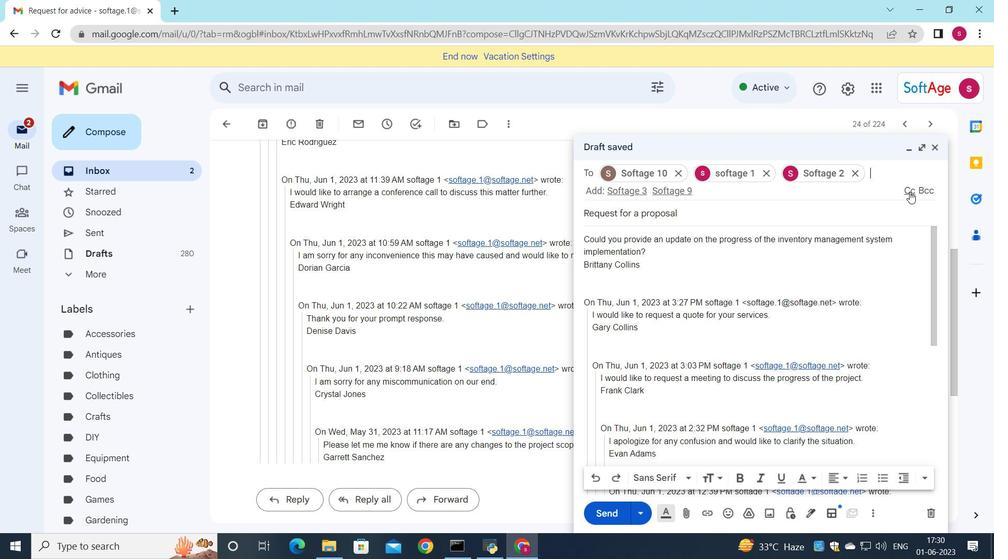 
Action: Mouse moved to (867, 236)
Screenshot: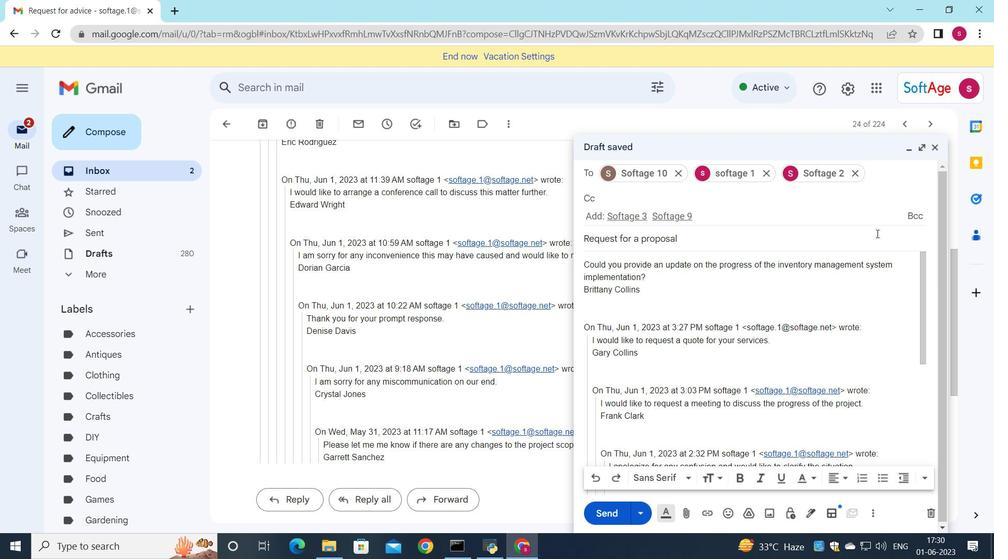 
Action: Key pressed s
Screenshot: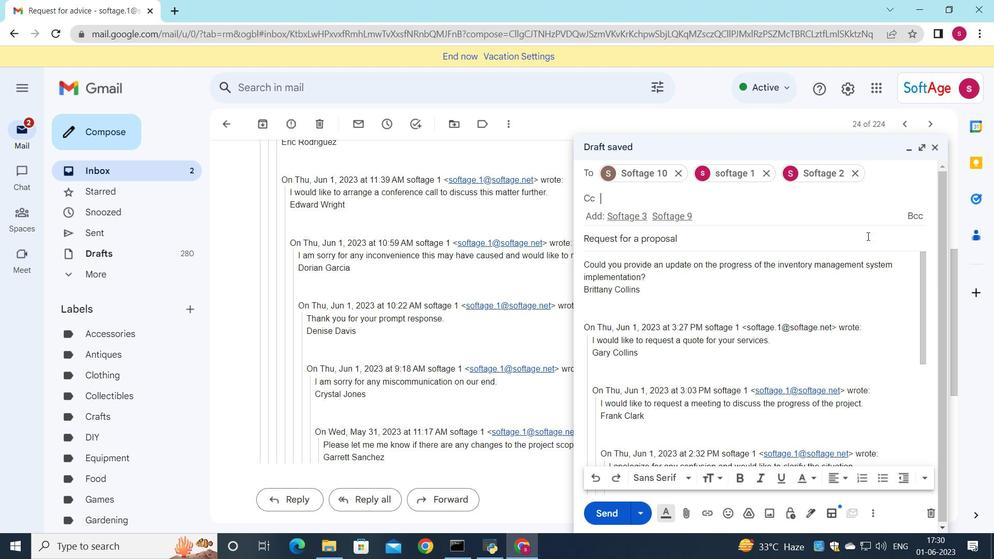 
Action: Mouse moved to (710, 479)
Screenshot: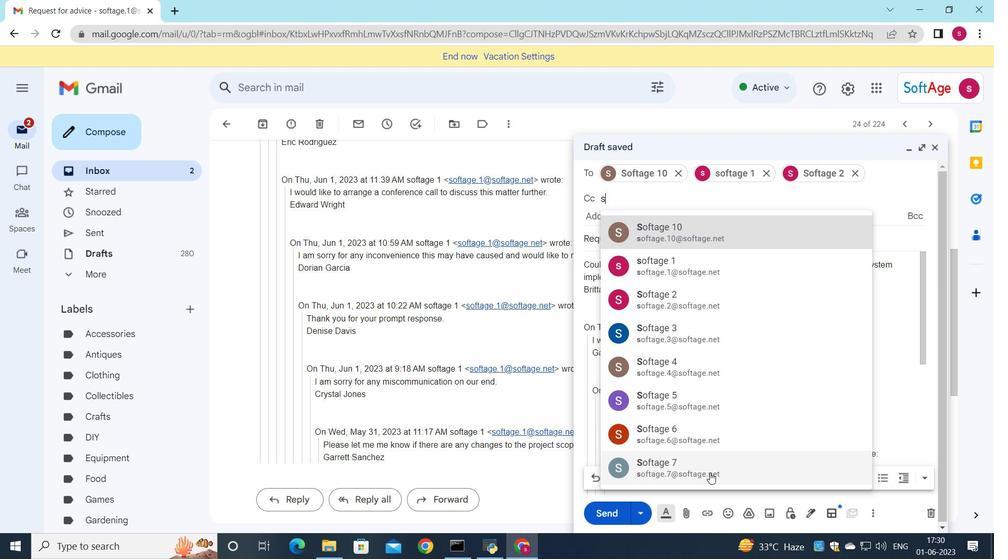 
Action: Mouse pressed left at (710, 479)
Screenshot: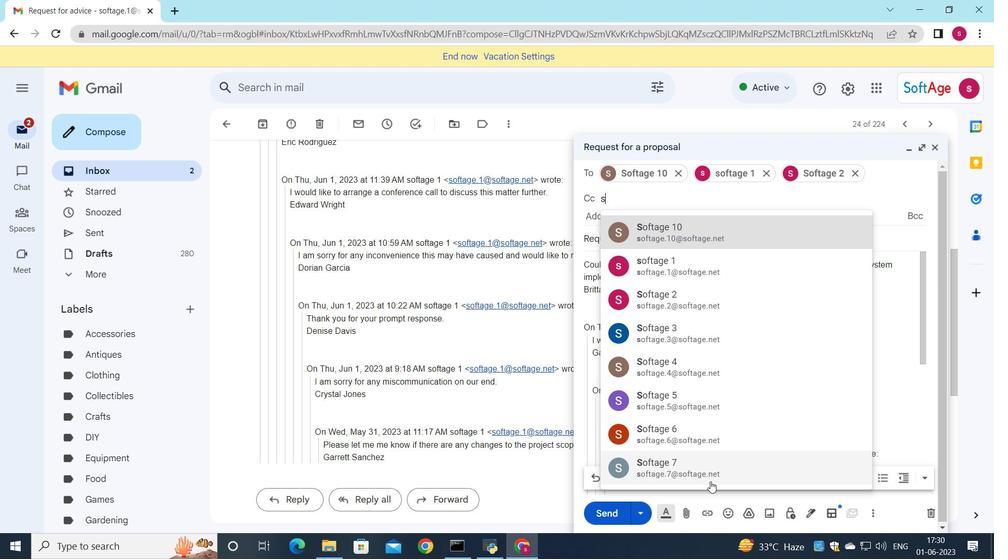 
Action: Mouse moved to (737, 332)
Screenshot: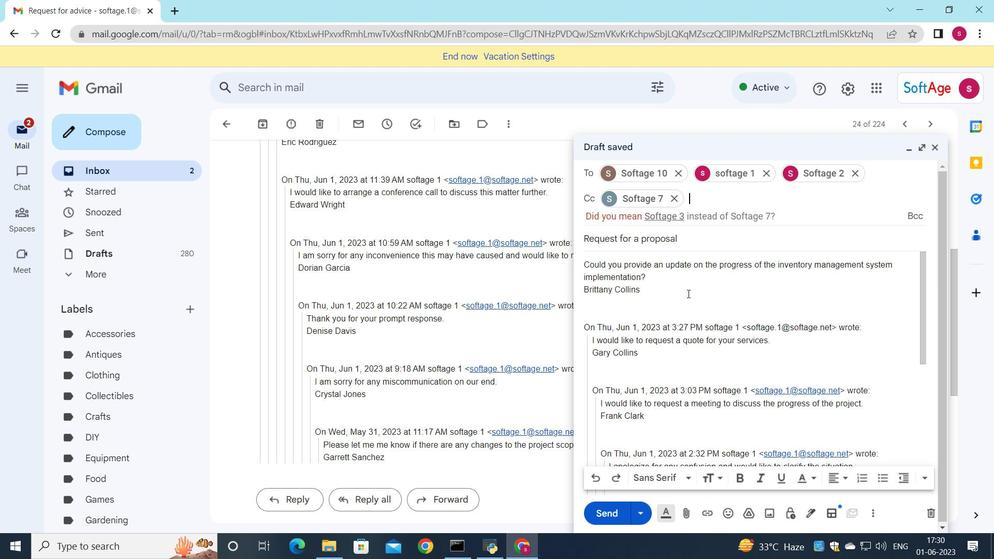 
Action: Mouse scrolled (737, 332) with delta (0, 0)
Screenshot: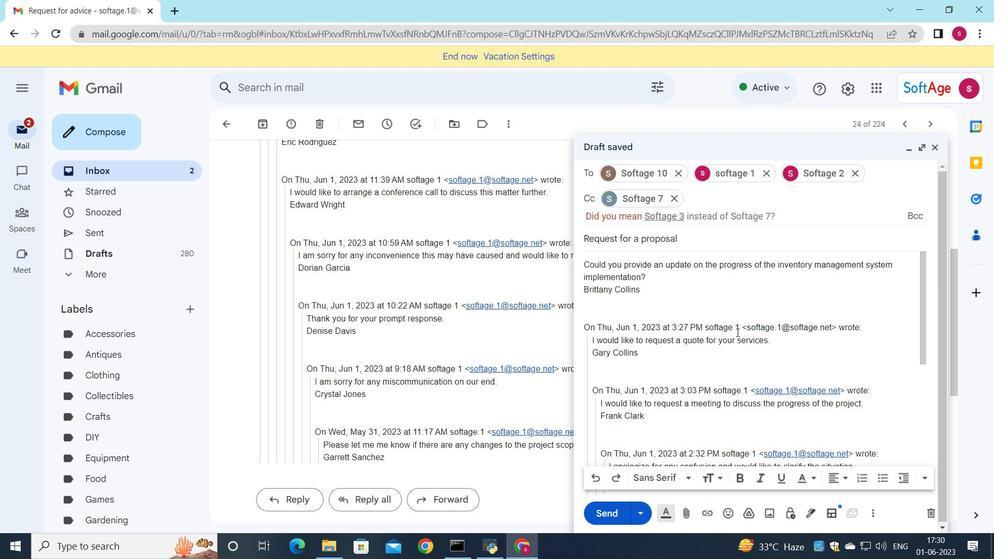 
Action: Mouse moved to (737, 332)
Screenshot: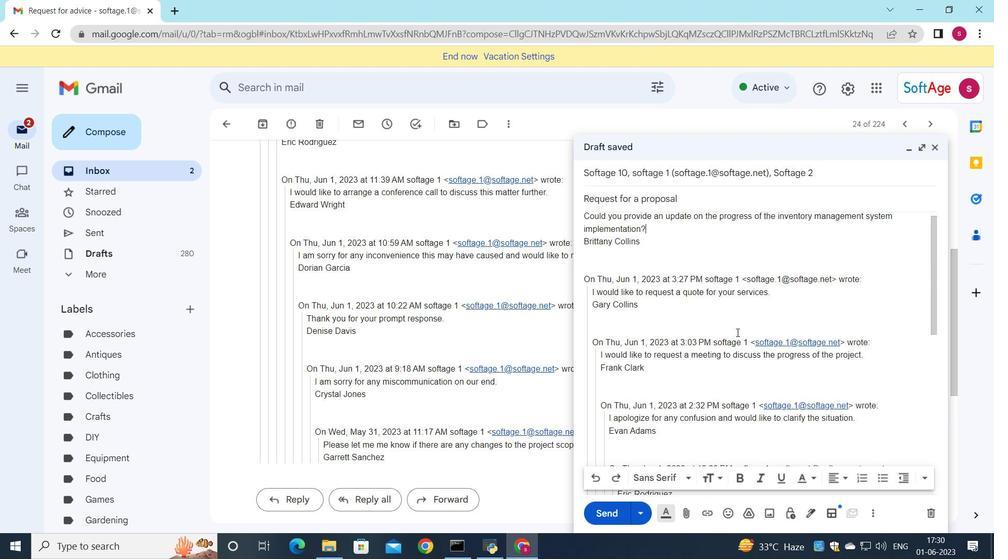 
Action: Mouse scrolled (737, 333) with delta (0, 0)
Screenshot: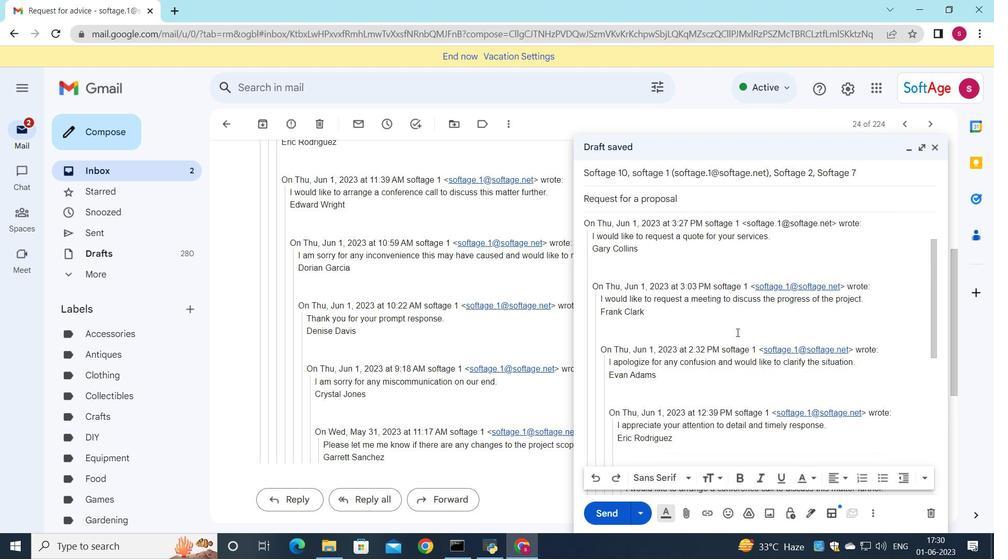 
Action: Mouse scrolled (737, 333) with delta (0, 0)
Screenshot: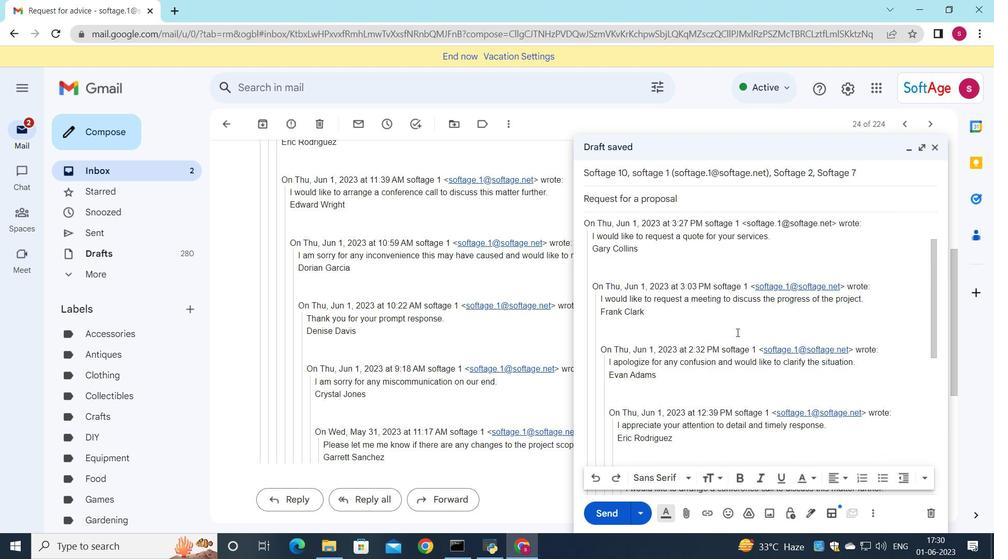 
Action: Mouse scrolled (737, 332) with delta (0, 0)
Screenshot: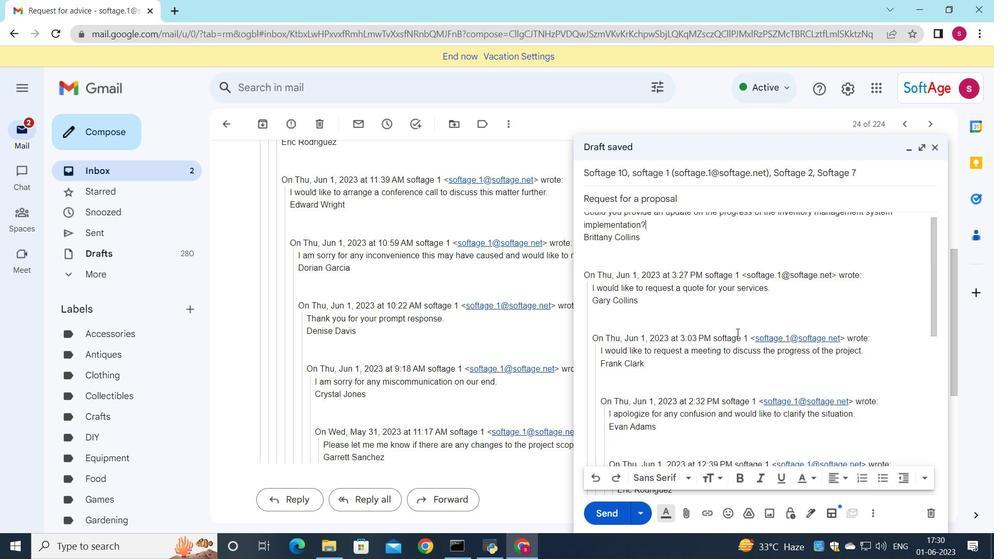 
Action: Mouse scrolled (737, 332) with delta (0, 0)
Screenshot: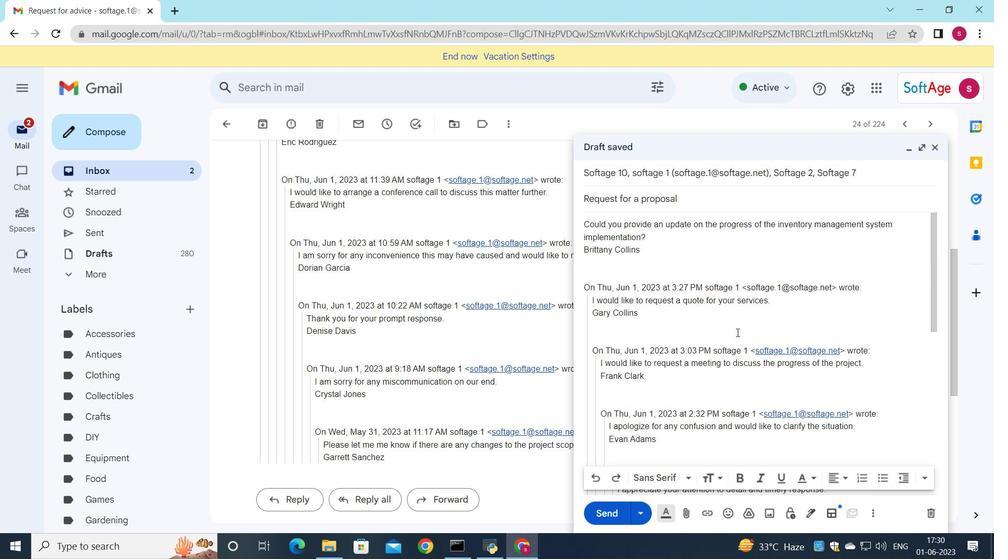 
Action: Mouse scrolled (737, 332) with delta (0, 0)
Screenshot: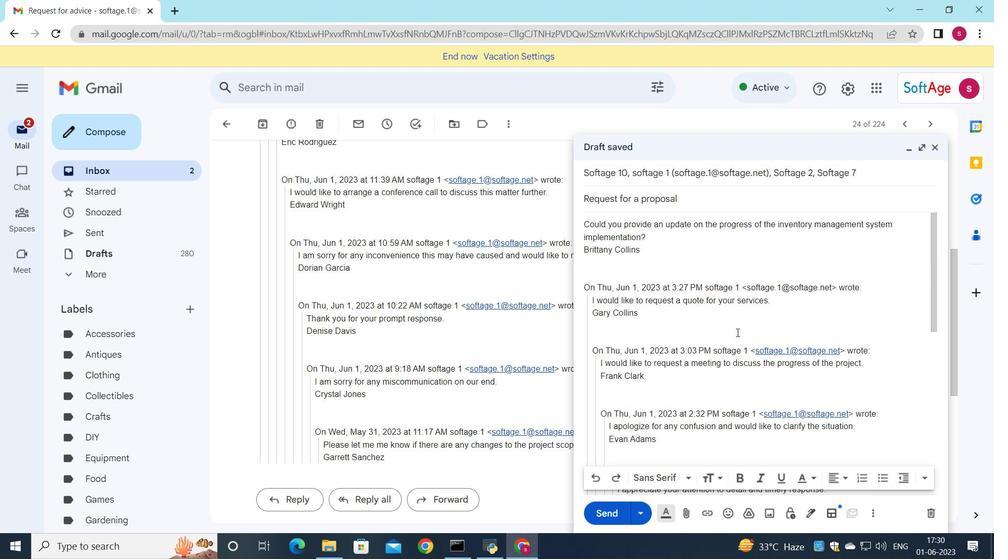 
Action: Mouse scrolled (737, 332) with delta (0, 0)
Screenshot: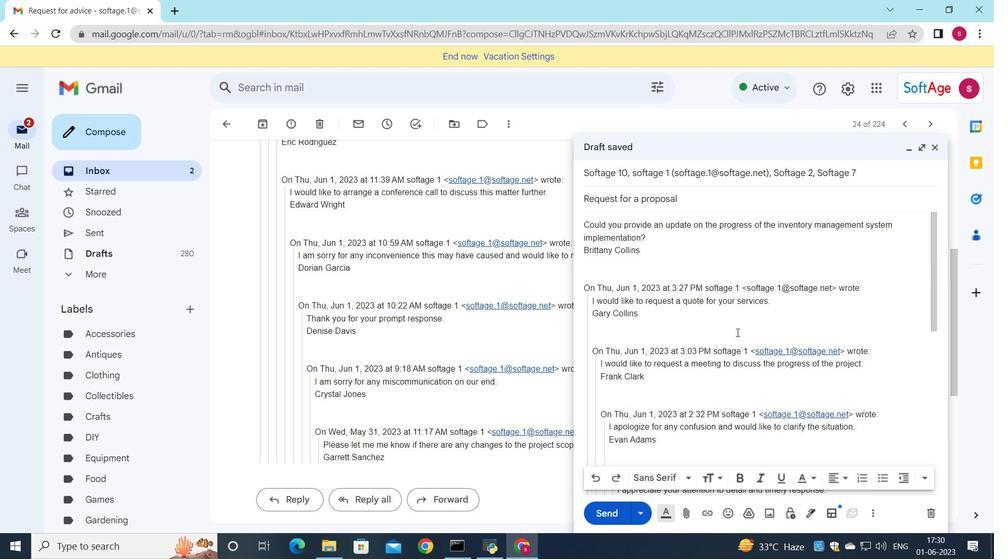 
Action: Mouse scrolled (737, 332) with delta (0, 0)
Screenshot: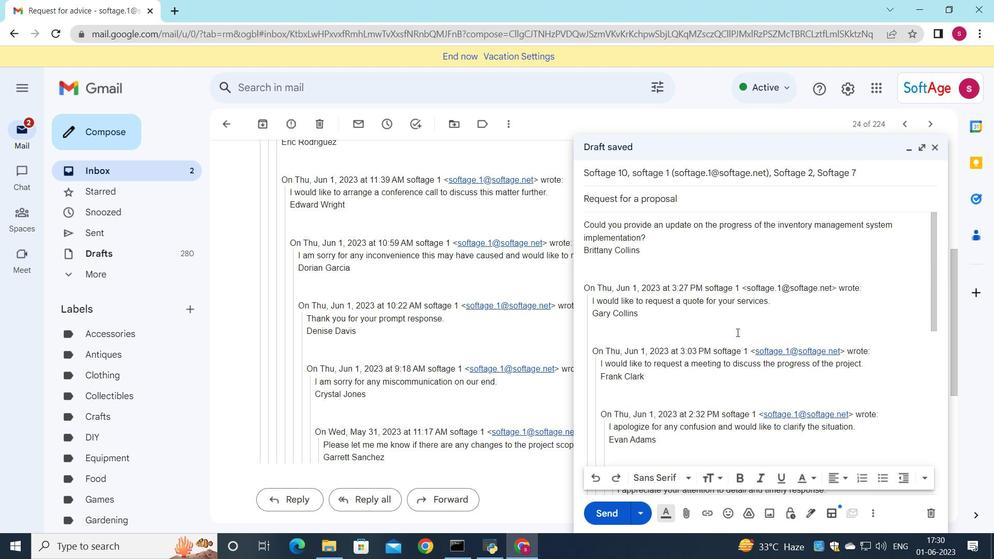 
Action: Mouse moved to (683, 512)
Screenshot: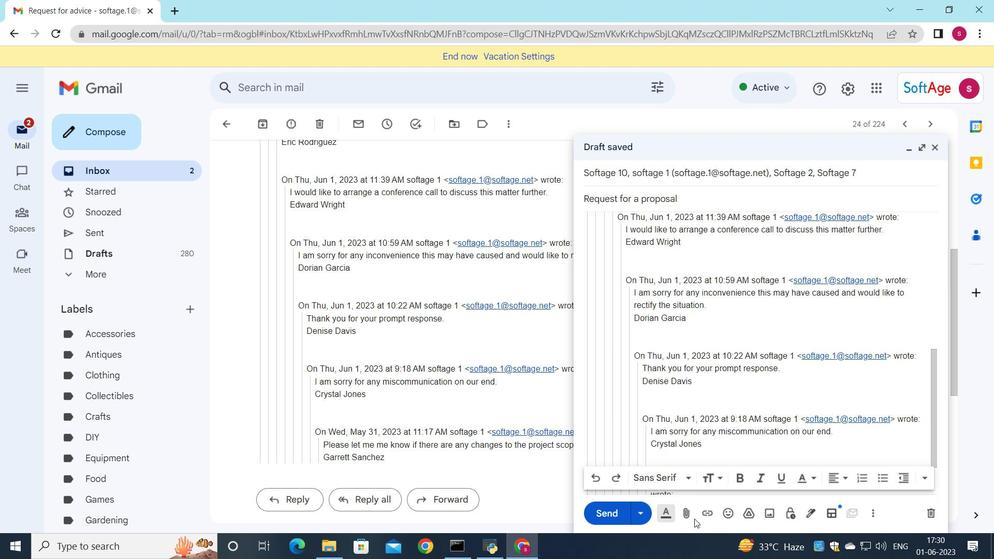 
Action: Mouse pressed left at (683, 512)
Screenshot: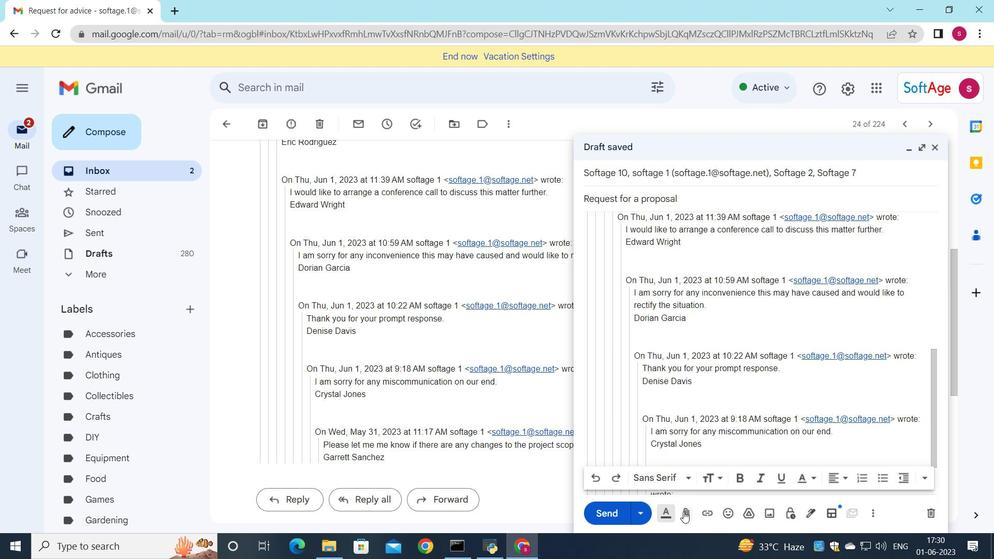 
Action: Mouse moved to (208, 94)
Screenshot: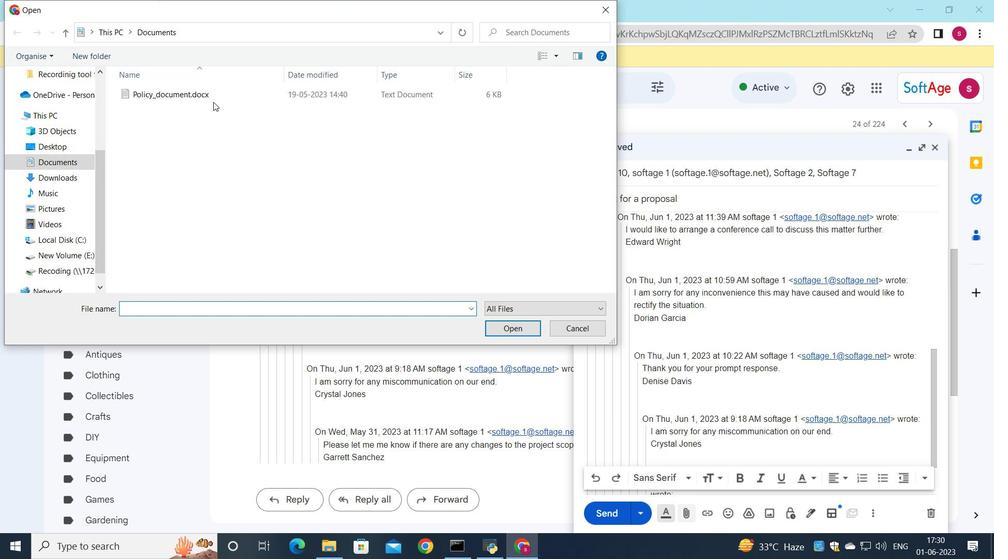 
Action: Mouse pressed left at (208, 94)
Screenshot: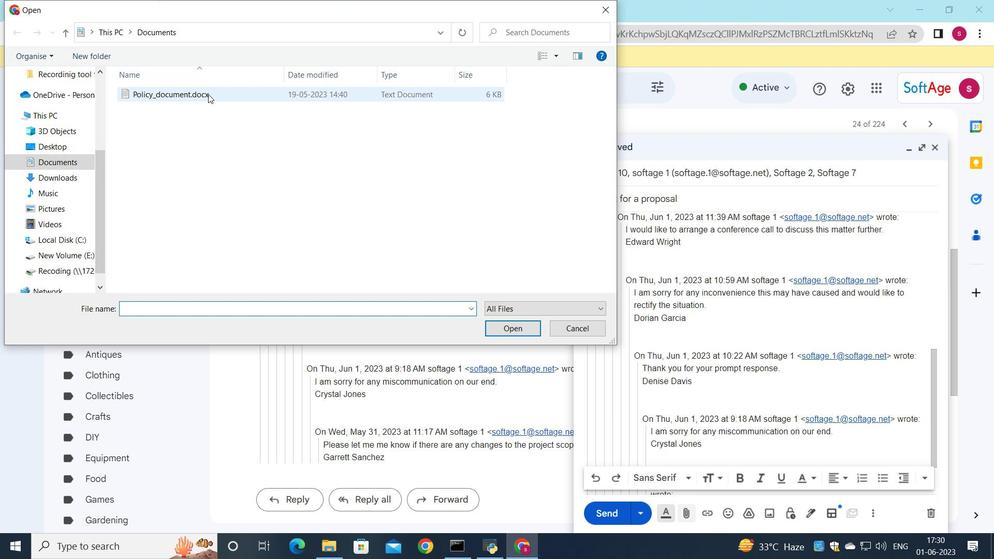 
Action: Mouse moved to (189, 96)
Screenshot: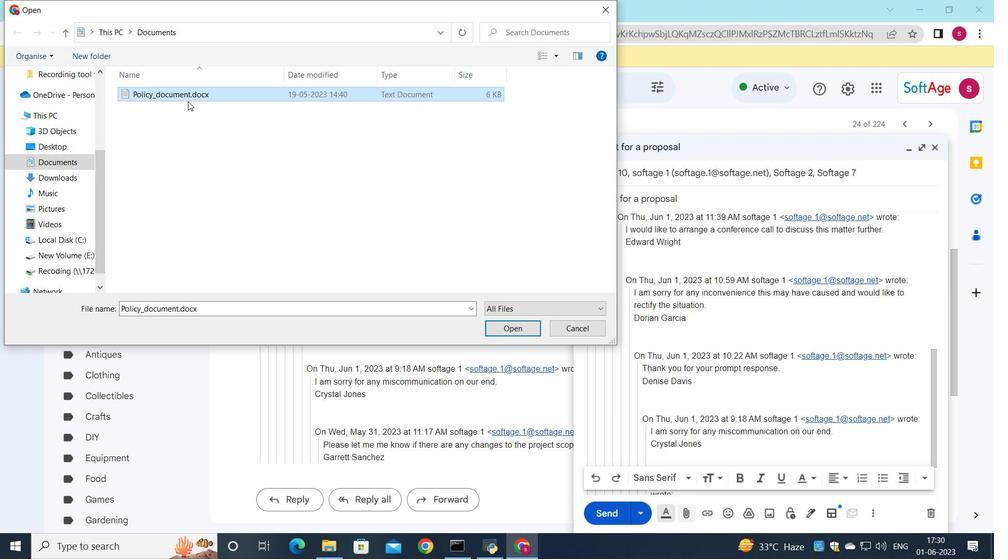 
Action: Mouse pressed left at (189, 96)
Screenshot: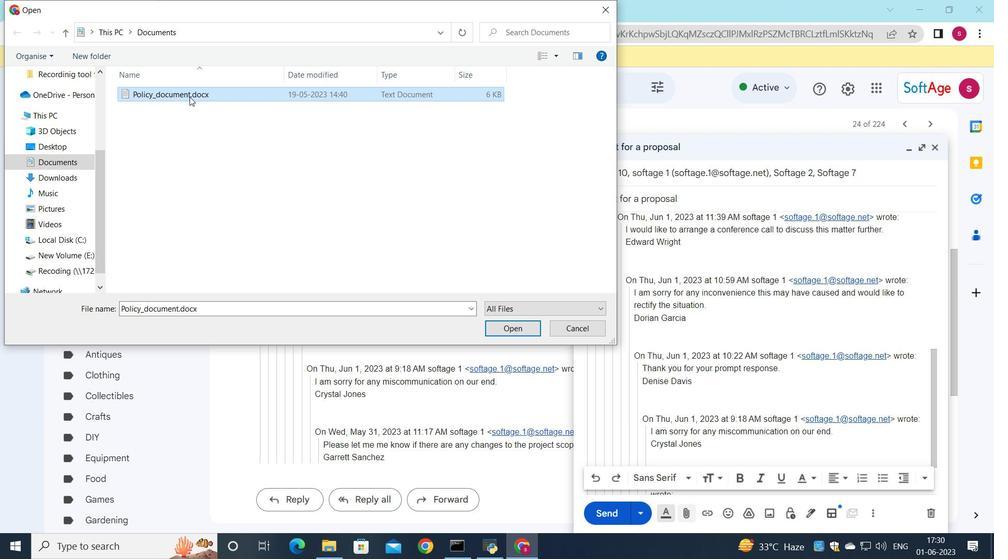 
Action: Mouse moved to (366, 142)
Screenshot: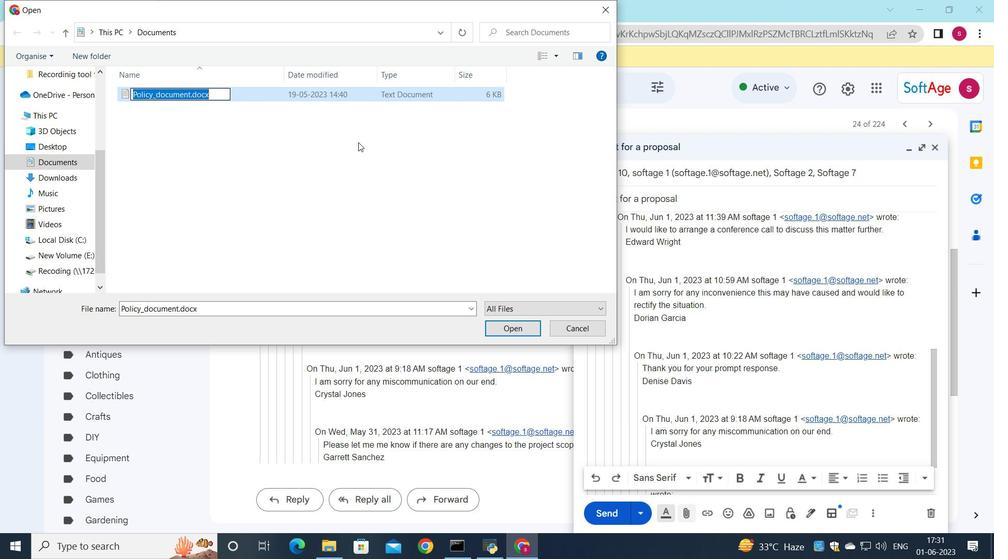 
Action: Key pressed <Key.shift>Partnership<Key.shift>-agreement.pdf
Screenshot: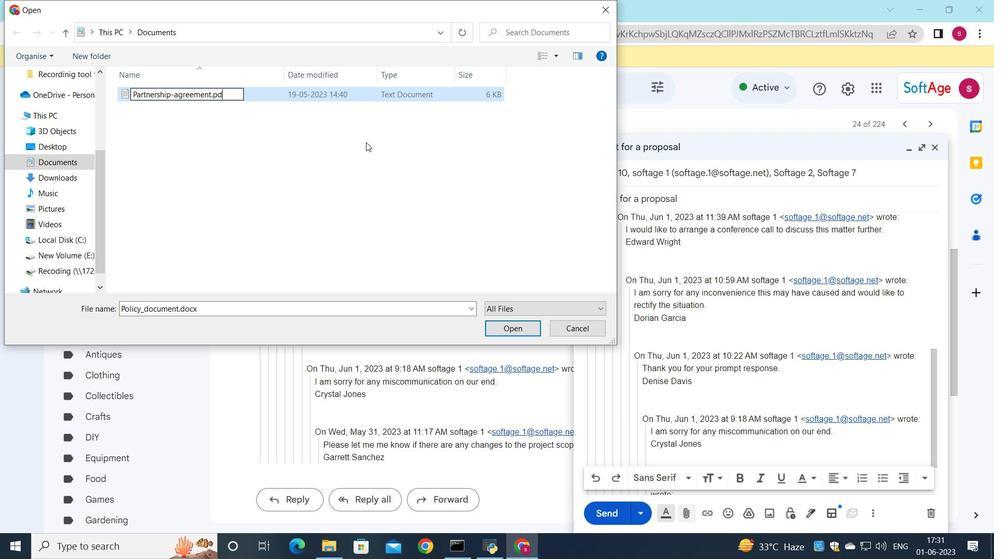 
Action: Mouse moved to (285, 93)
Screenshot: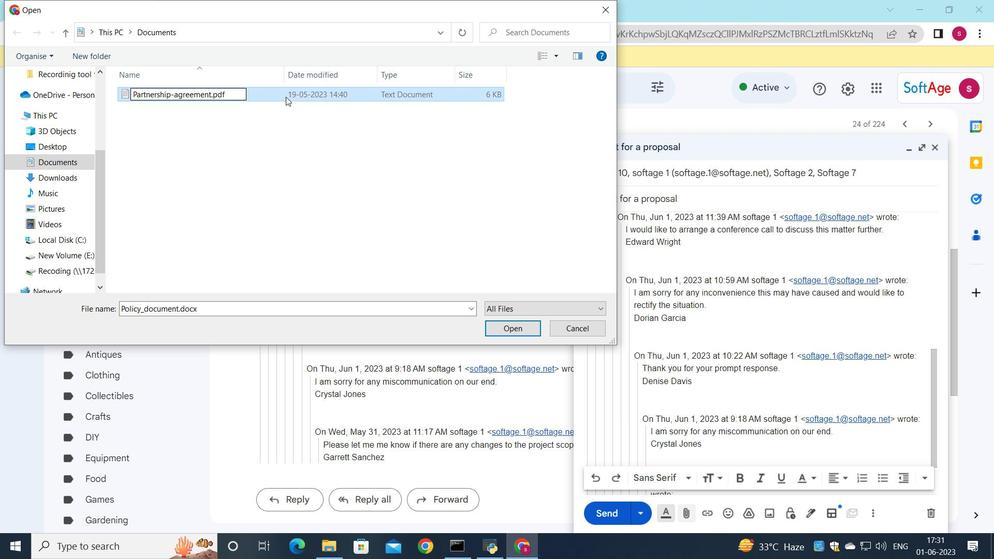 
Action: Mouse pressed left at (285, 93)
Screenshot: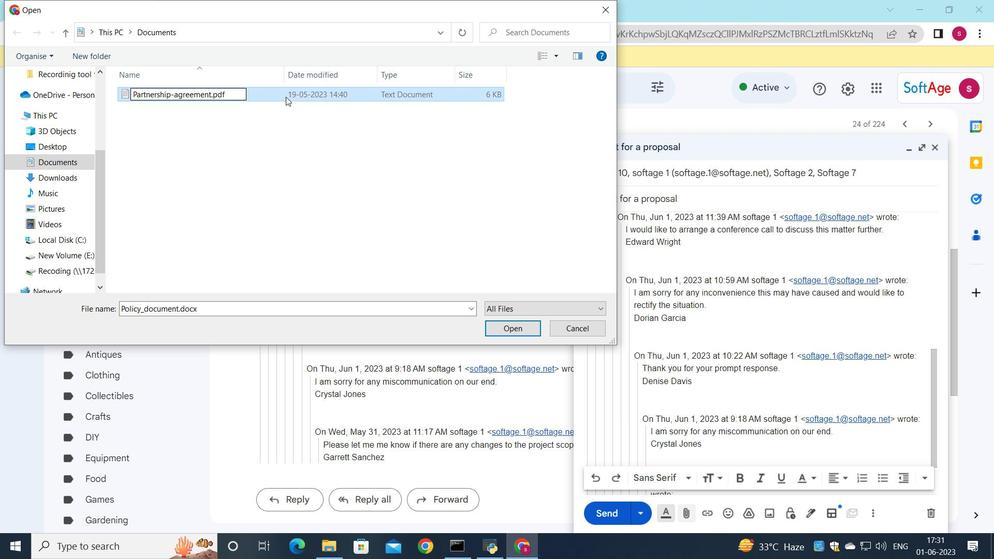 
Action: Mouse moved to (501, 317)
Screenshot: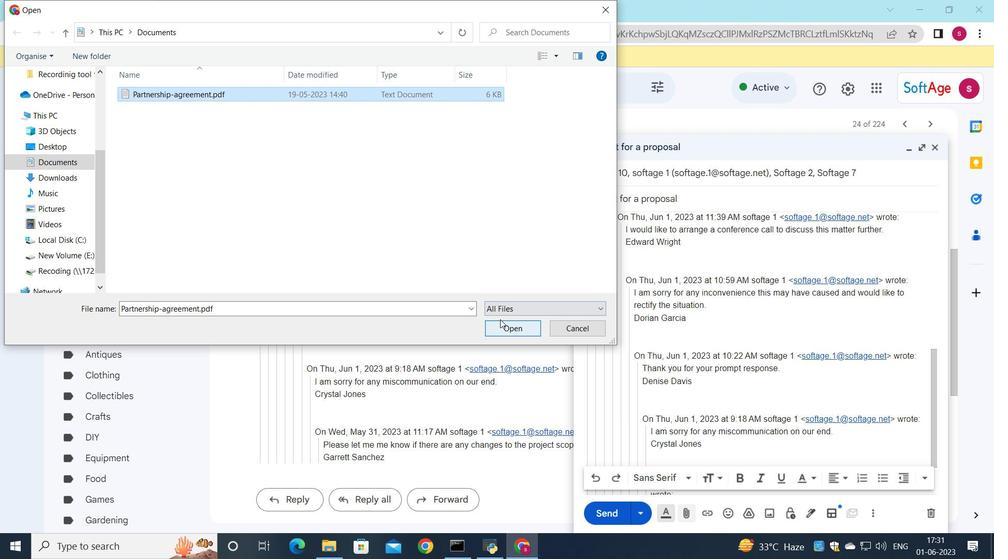 
Action: Mouse pressed left at (501, 317)
Screenshot: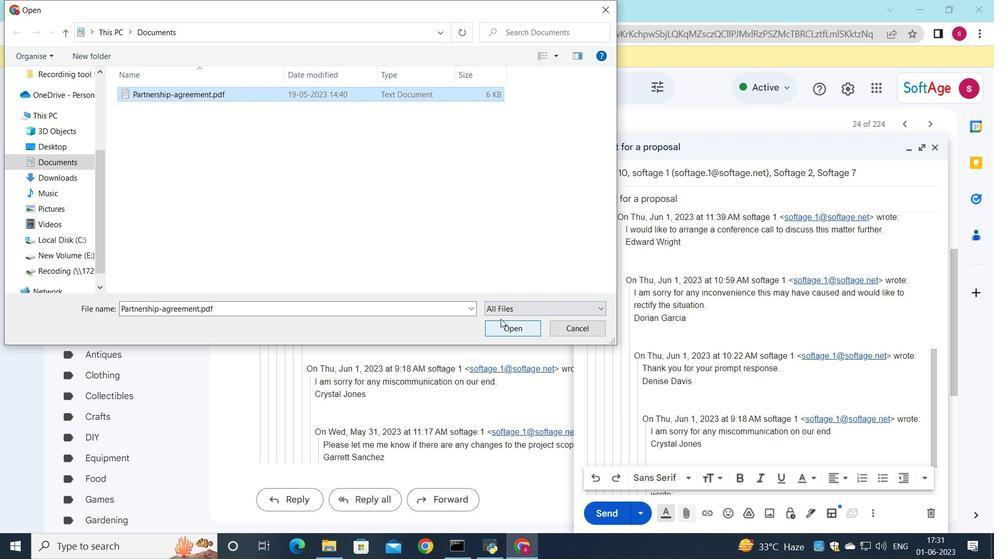 
Action: Mouse moved to (504, 326)
Screenshot: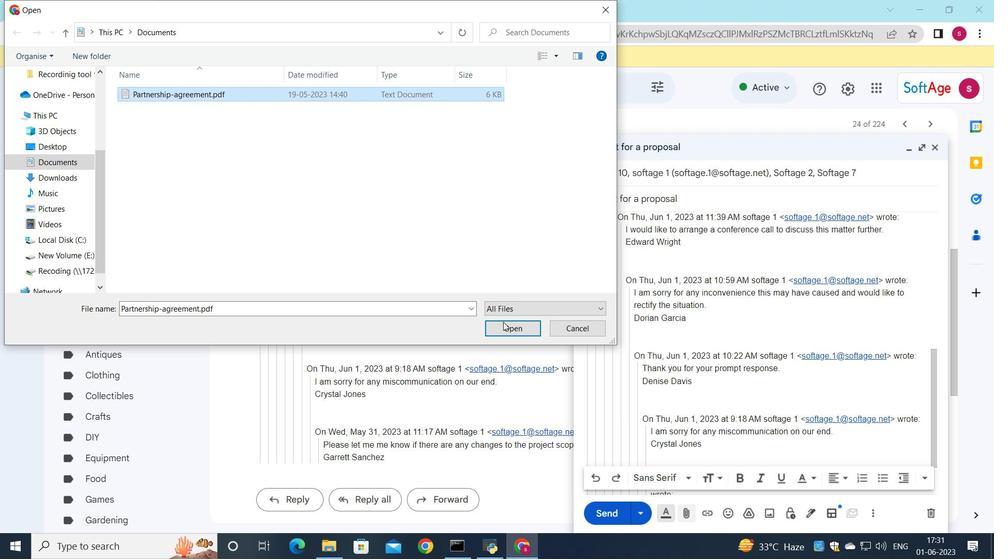 
Action: Mouse pressed left at (504, 326)
Screenshot: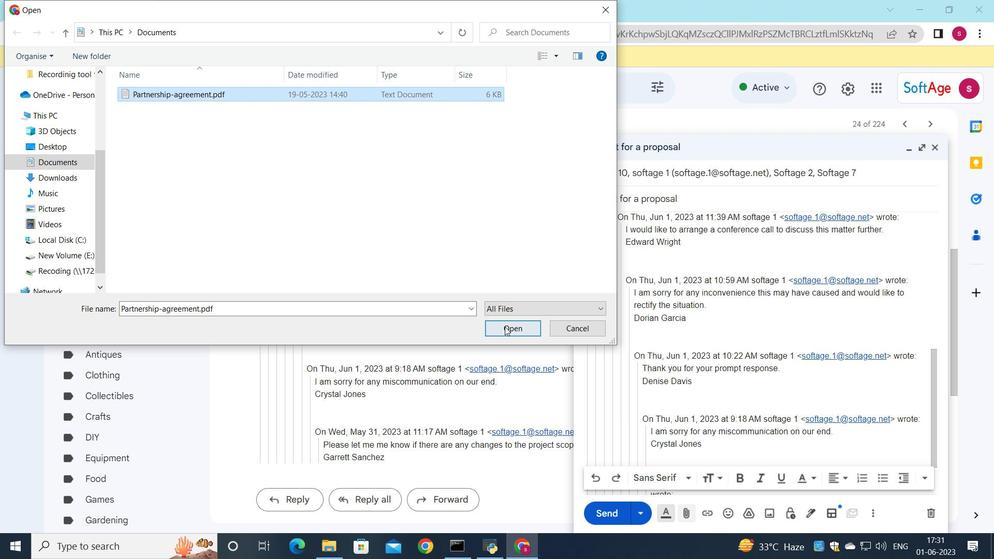 
Action: Mouse moved to (609, 508)
Screenshot: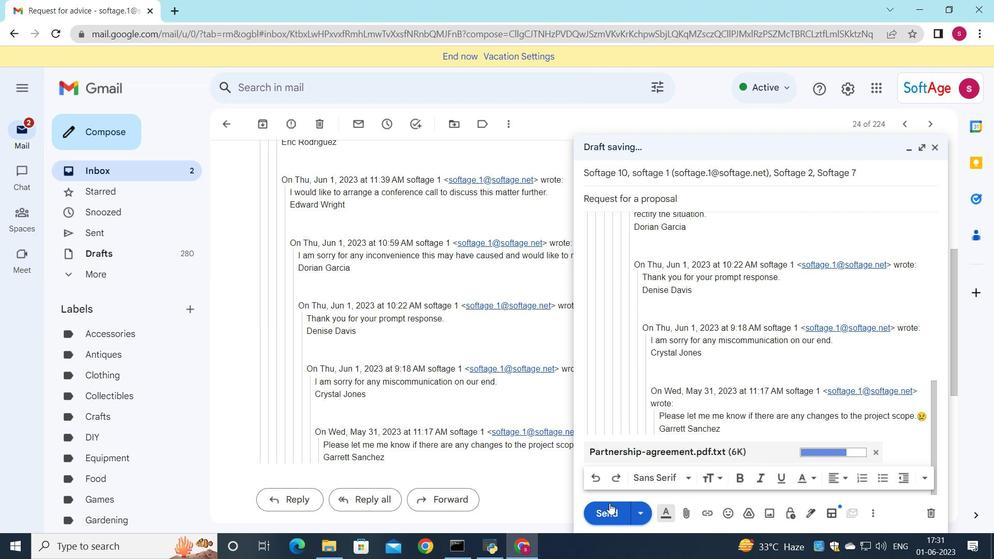 
Action: Mouse pressed left at (609, 508)
Screenshot: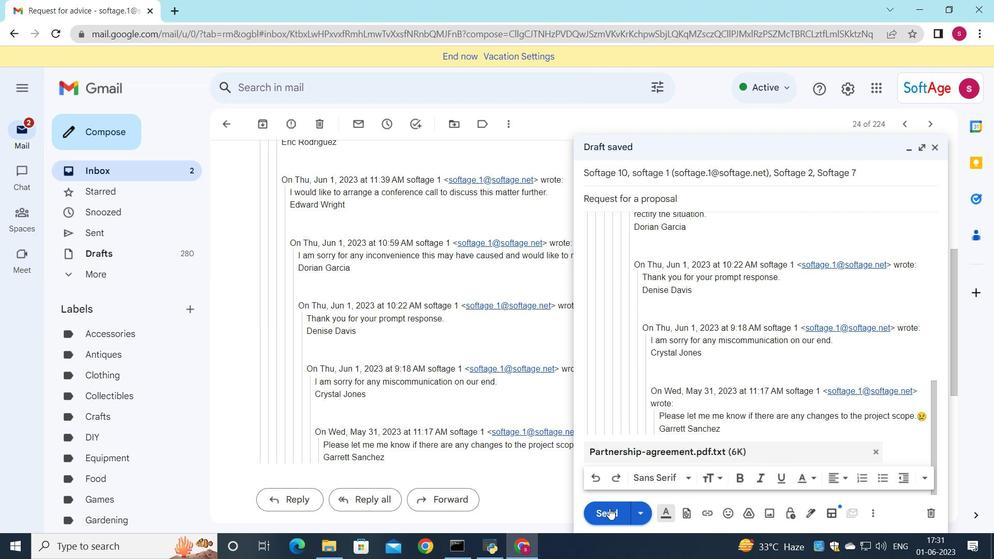 
Action: Mouse moved to (157, 174)
Screenshot: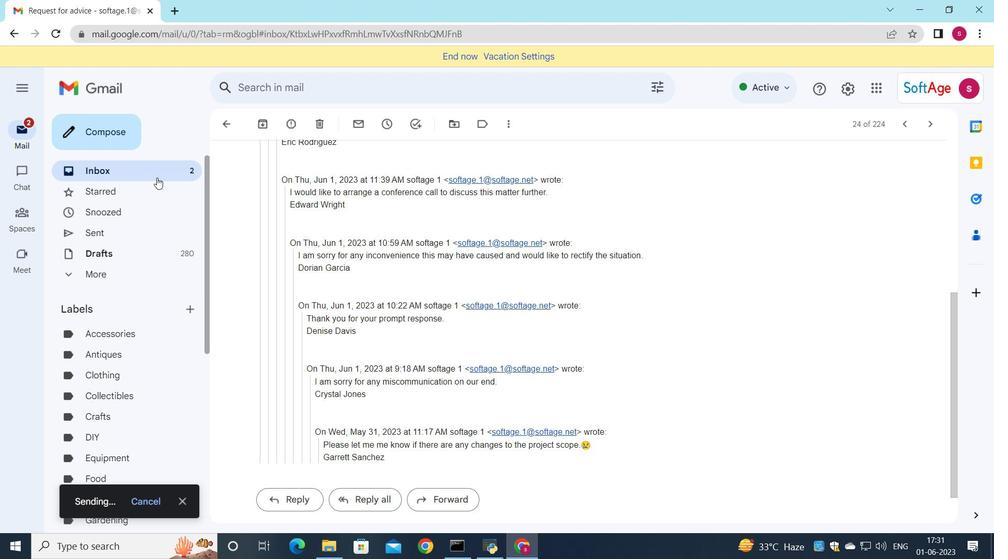 
Action: Mouse pressed left at (157, 174)
Screenshot: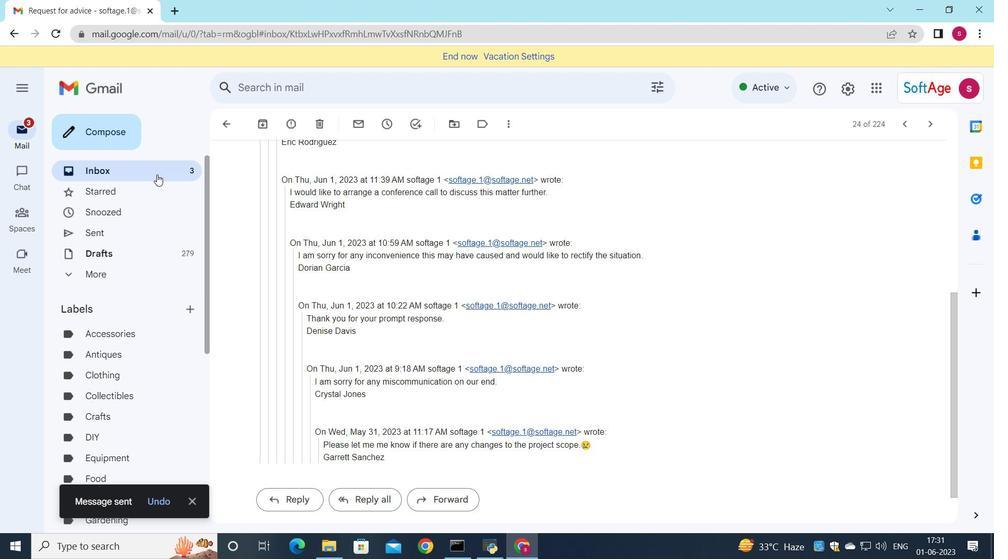 
Action: Mouse moved to (381, 215)
Screenshot: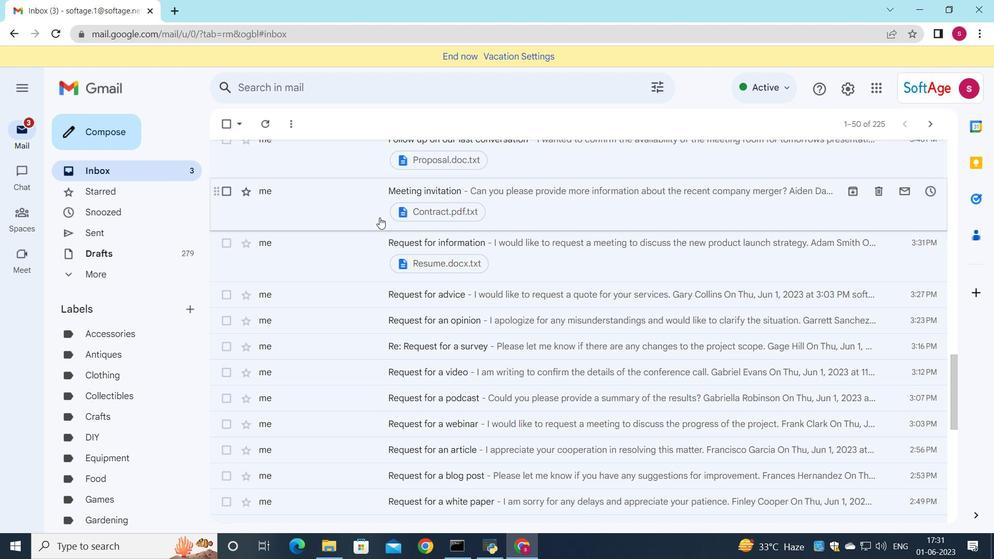 
Action: Mouse scrolled (381, 216) with delta (0, 0)
Screenshot: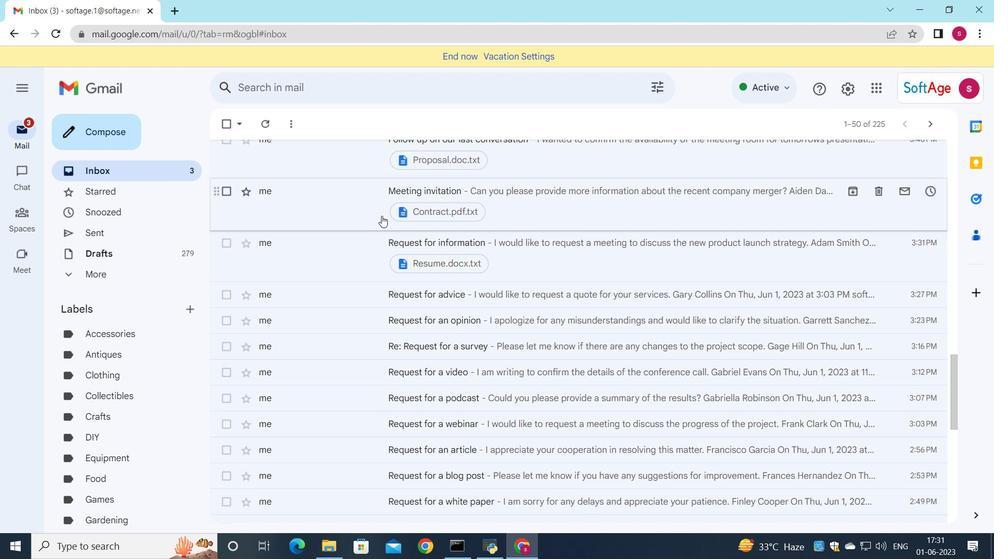 
Action: Mouse scrolled (381, 216) with delta (0, 0)
Screenshot: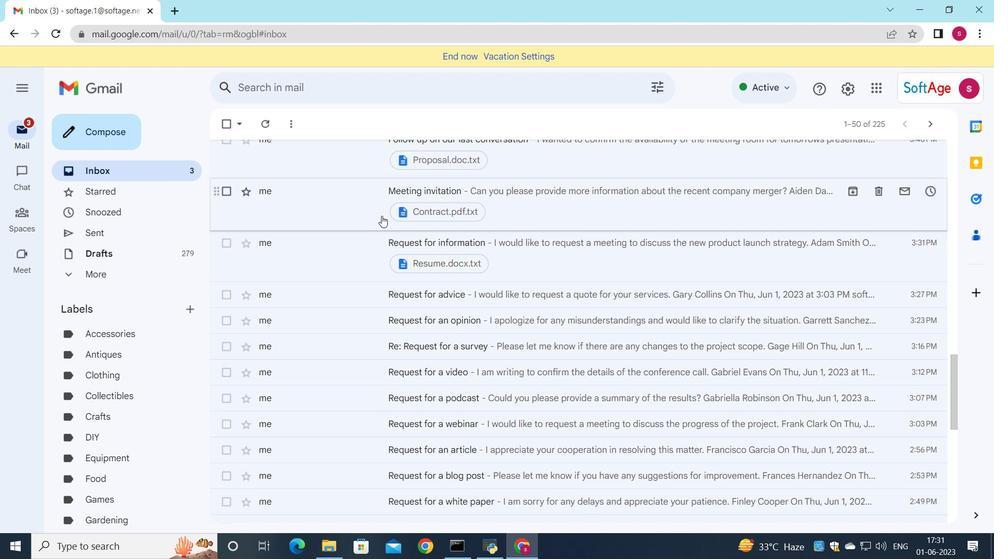 
Action: Mouse moved to (381, 207)
Screenshot: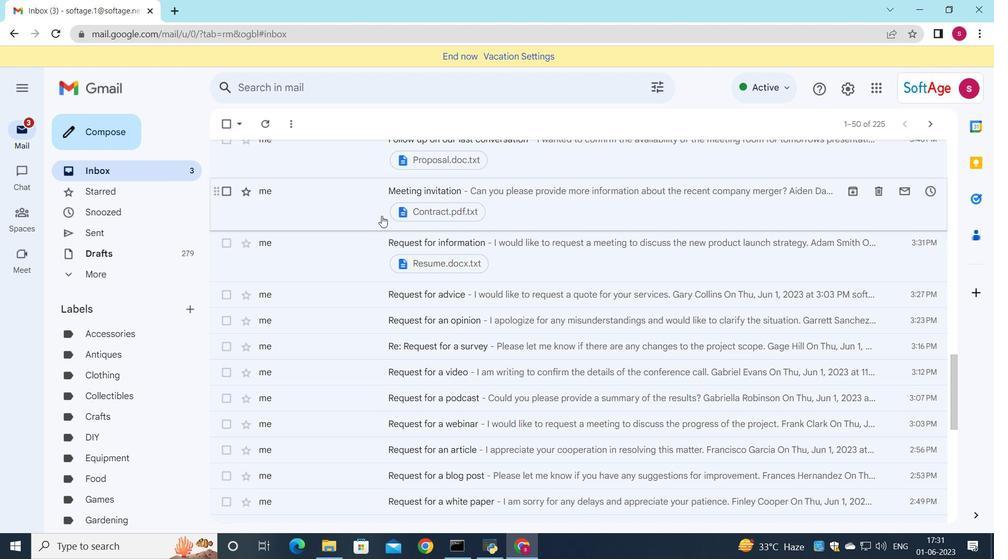 
Action: Mouse scrolled (381, 207) with delta (0, 0)
Screenshot: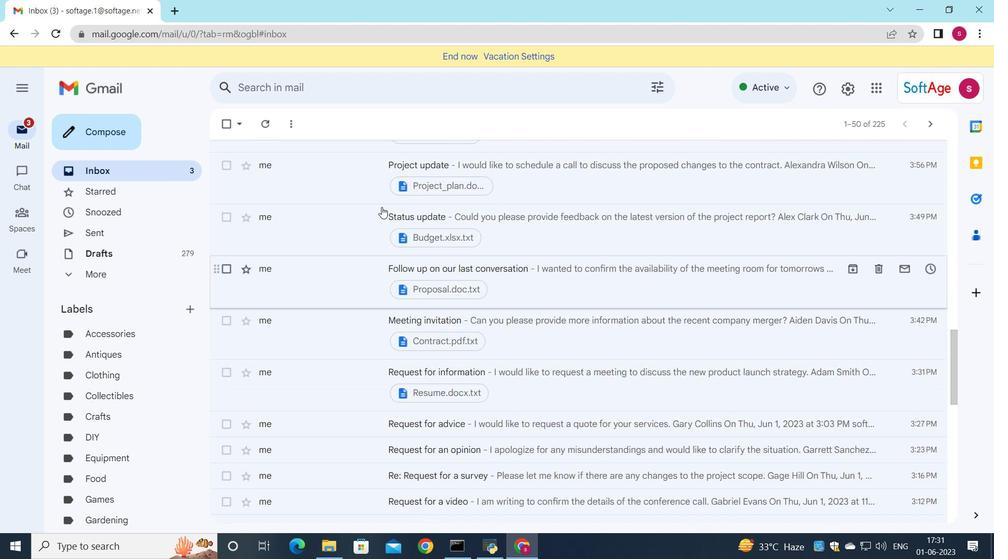 
Action: Mouse moved to (384, 203)
Screenshot: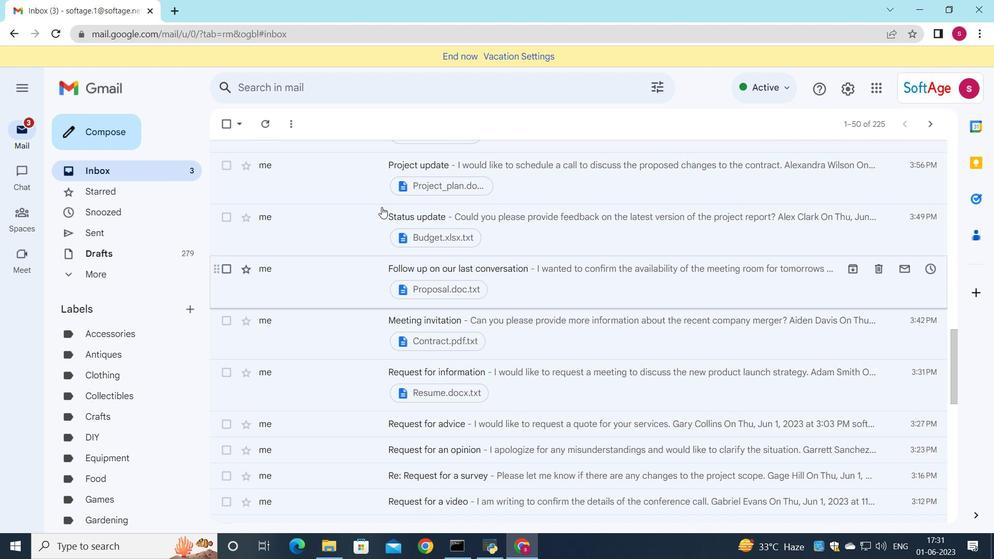 
Action: Mouse scrolled (384, 203) with delta (0, 0)
Screenshot: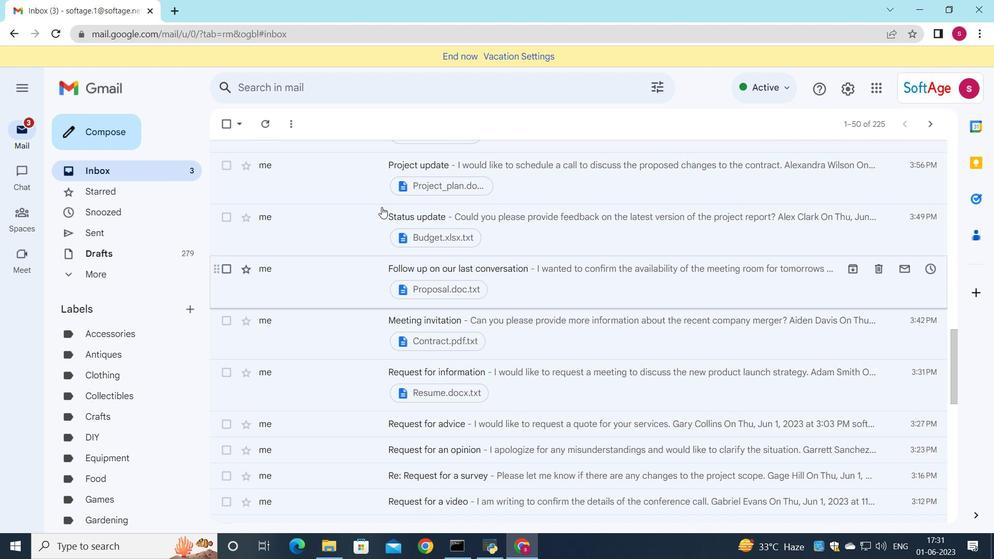 
Action: Mouse moved to (385, 202)
Screenshot: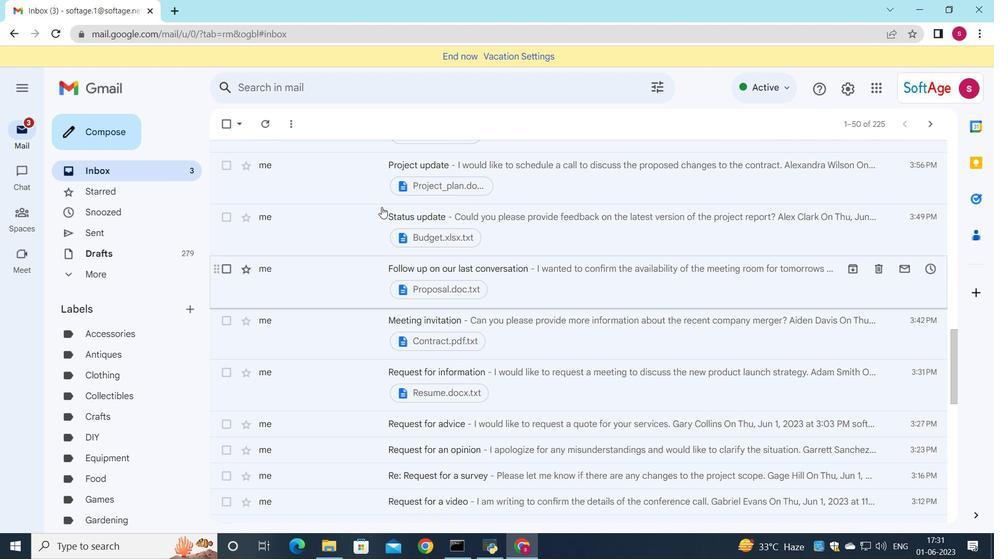 
Action: Mouse scrolled (385, 203) with delta (0, 0)
Screenshot: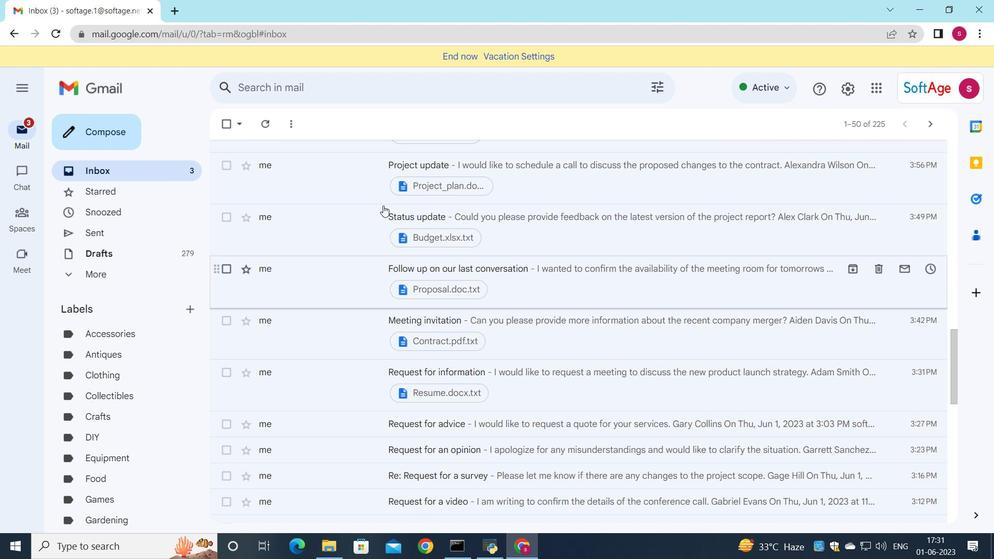 
Action: Mouse scrolled (385, 203) with delta (0, 0)
Screenshot: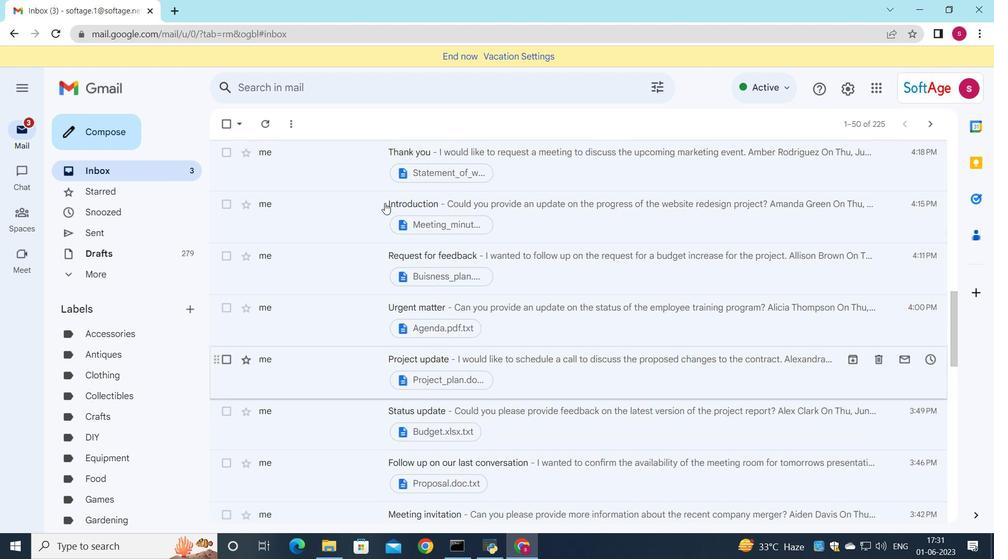 
Action: Mouse scrolled (385, 203) with delta (0, 0)
Screenshot: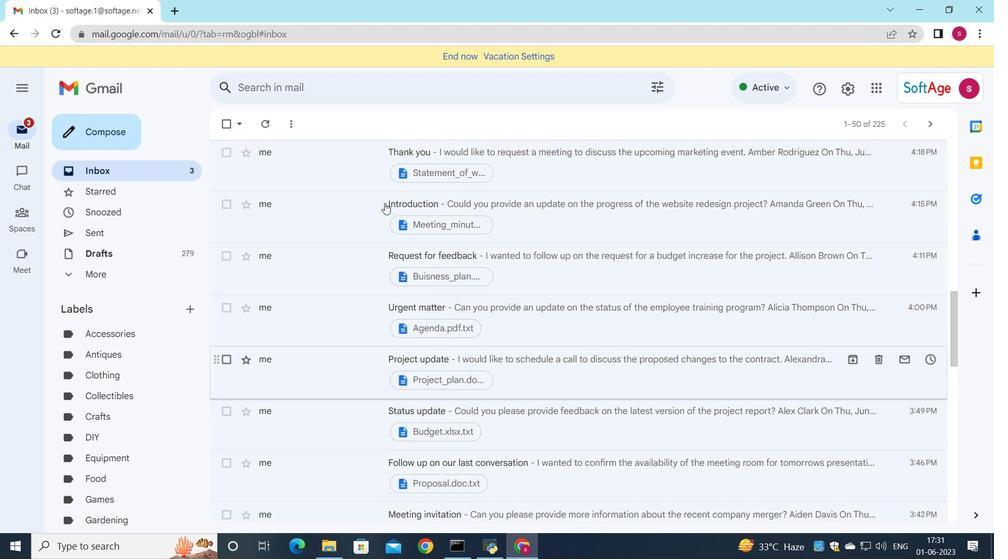 
Action: Mouse scrolled (385, 203) with delta (0, 0)
Screenshot: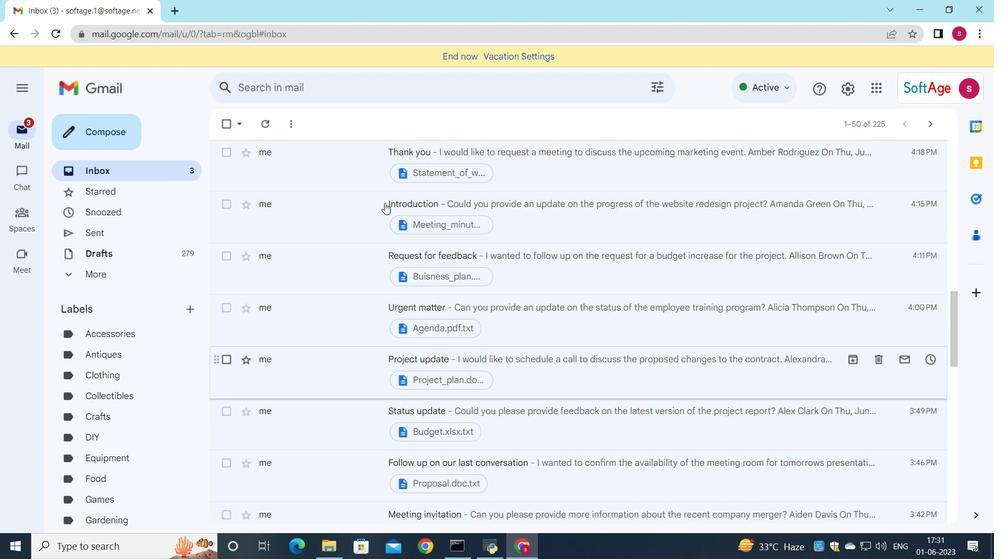 
Action: Mouse scrolled (385, 203) with delta (0, 0)
Screenshot: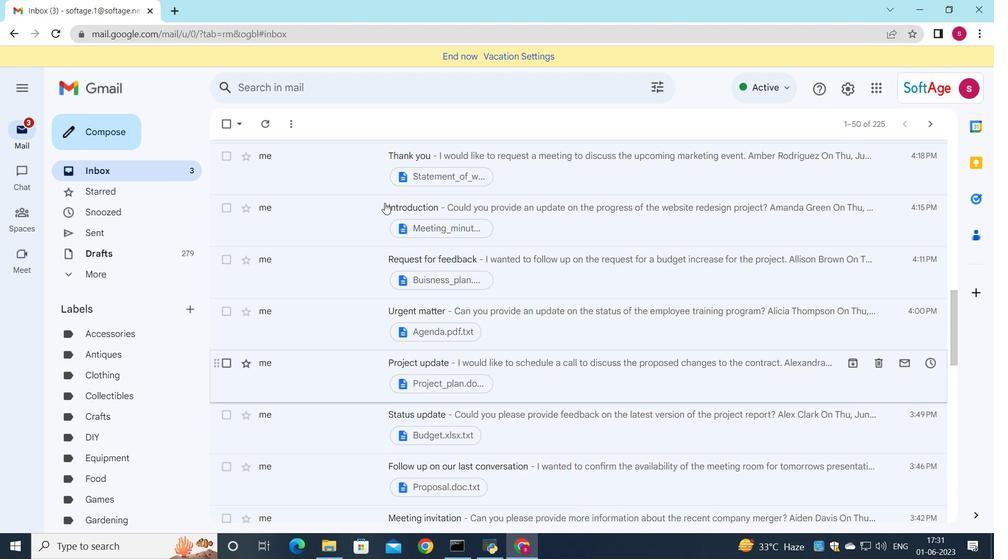 
Action: Mouse scrolled (385, 203) with delta (0, 0)
Screenshot: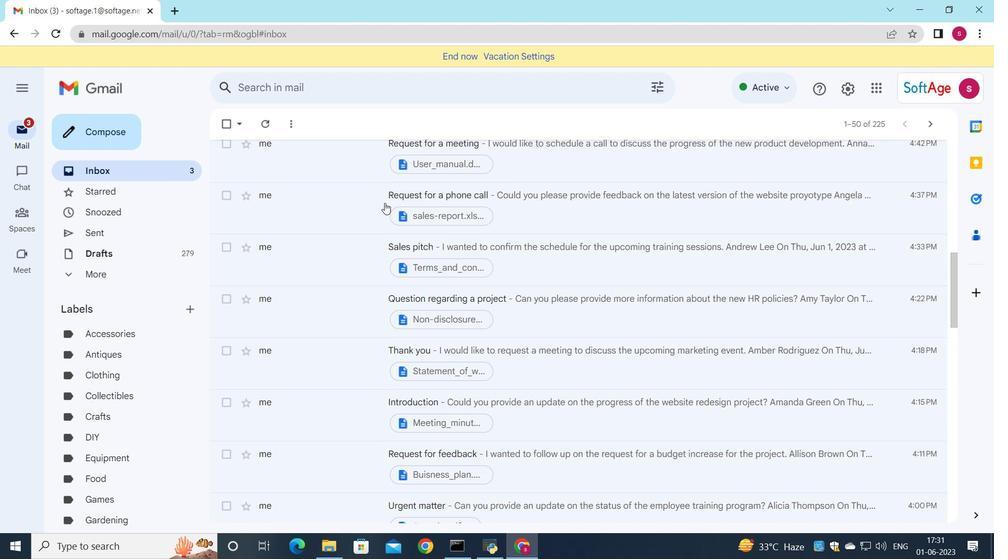 
Action: Mouse scrolled (385, 203) with delta (0, 0)
Screenshot: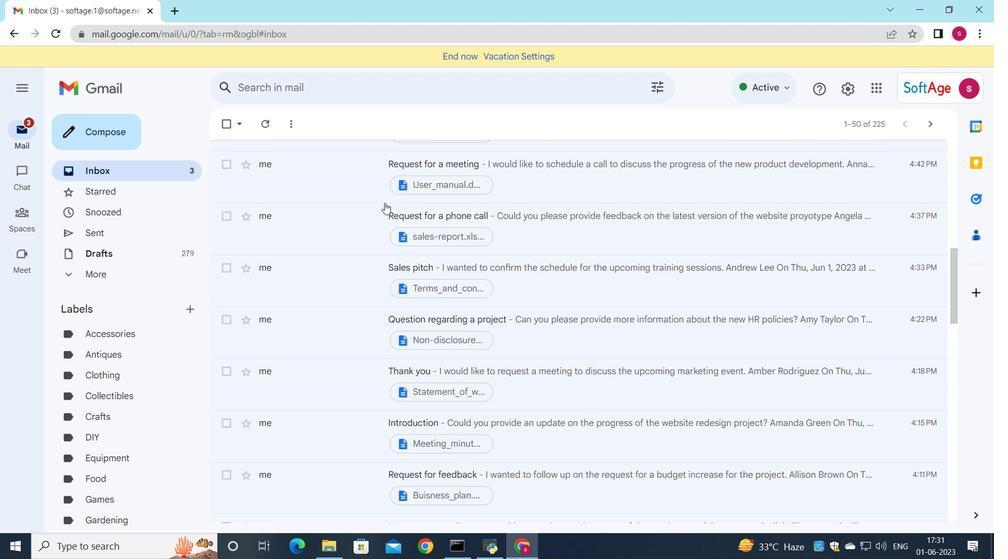 
Action: Mouse scrolled (385, 203) with delta (0, 0)
Screenshot: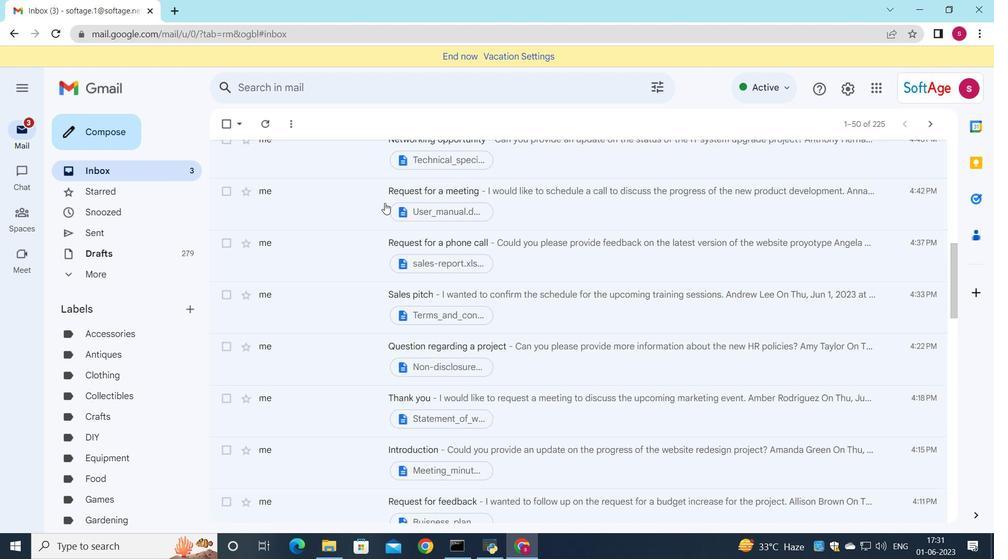 
Action: Mouse scrolled (385, 203) with delta (0, 0)
Screenshot: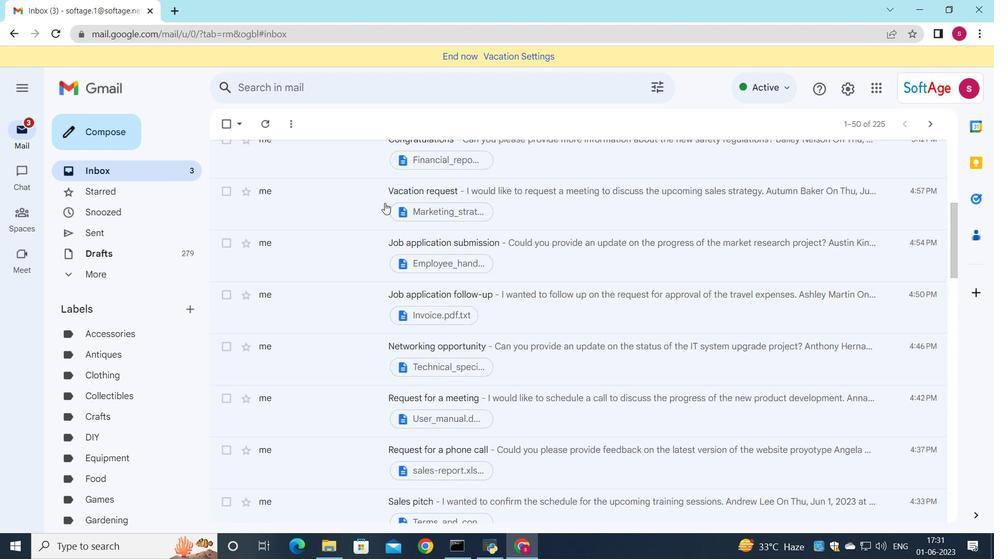 
Action: Mouse scrolled (385, 203) with delta (0, 0)
Screenshot: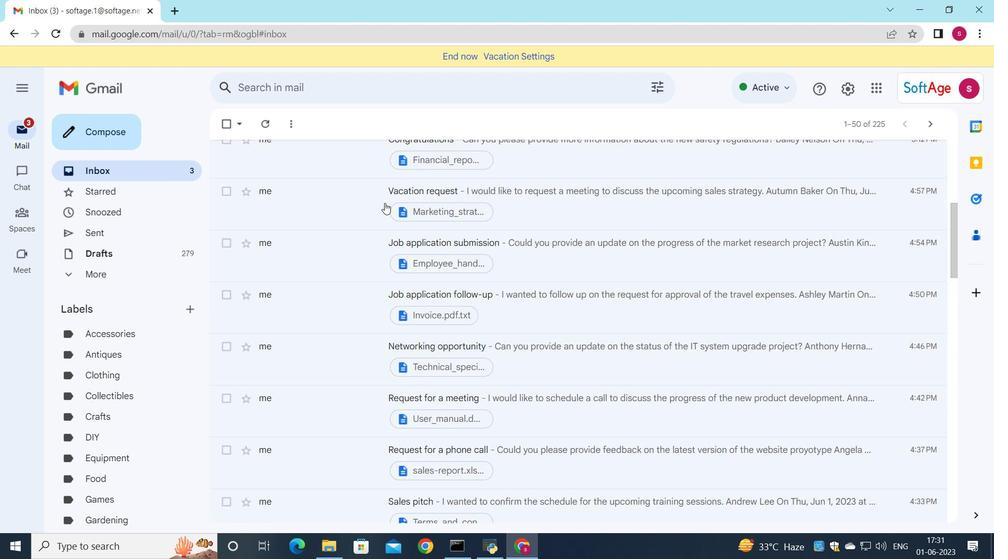 
Action: Mouse scrolled (385, 203) with delta (0, 0)
Screenshot: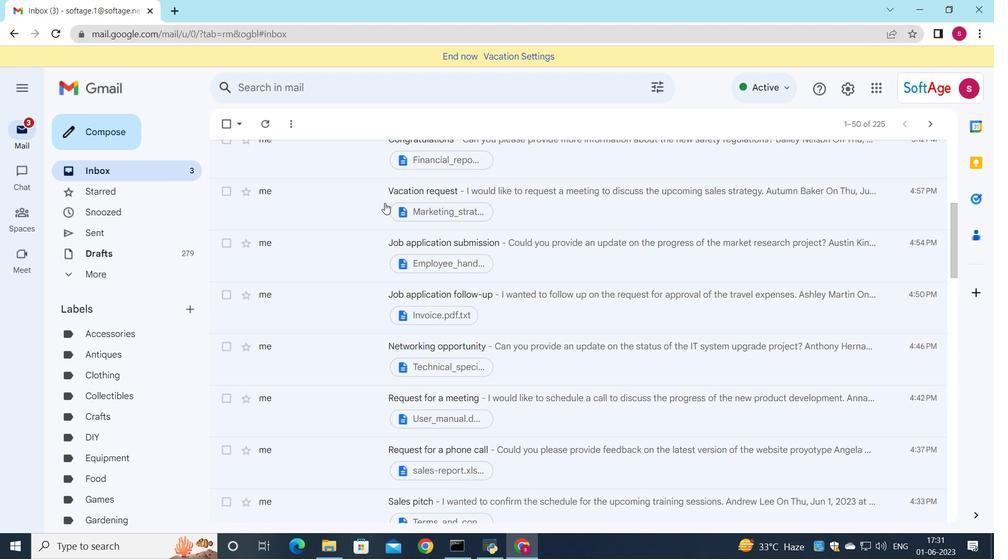 
Action: Mouse scrolled (385, 203) with delta (0, 0)
Screenshot: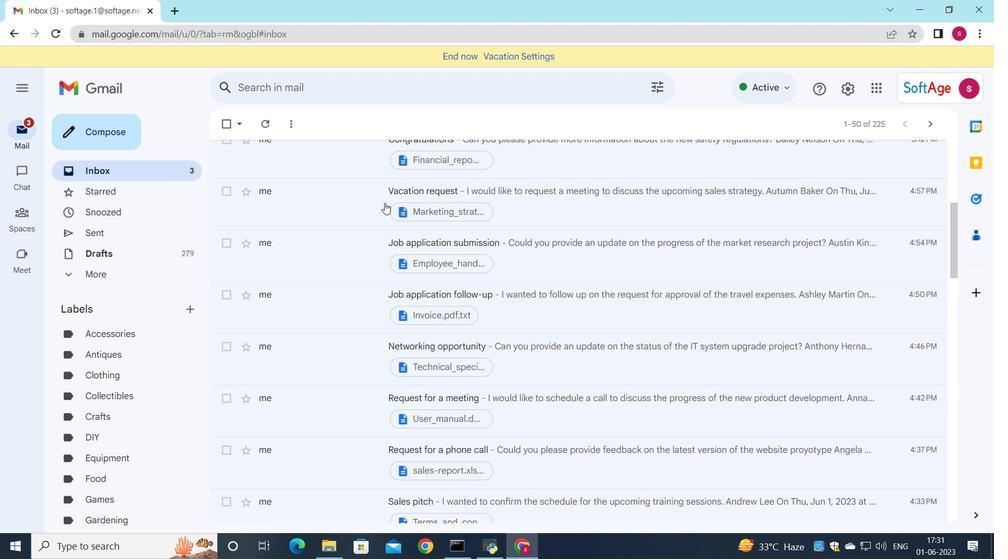
Action: Mouse moved to (385, 202)
Screenshot: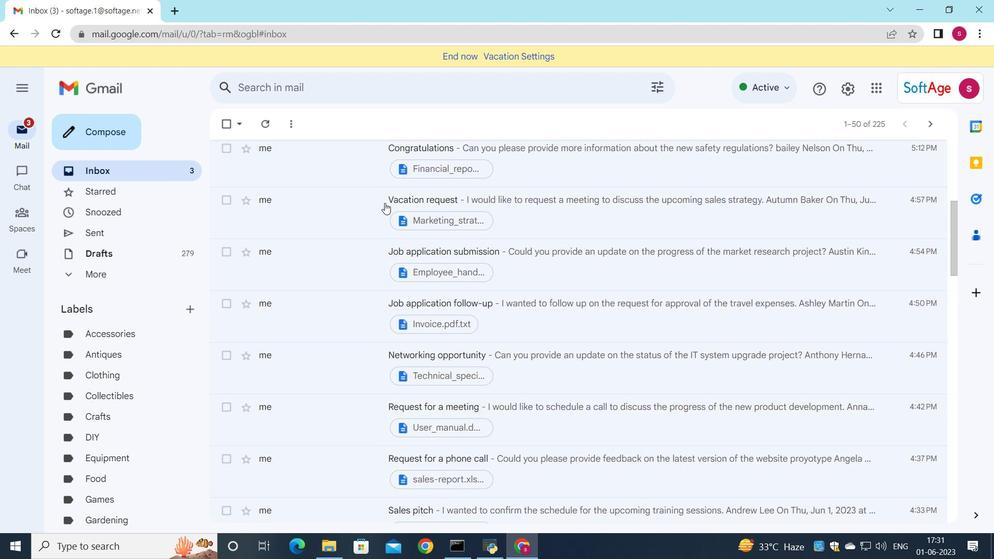 
Action: Mouse scrolled (385, 202) with delta (0, 0)
Screenshot: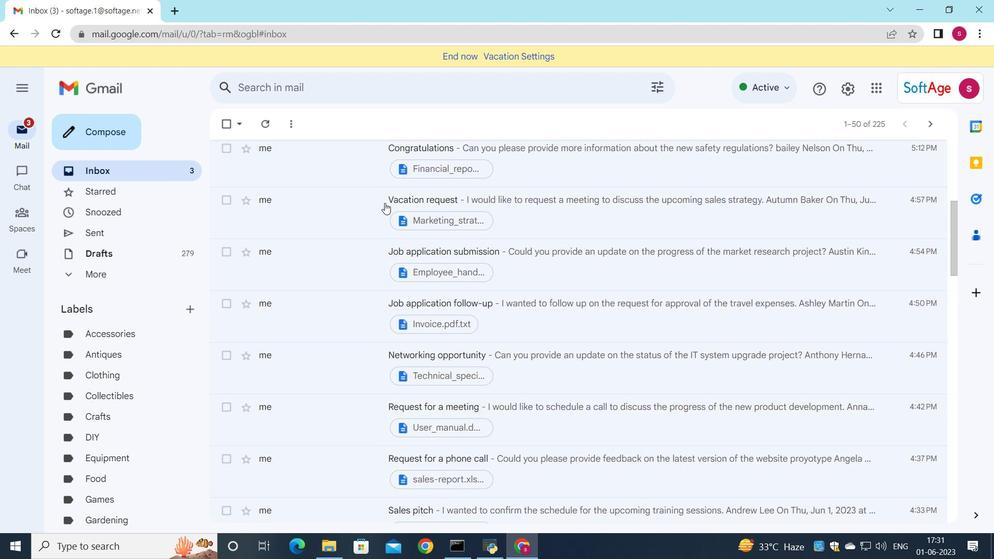 
Action: Mouse moved to (402, 188)
Screenshot: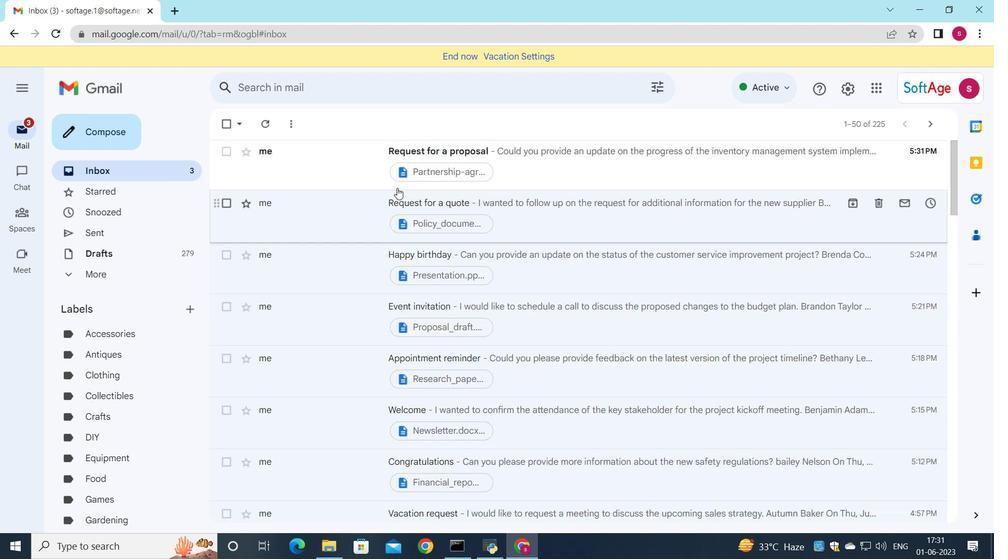 
Action: Mouse scrolled (402, 189) with delta (0, 0)
Screenshot: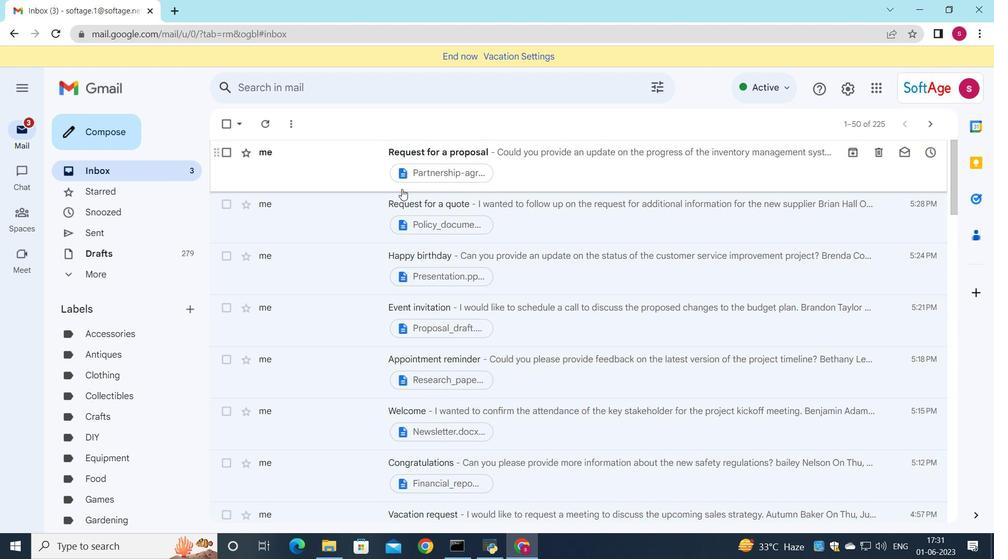 
Action: Mouse moved to (402, 188)
Screenshot: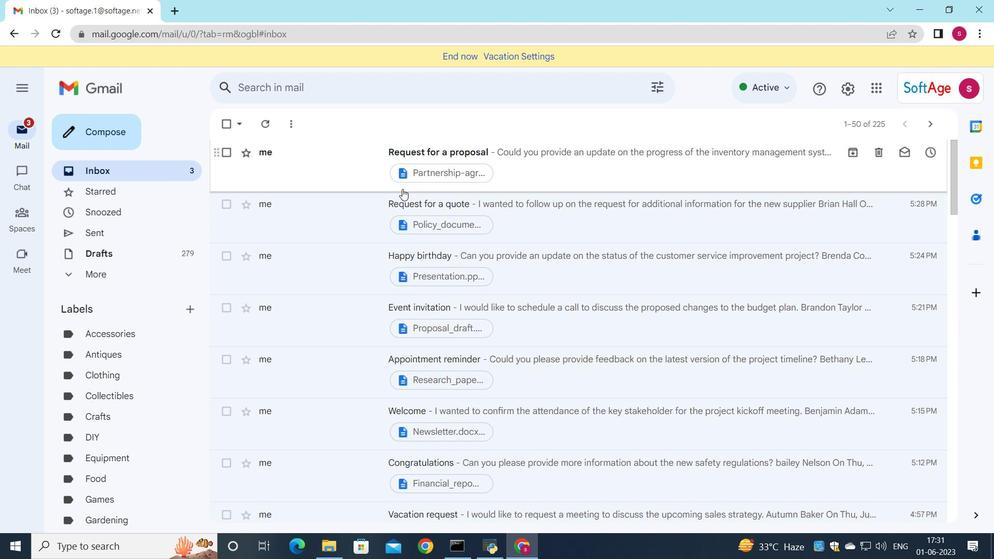 
Action: Mouse scrolled (402, 189) with delta (0, 0)
Screenshot: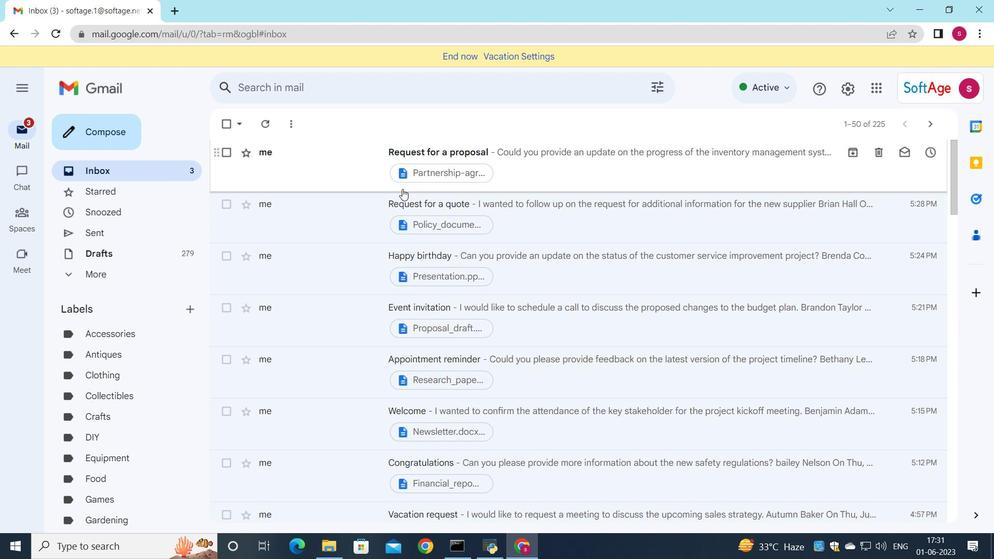 
Action: Mouse moved to (405, 189)
Screenshot: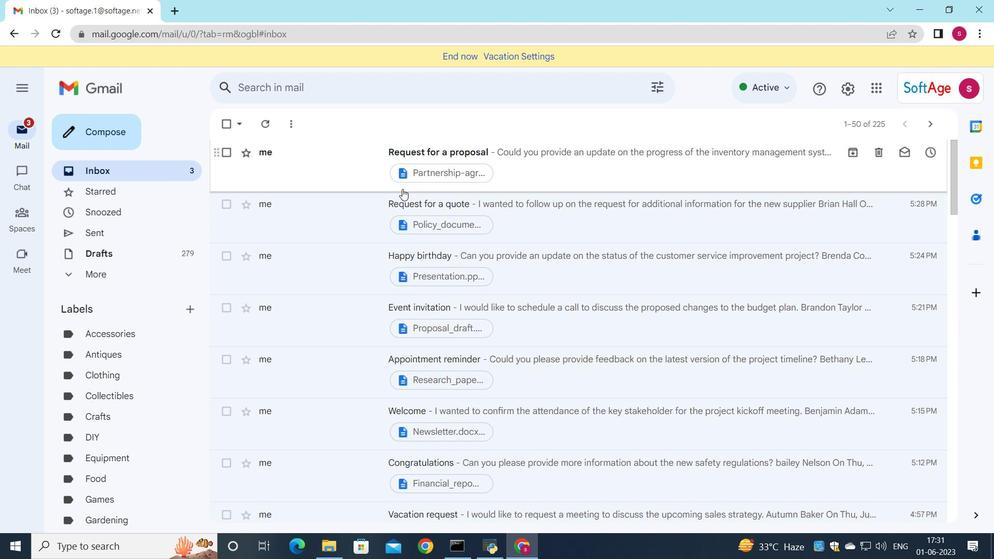 
Action: Mouse scrolled (402, 188) with delta (0, 0)
Screenshot: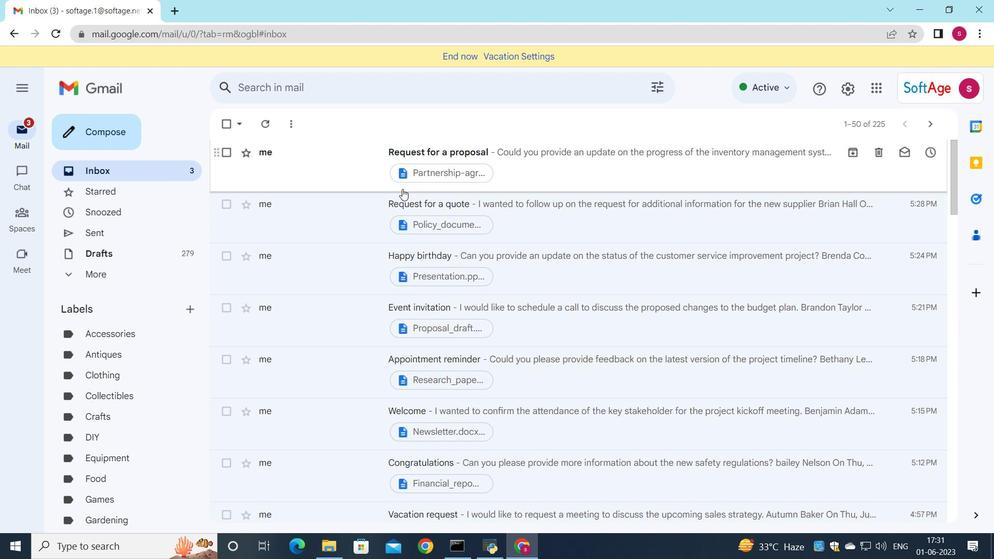 
Action: Mouse moved to (405, 190)
Screenshot: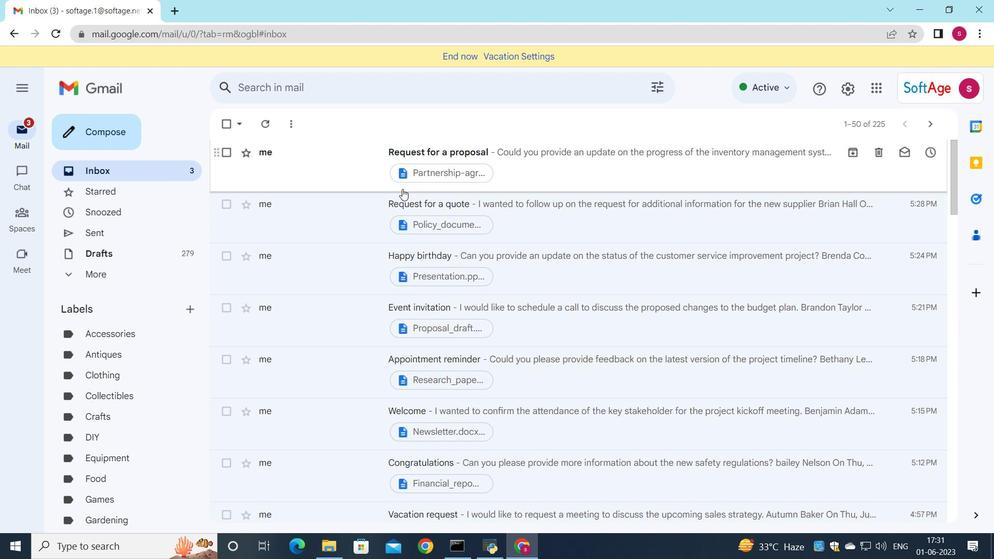 
Action: Mouse scrolled (402, 188) with delta (0, 0)
Screenshot: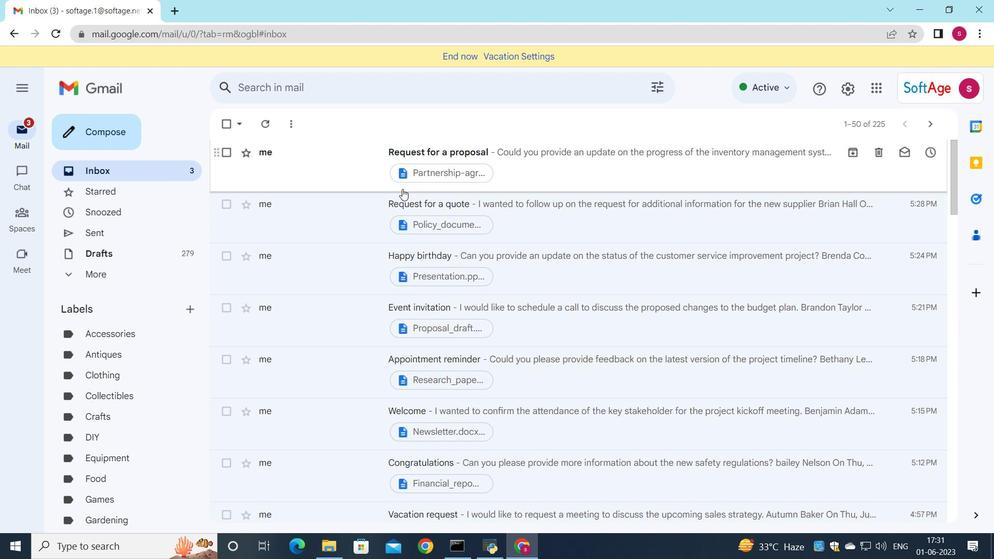 
Action: Mouse moved to (405, 190)
Screenshot: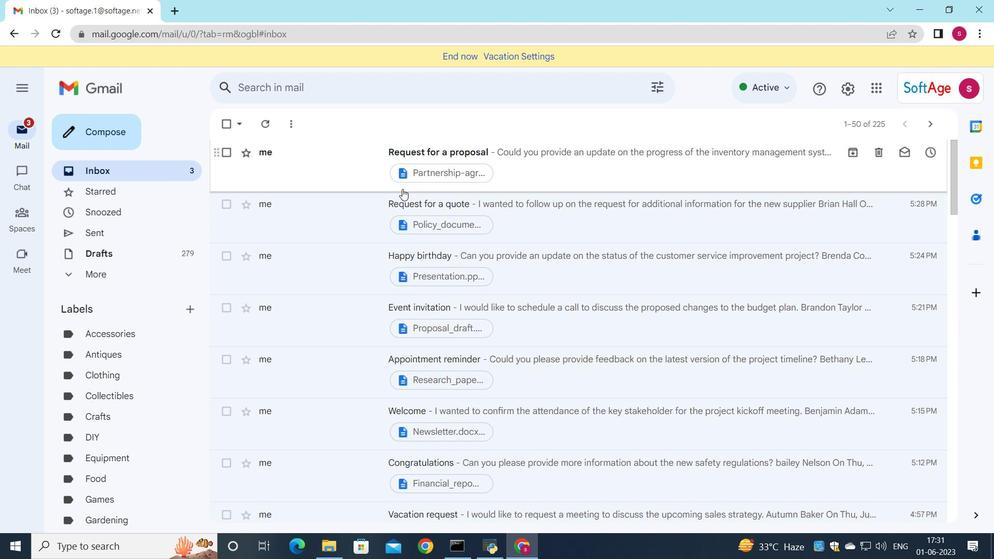 
Action: Mouse scrolled (402, 188) with delta (0, 0)
Screenshot: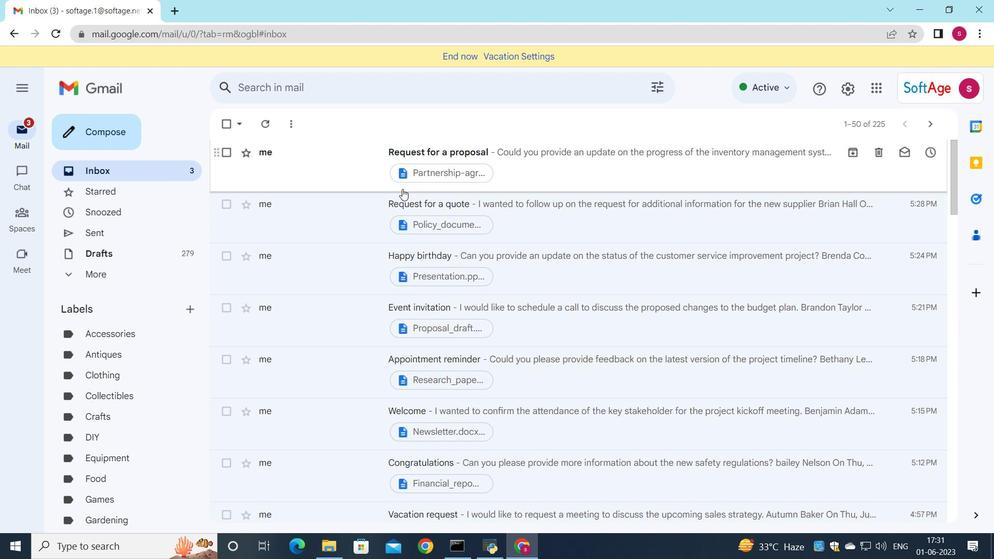 
Action: Mouse moved to (405, 191)
Screenshot: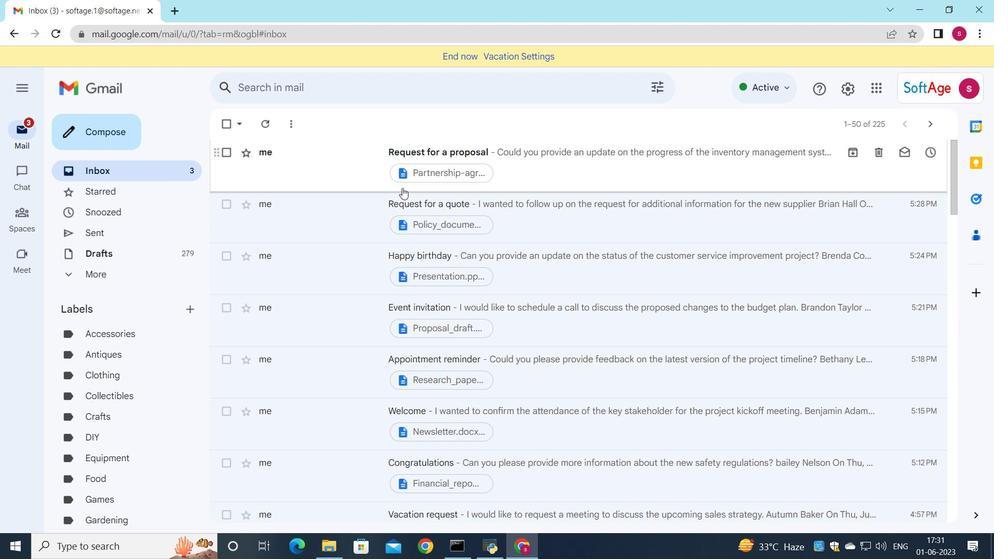 
Action: Mouse scrolled (405, 191) with delta (0, 0)
Screenshot: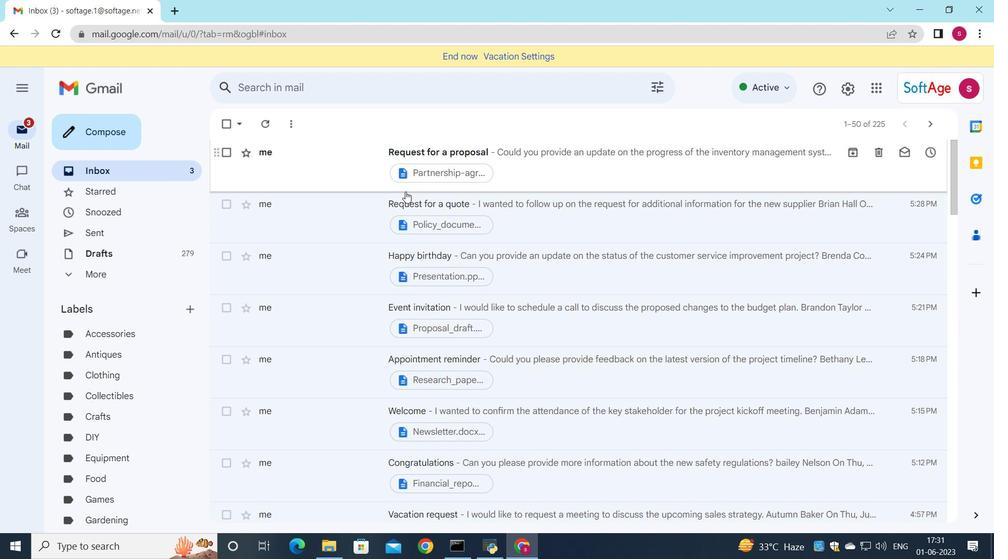 
Action: Mouse moved to (571, 232)
Screenshot: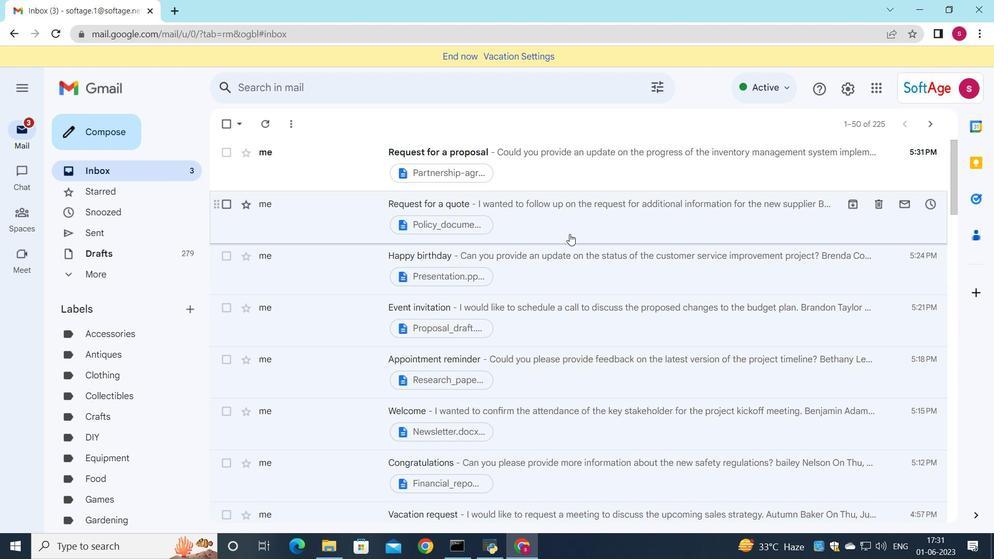 
Action: Mouse scrolled (571, 233) with delta (0, 0)
Screenshot: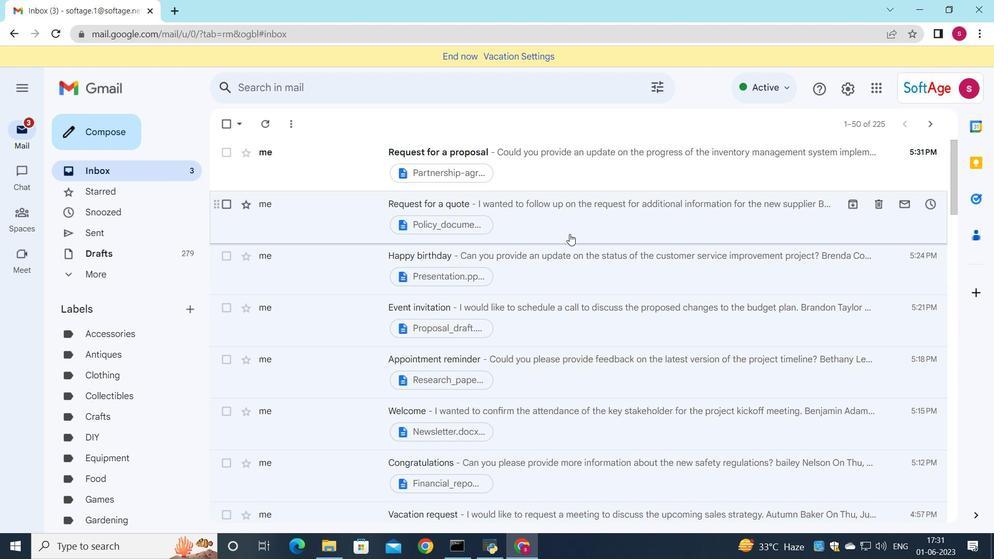 
Action: Mouse moved to (571, 232)
Screenshot: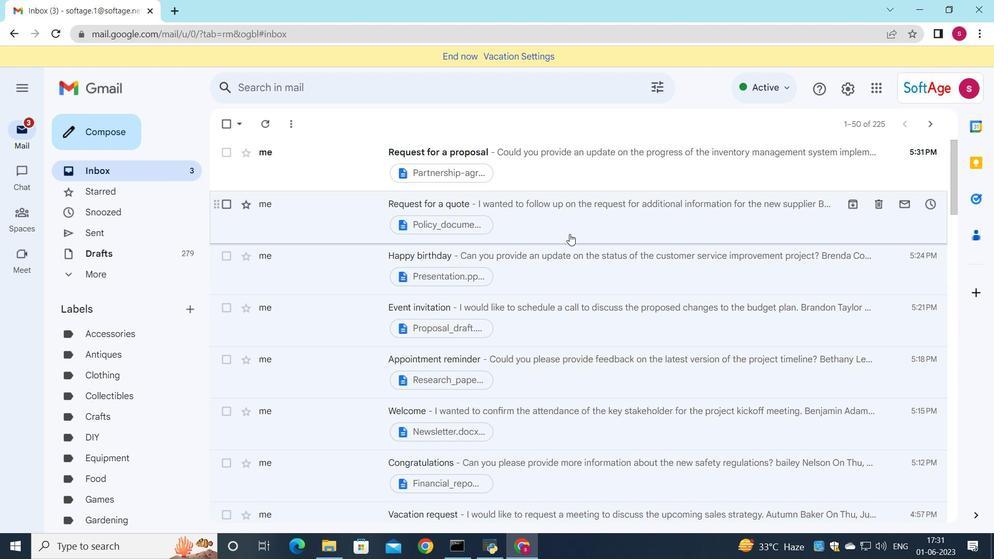 
Action: Mouse scrolled (571, 232) with delta (0, 0)
Screenshot: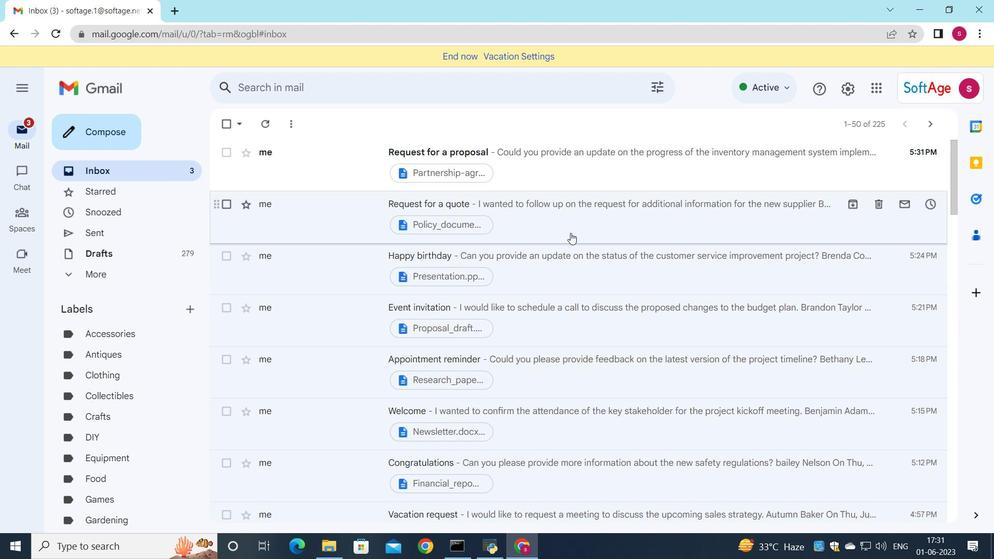 
Action: Mouse moved to (571, 232)
Screenshot: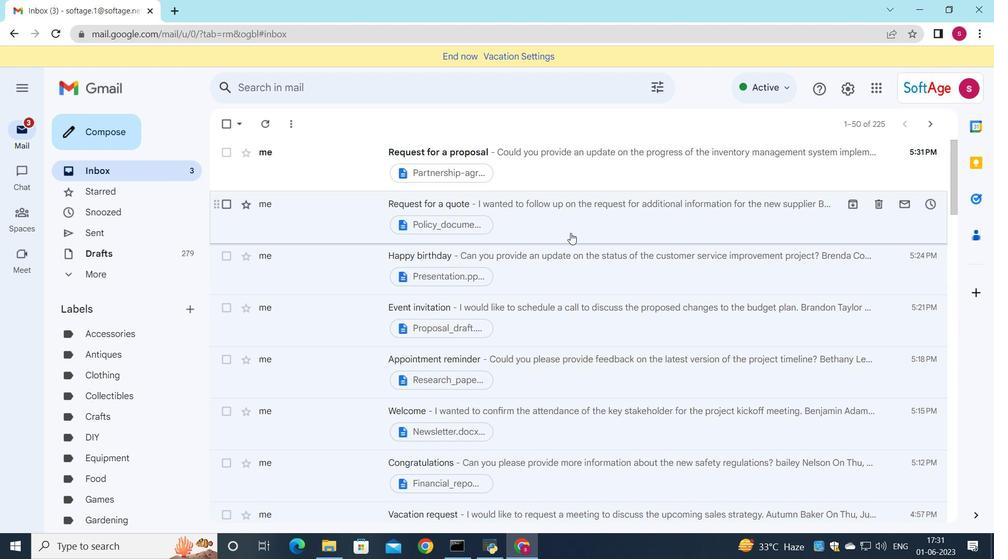 
Action: Mouse scrolled (571, 232) with delta (0, 0)
Screenshot: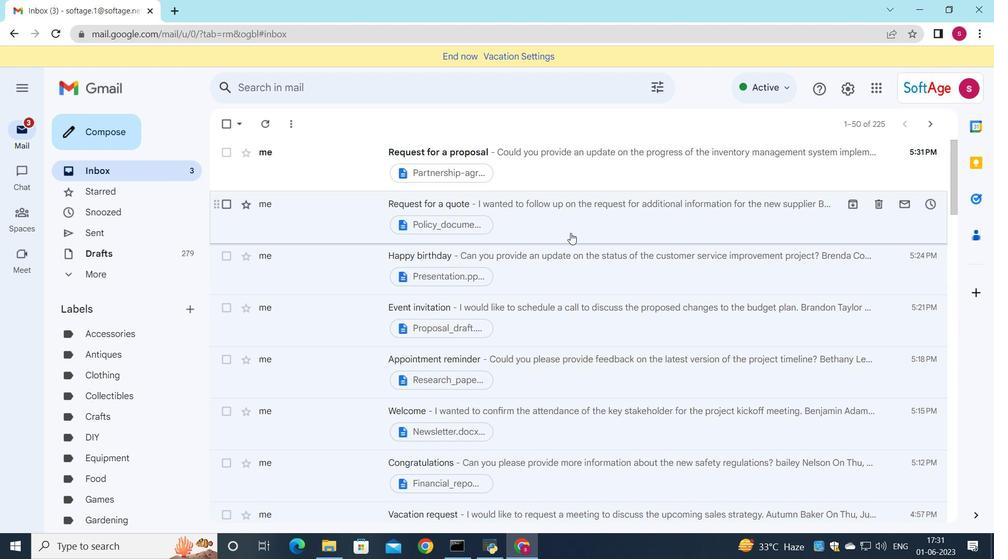 
Action: Mouse moved to (572, 232)
Screenshot: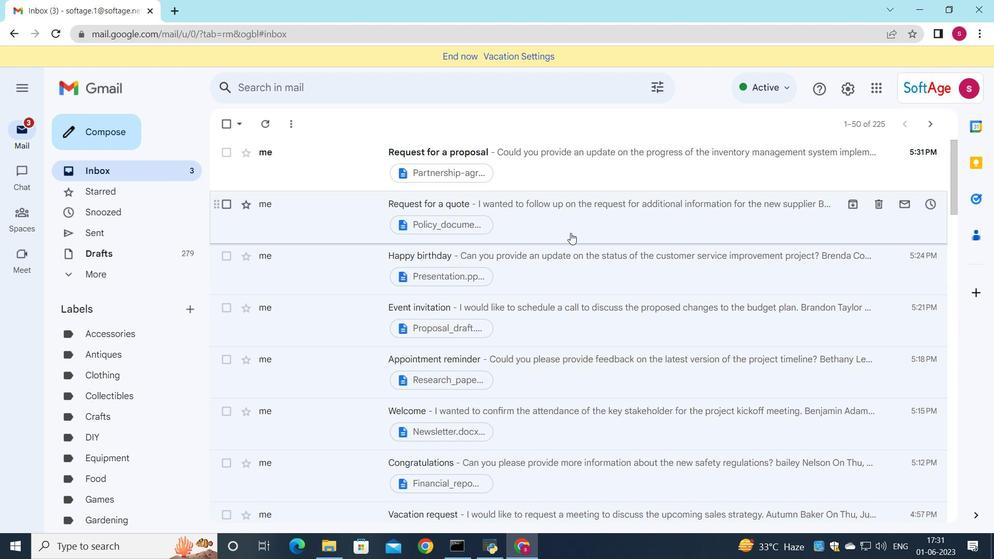 
Action: Mouse scrolled (572, 232) with delta (0, 0)
Screenshot: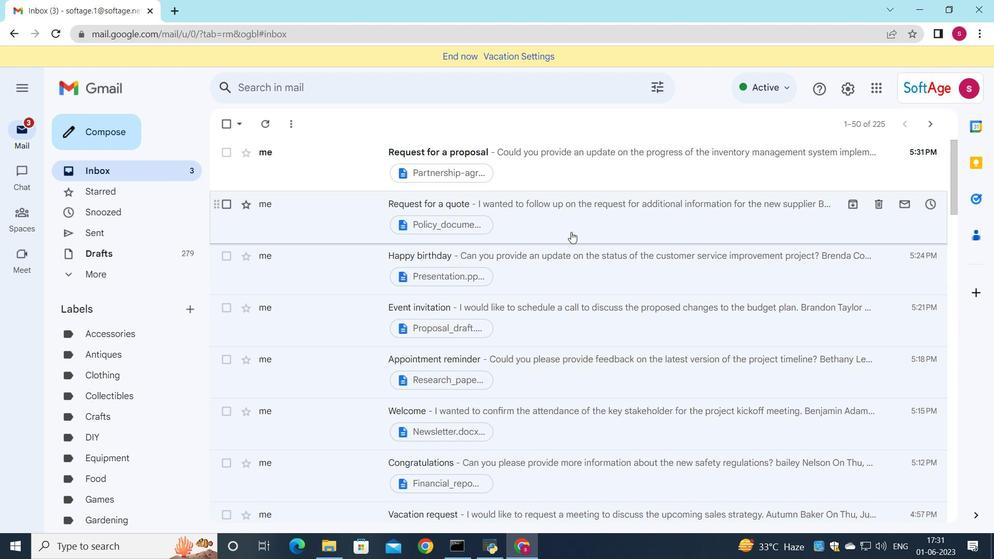
Action: Mouse moved to (597, 171)
Screenshot: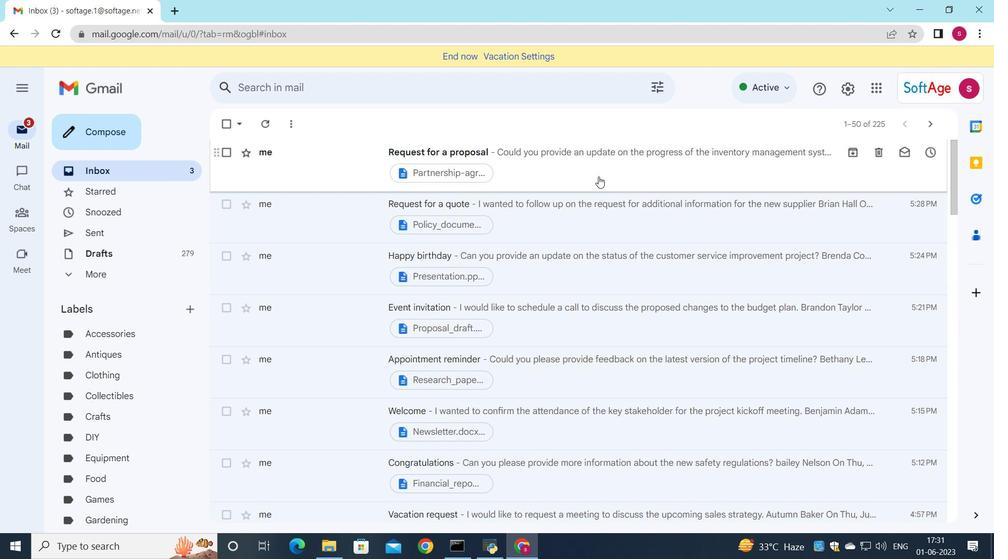 
Action: Mouse pressed left at (597, 171)
Screenshot: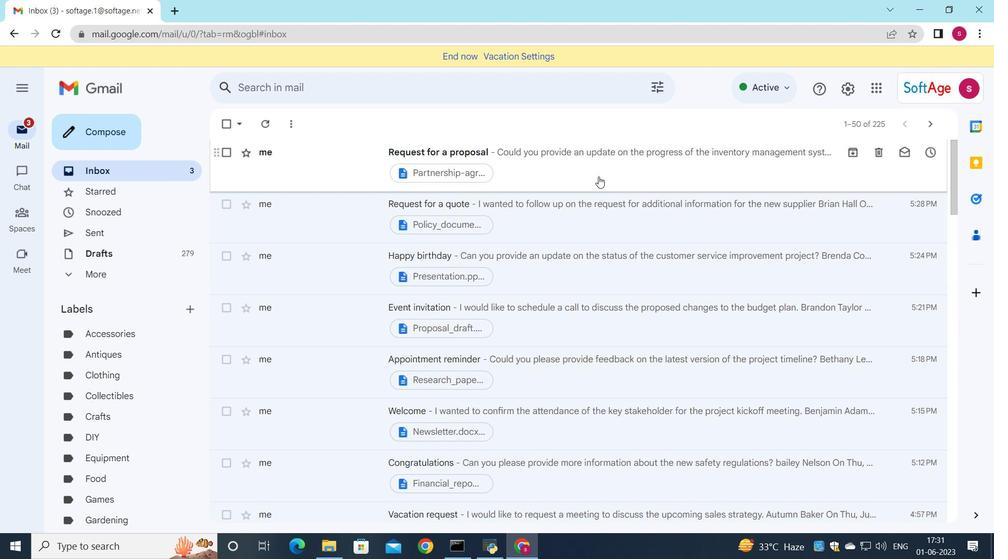 
Action: Mouse moved to (712, 303)
Screenshot: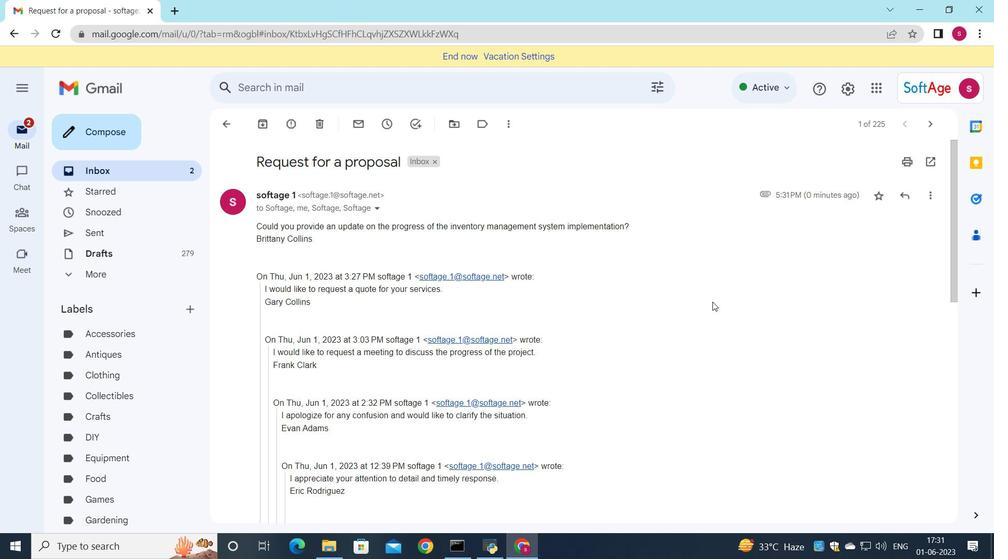 
